 Task: Open Card Customer Retention Strategy in Board Customer Acquisition to Workspace Account Management and add a team member Softage.4@softage.net, a label Blue, a checklist Lean Six Sigma, an attachment from Trello, a color Blue and finally, add a card description 'Conduct team training session on leadership' and a comment 'Let us approach this task with a sense of enthusiasm and passion, embracing the challenge and the opportunity it presents.'. Add a start date 'Jan 04, 1900' with a due date 'Jan 11, 1900'
Action: Mouse moved to (663, 258)
Screenshot: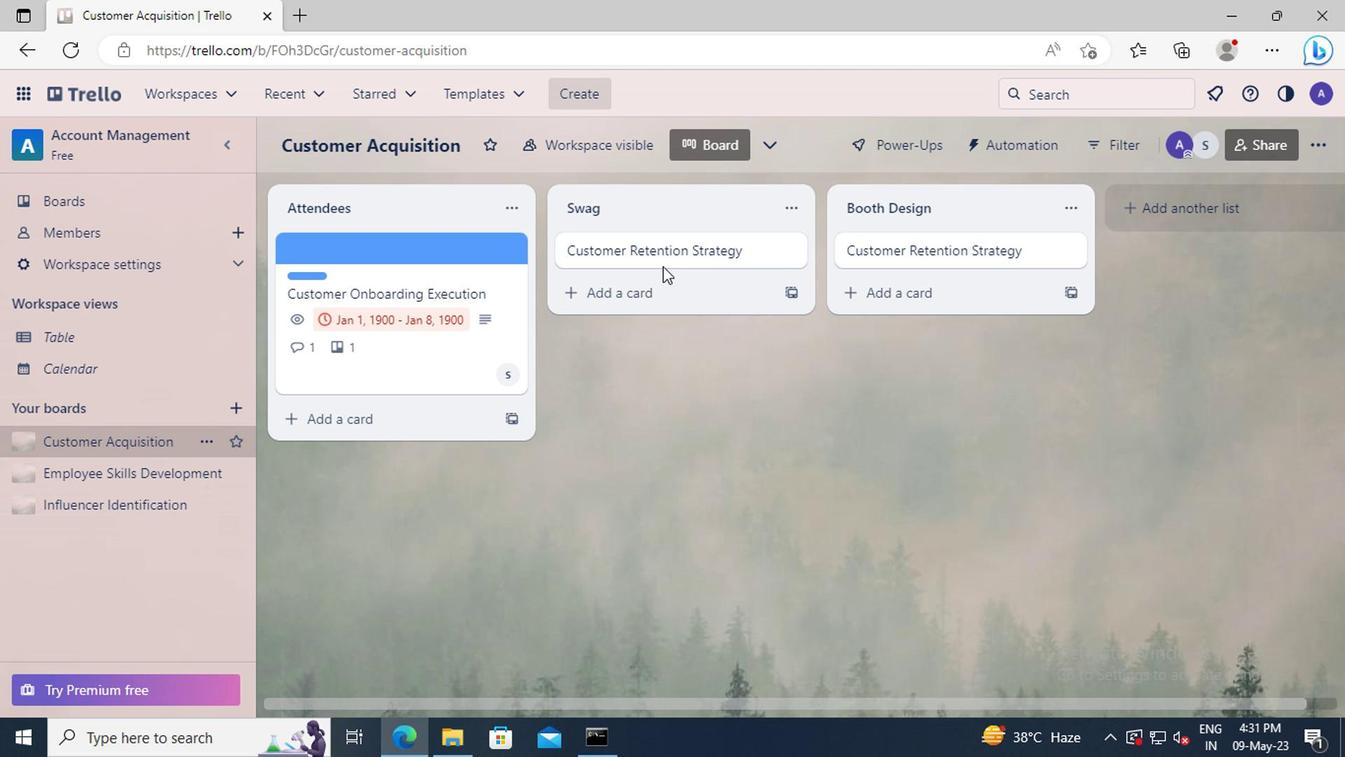 
Action: Mouse pressed left at (663, 258)
Screenshot: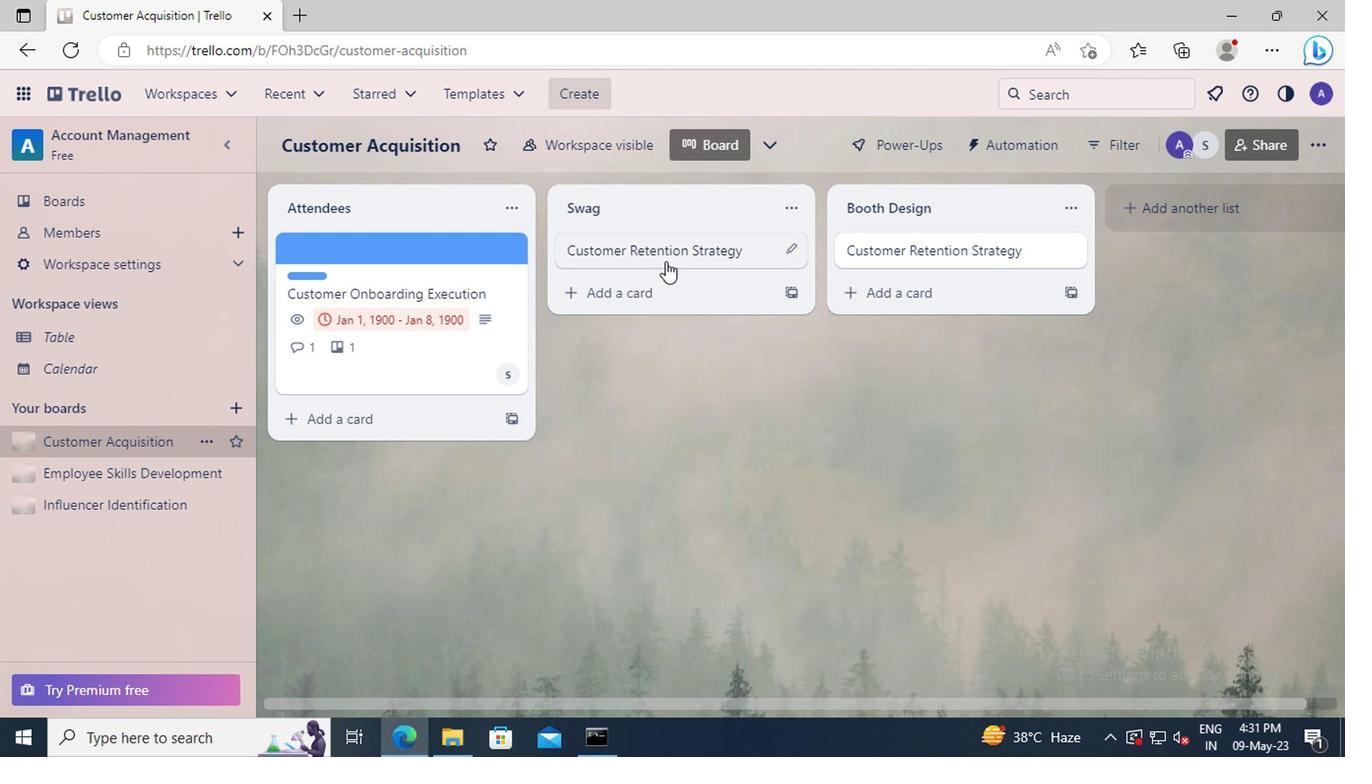 
Action: Mouse moved to (938, 325)
Screenshot: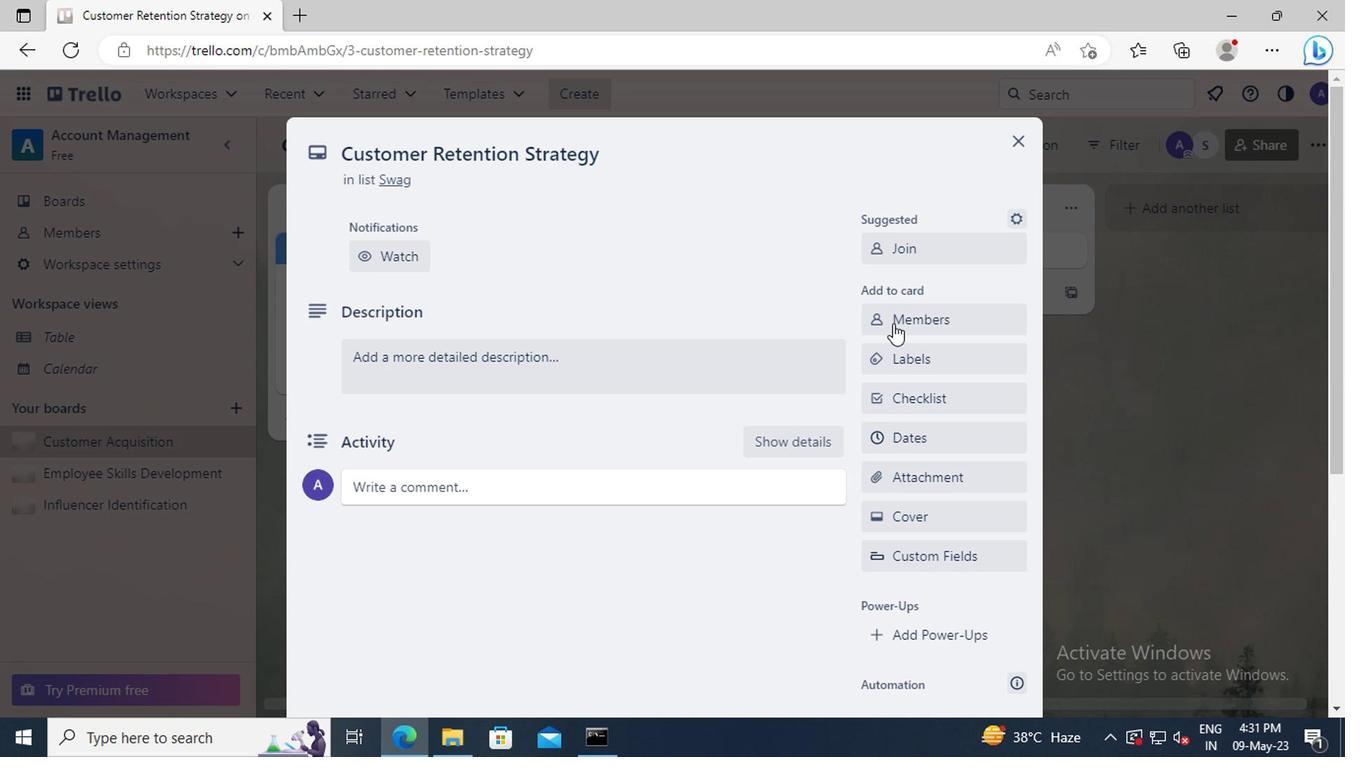 
Action: Mouse pressed left at (938, 325)
Screenshot: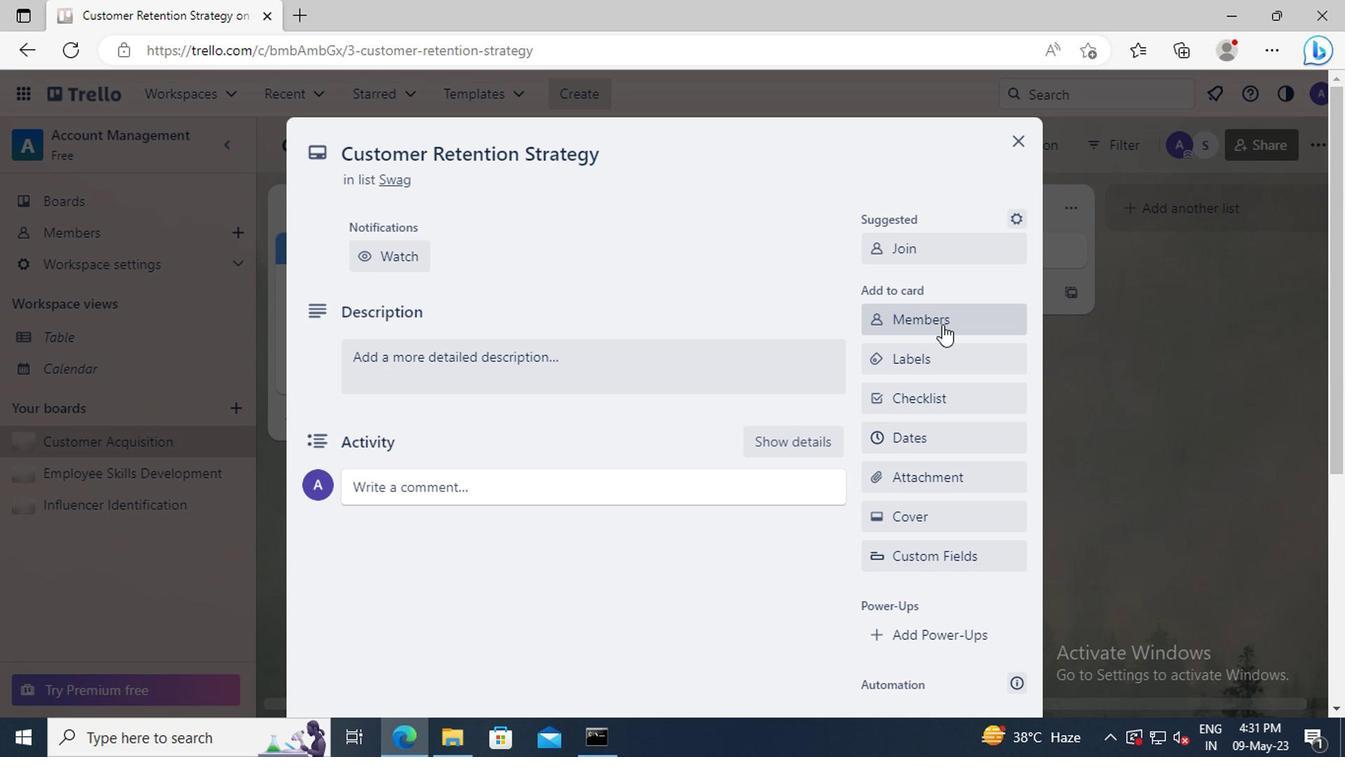 
Action: Mouse moved to (933, 417)
Screenshot: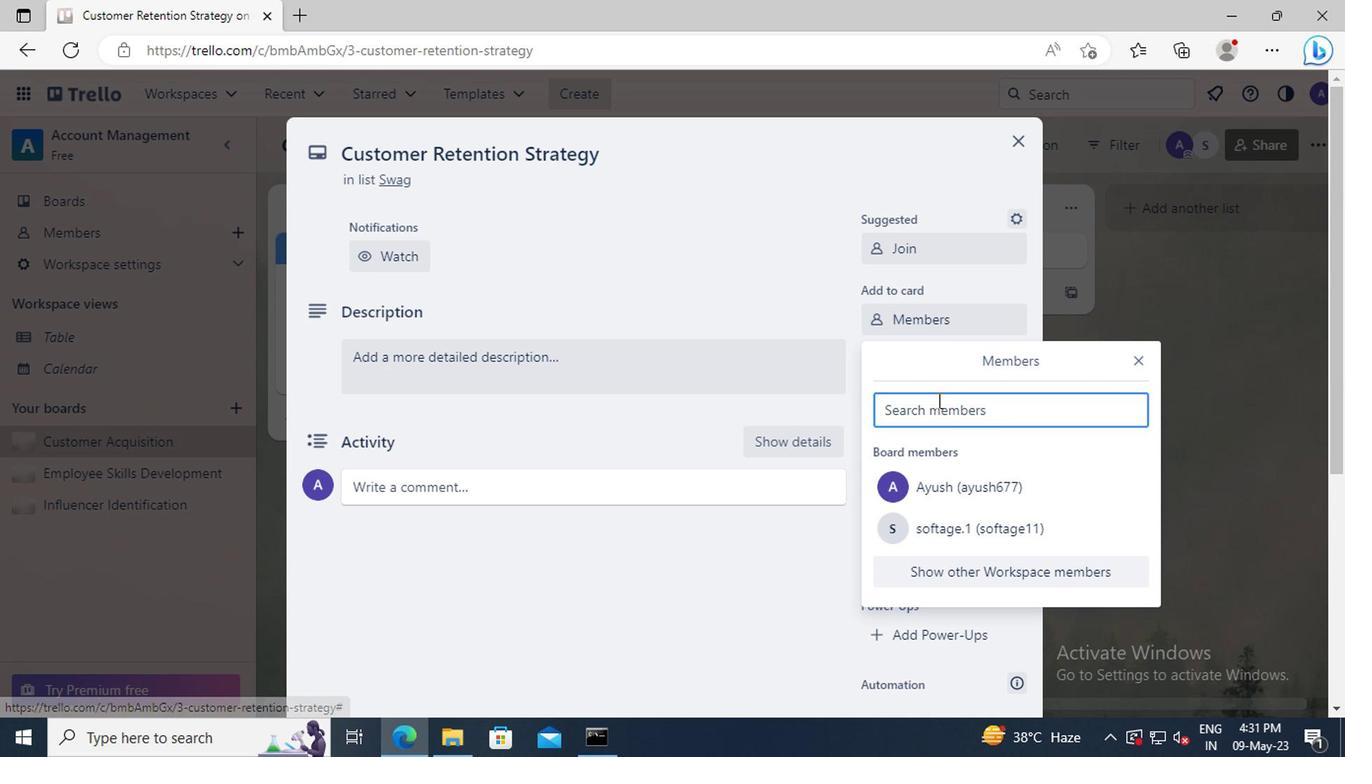
Action: Mouse pressed left at (933, 417)
Screenshot: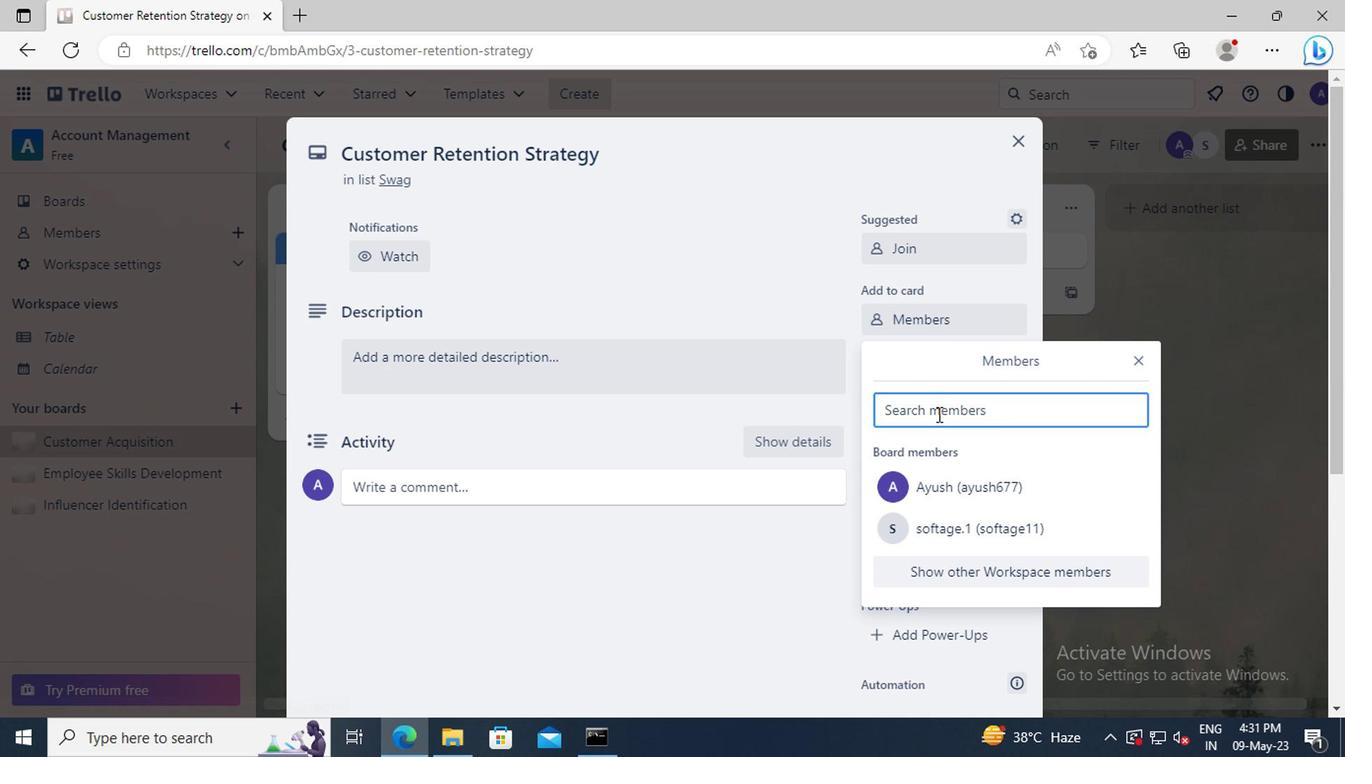 
Action: Key pressed <Key.shift_r>Softage.4
Screenshot: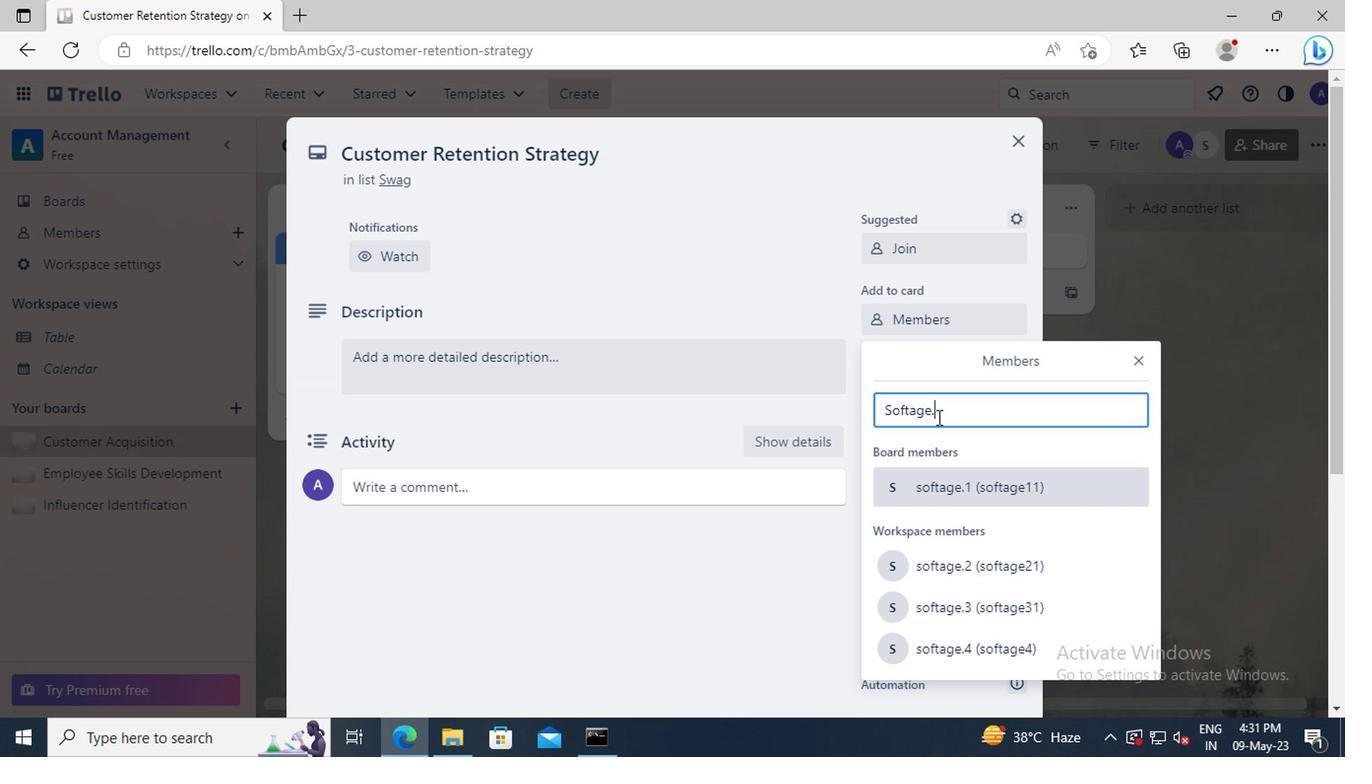 
Action: Mouse moved to (960, 588)
Screenshot: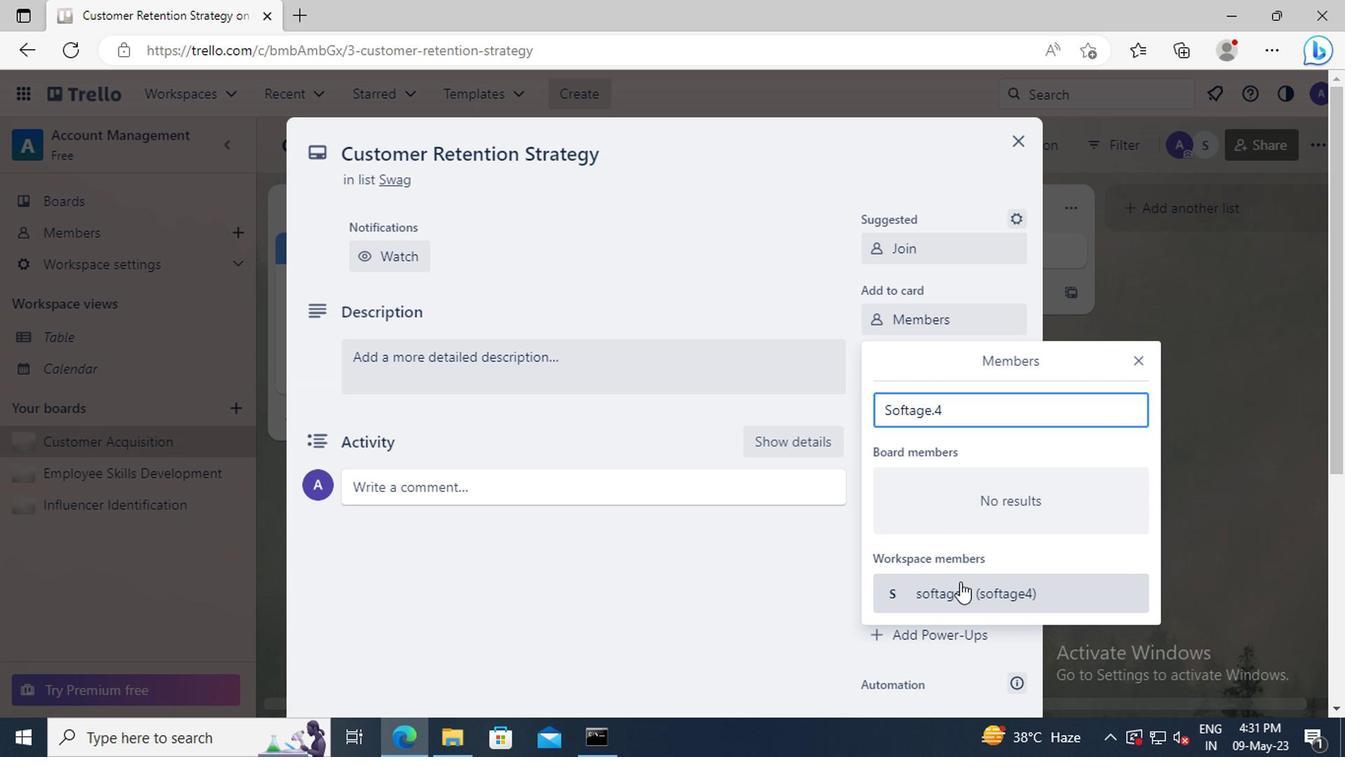 
Action: Mouse pressed left at (960, 588)
Screenshot: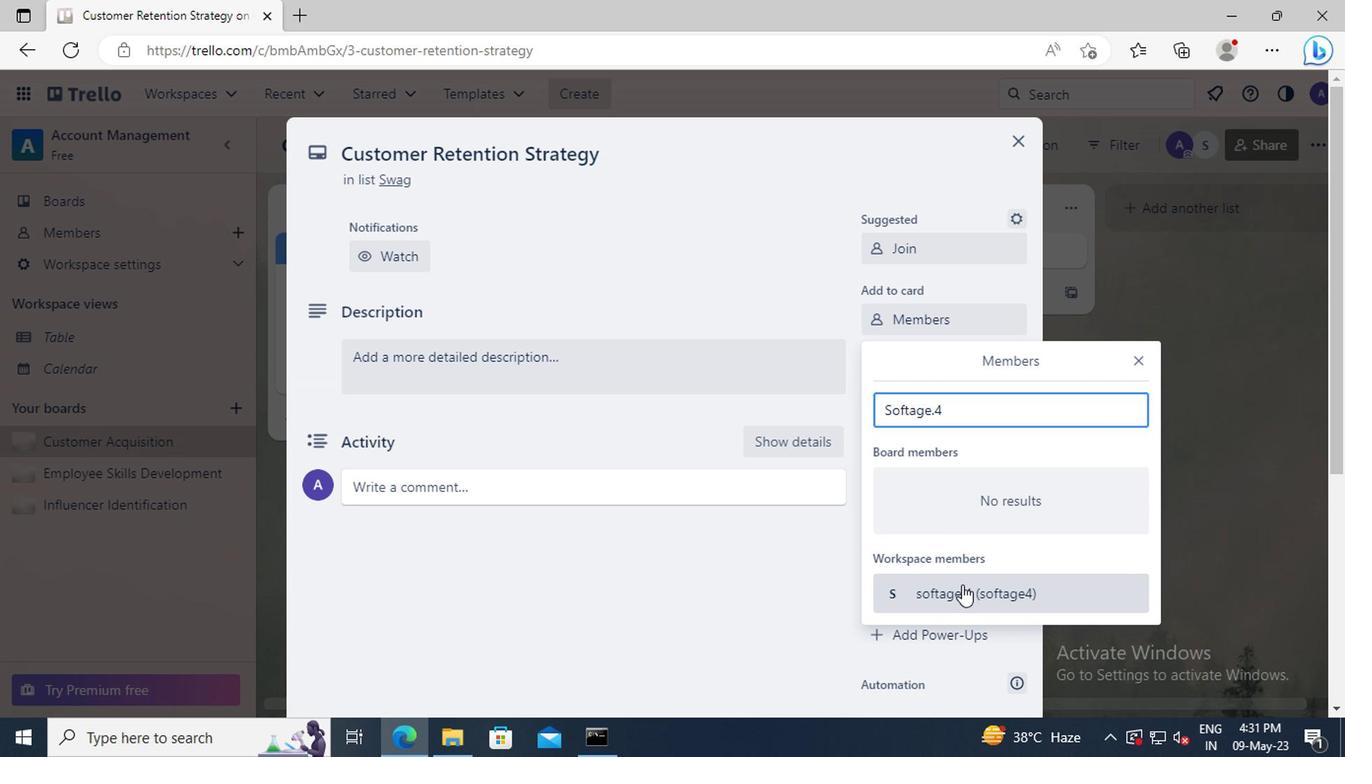 
Action: Mouse moved to (1135, 367)
Screenshot: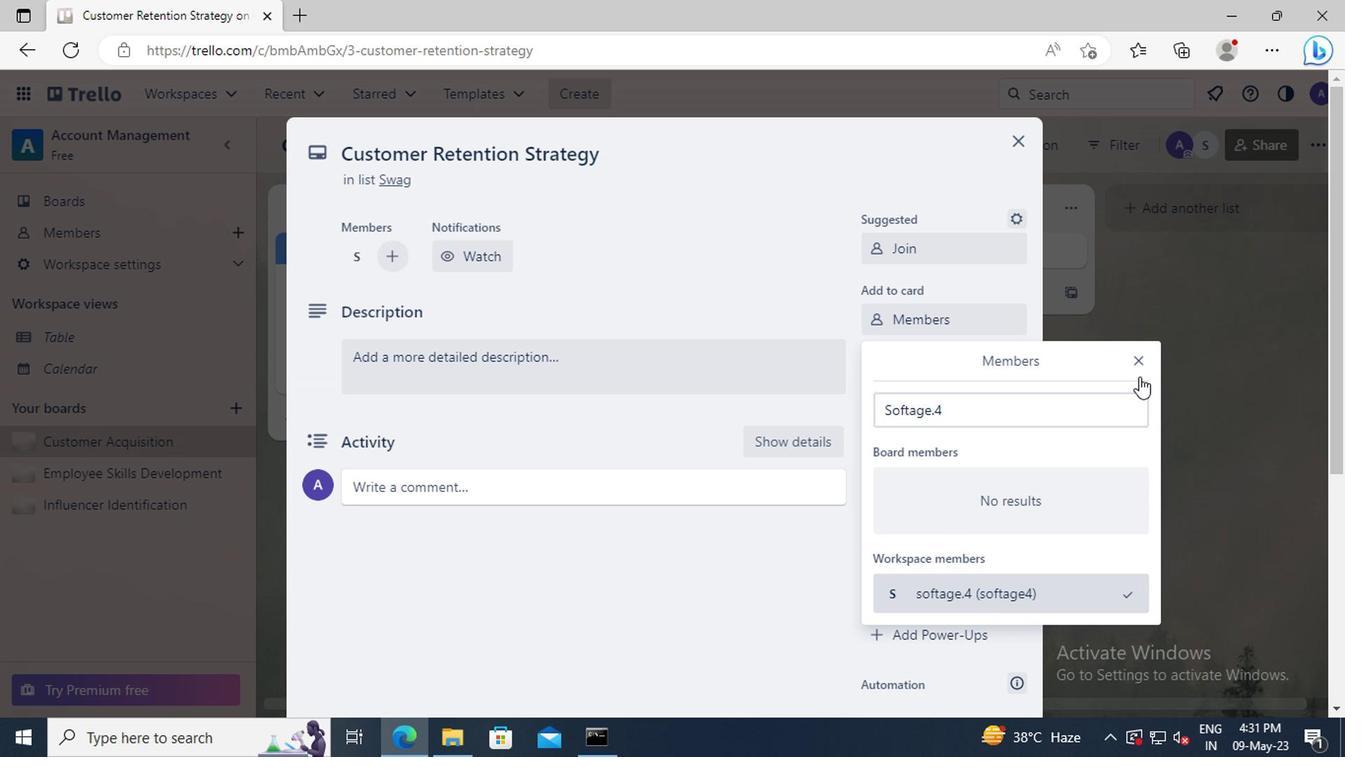 
Action: Mouse pressed left at (1135, 367)
Screenshot: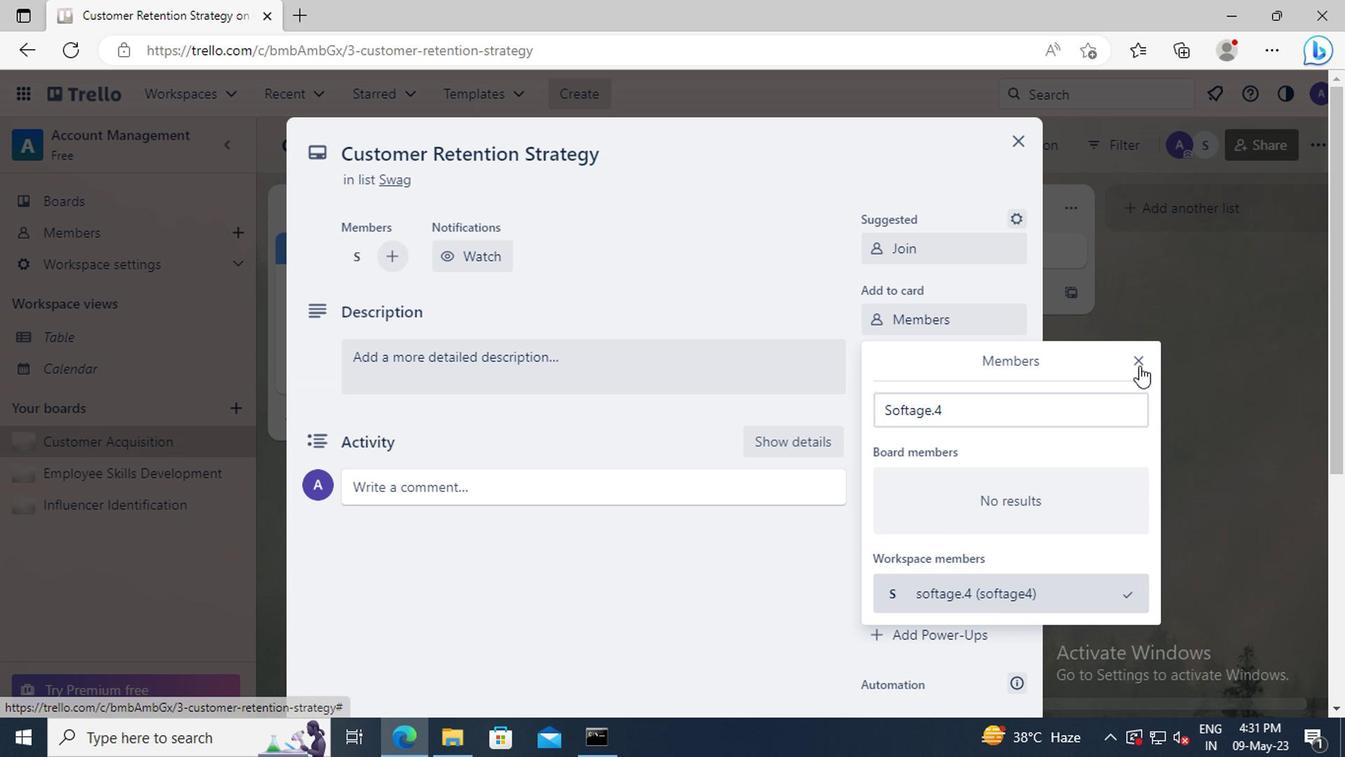 
Action: Mouse moved to (930, 365)
Screenshot: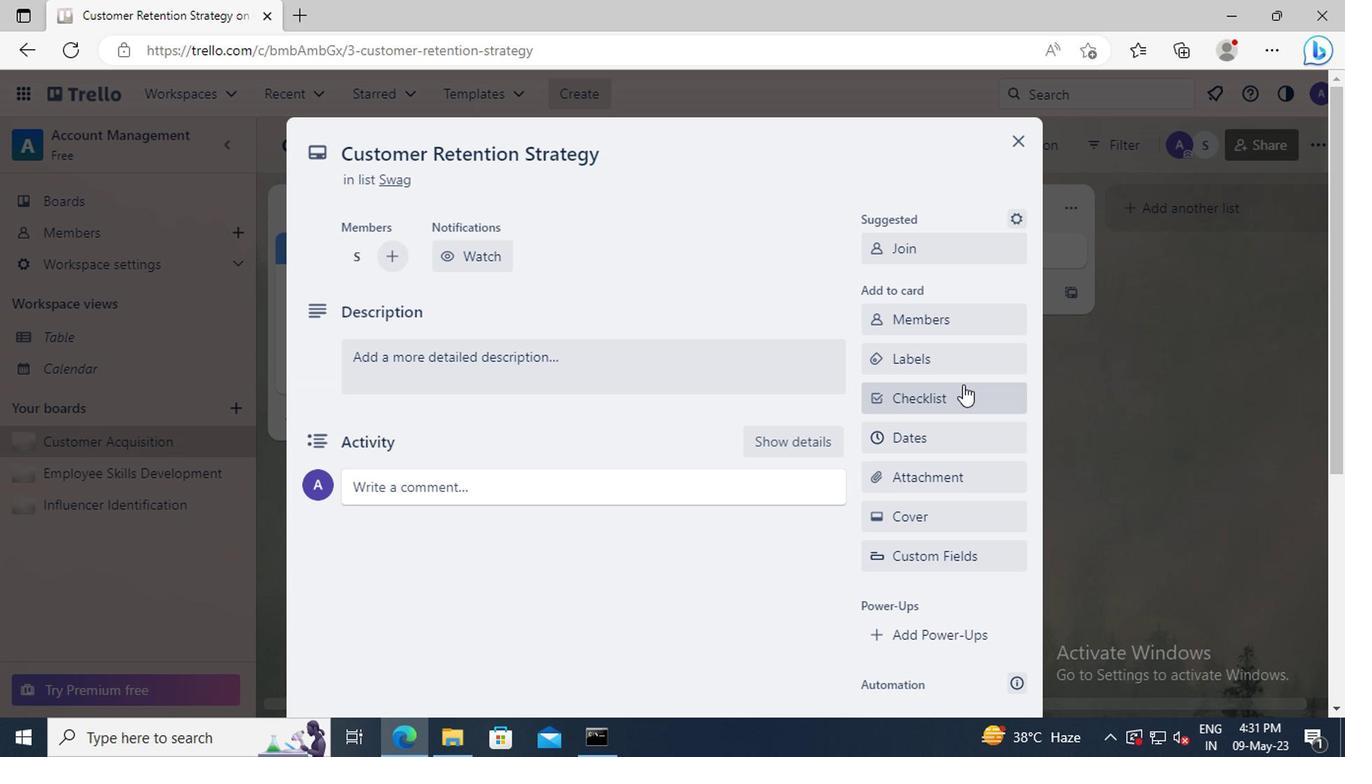 
Action: Mouse pressed left at (930, 365)
Screenshot: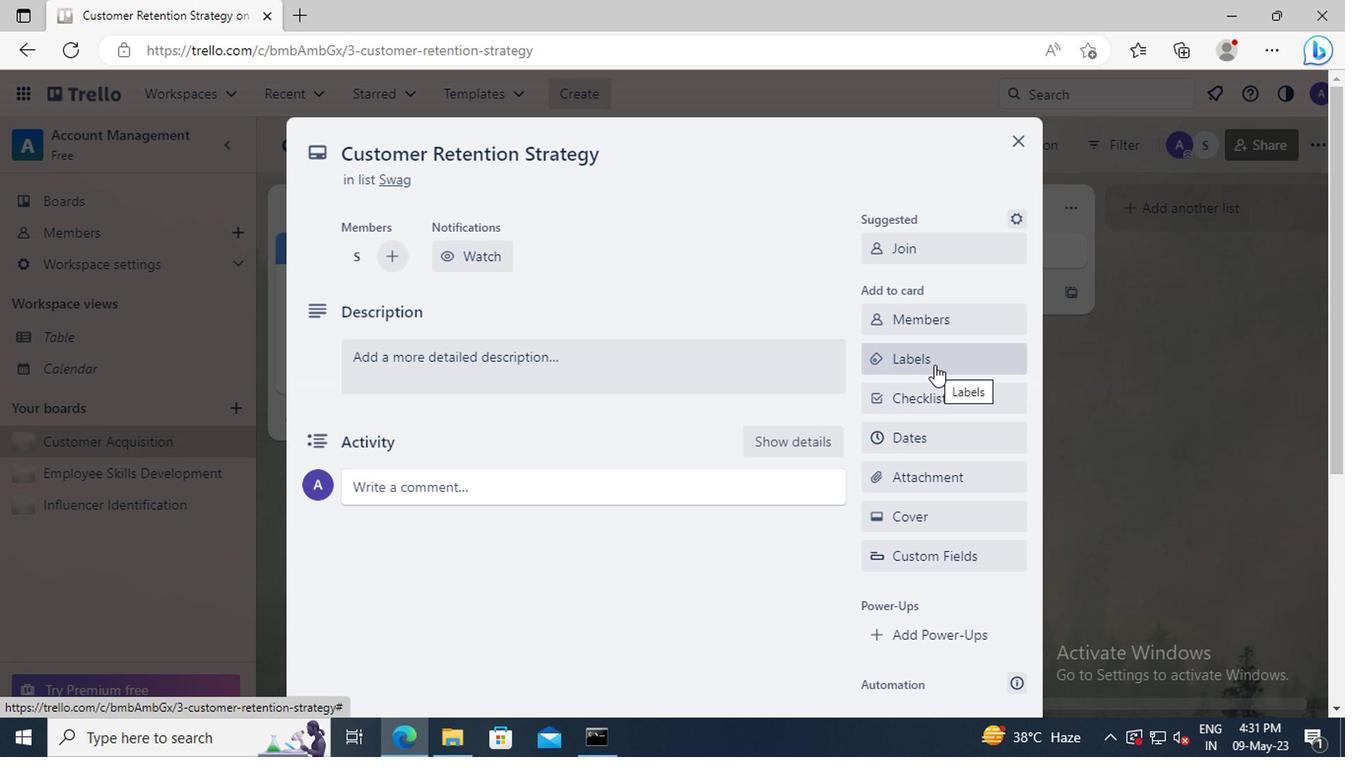 
Action: Mouse moved to (977, 486)
Screenshot: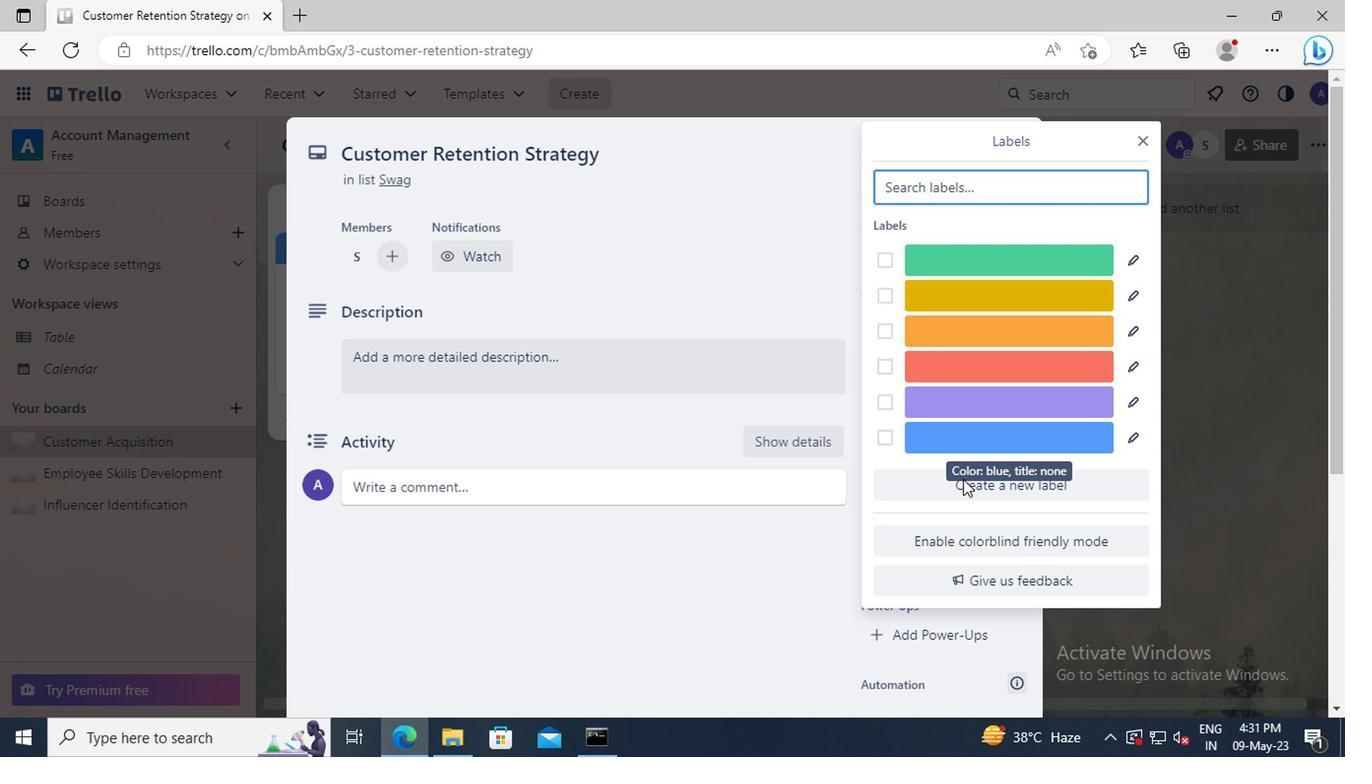 
Action: Mouse pressed left at (977, 486)
Screenshot: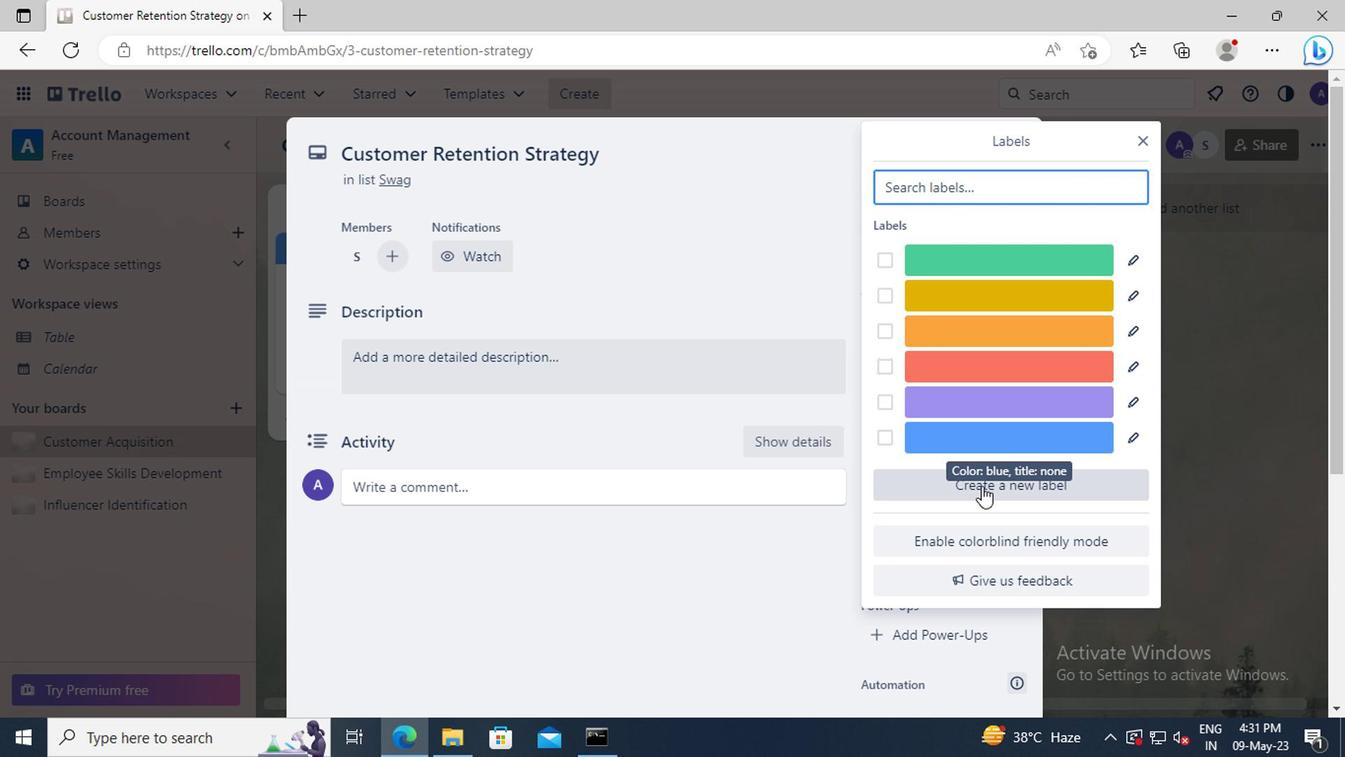 
Action: Mouse moved to (910, 529)
Screenshot: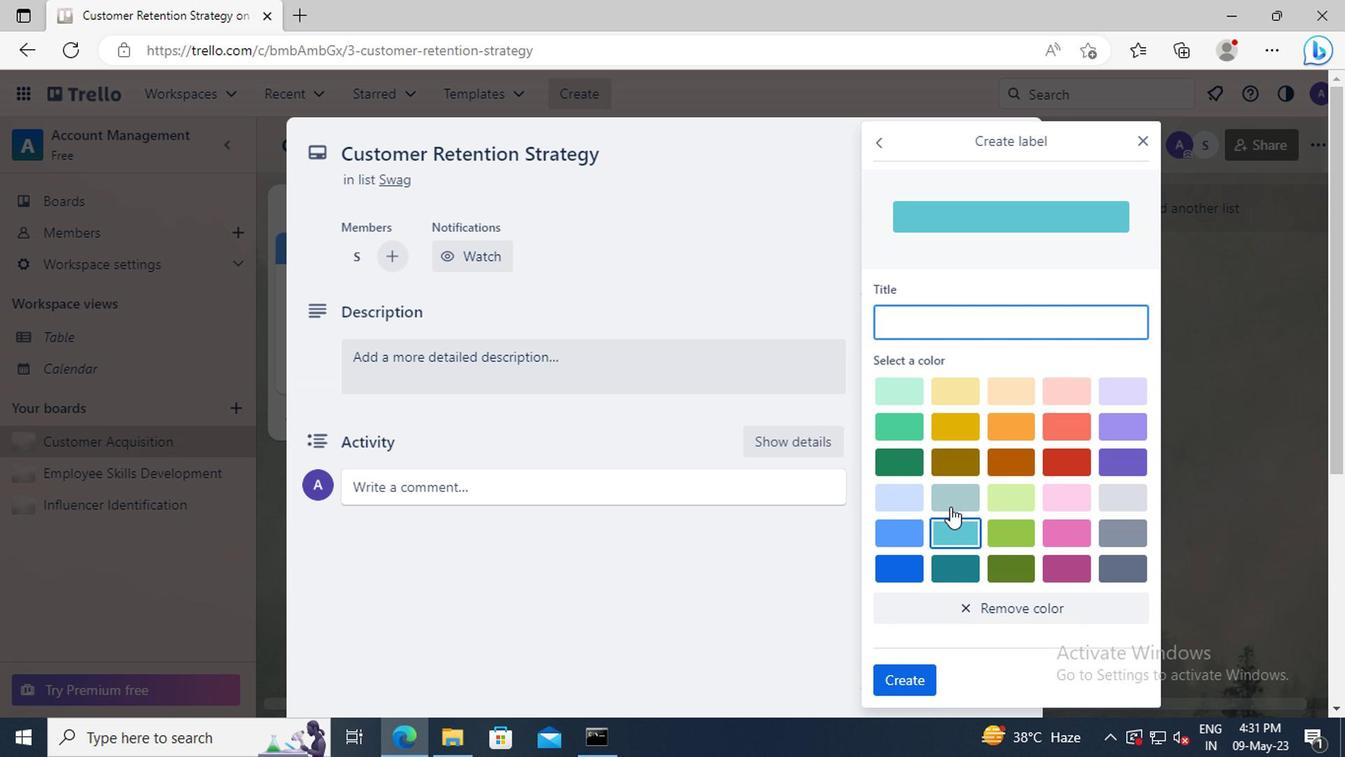
Action: Mouse pressed left at (910, 529)
Screenshot: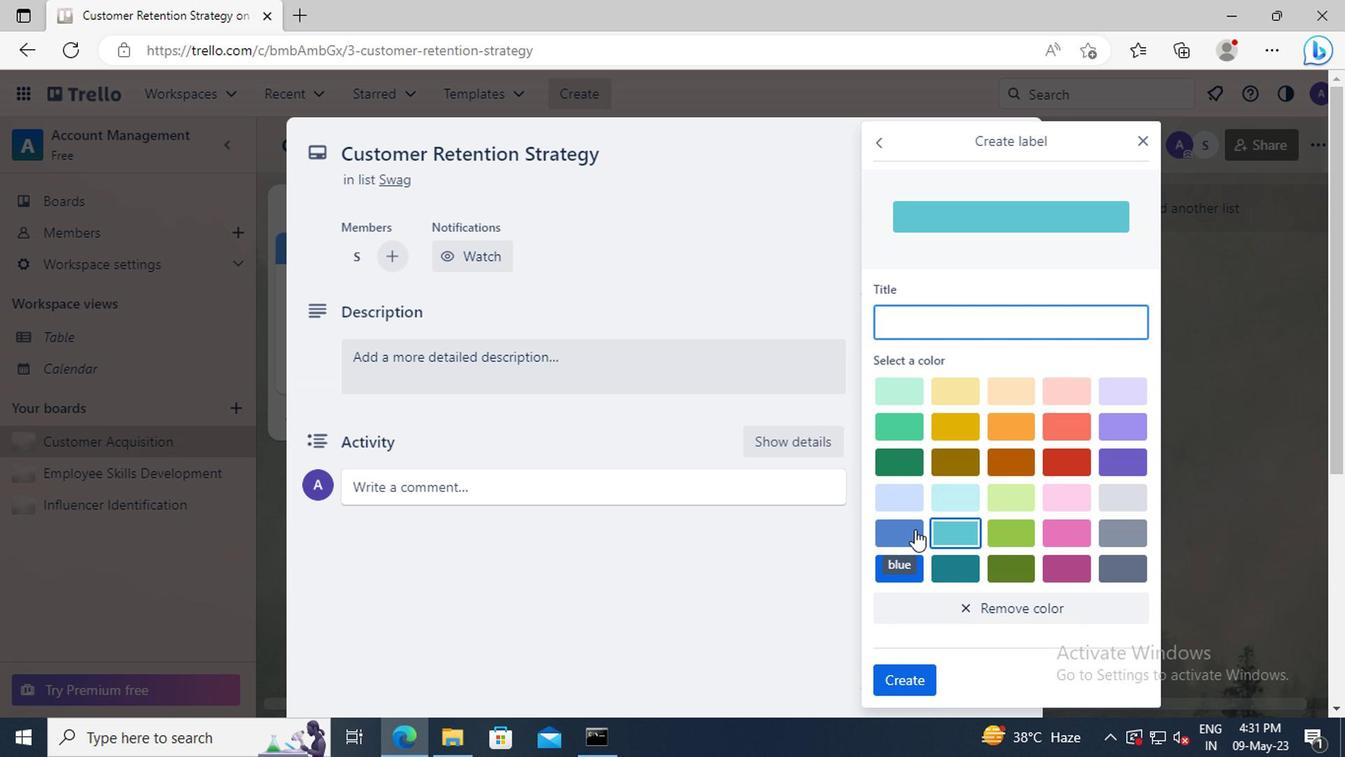 
Action: Mouse moved to (917, 676)
Screenshot: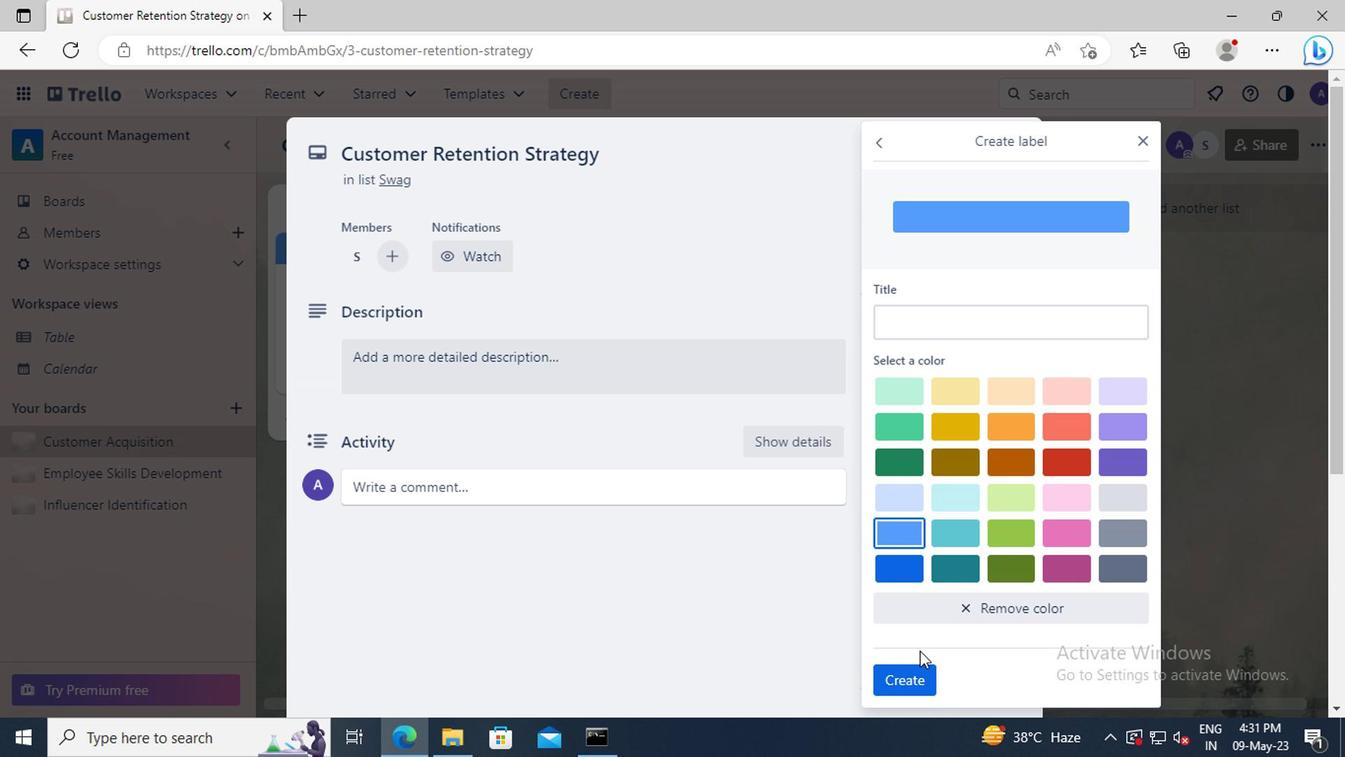 
Action: Mouse pressed left at (917, 676)
Screenshot: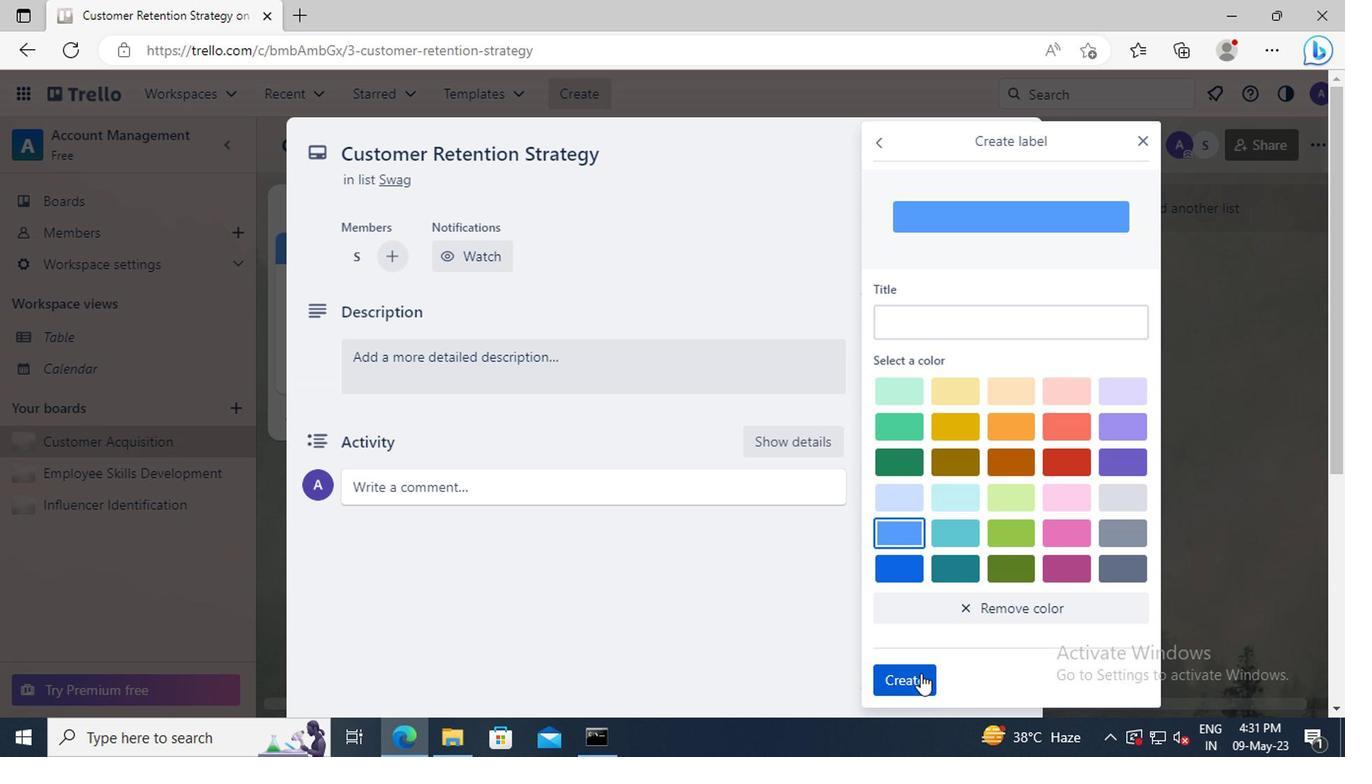 
Action: Mouse moved to (1137, 145)
Screenshot: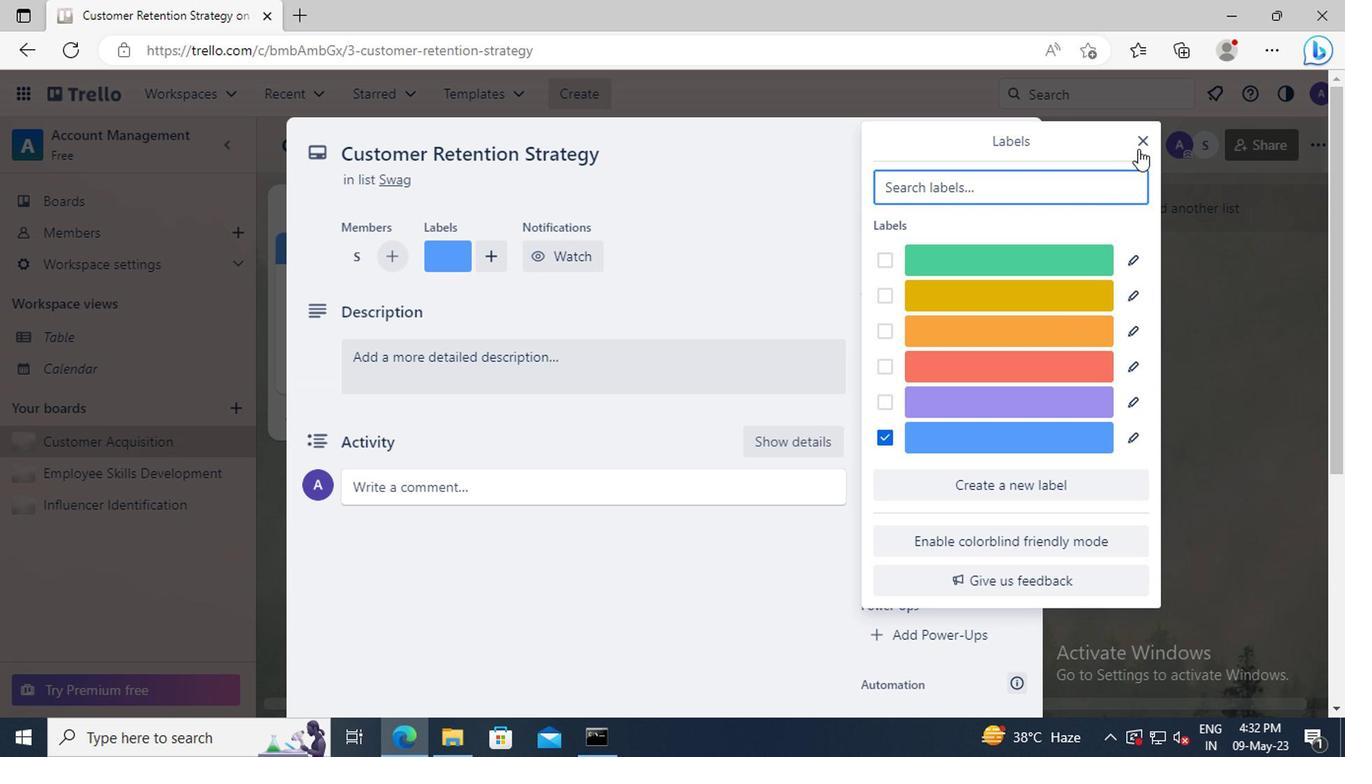 
Action: Mouse pressed left at (1137, 145)
Screenshot: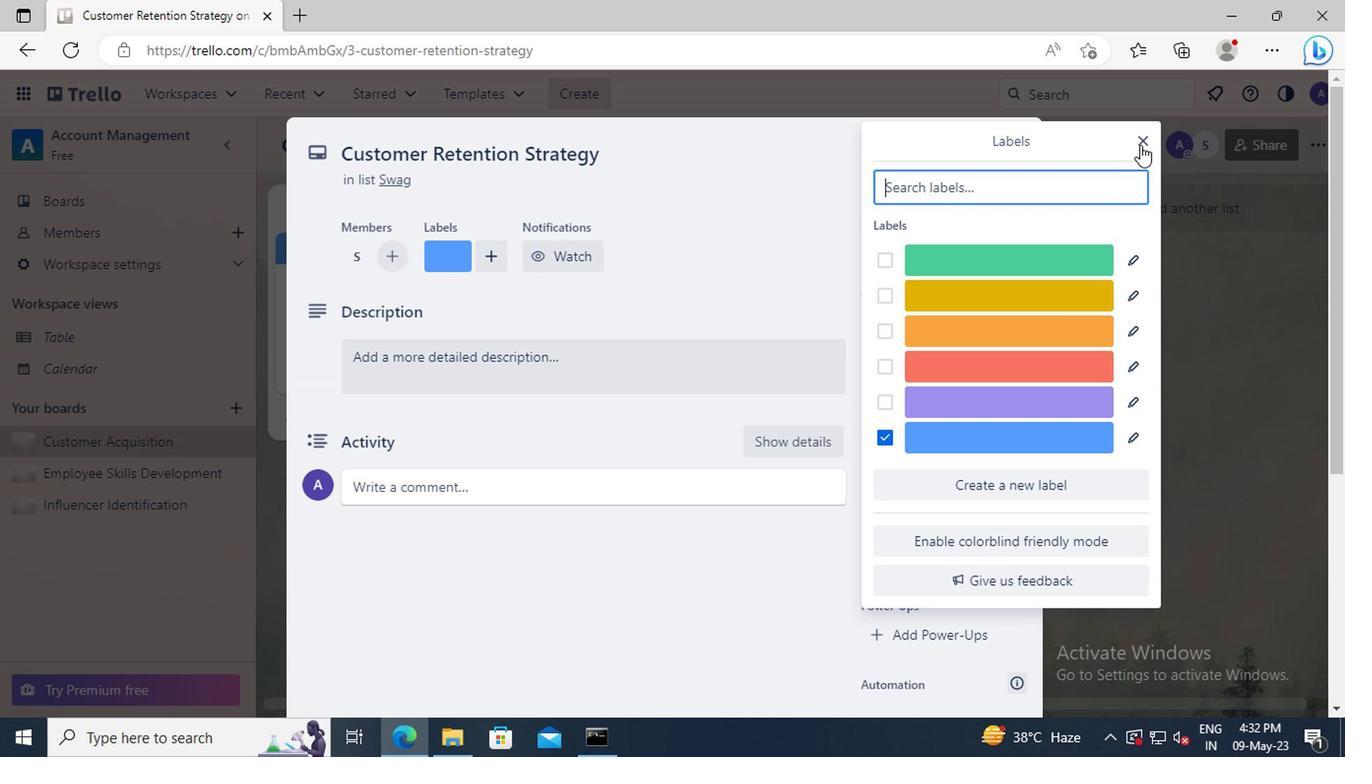 
Action: Mouse moved to (953, 397)
Screenshot: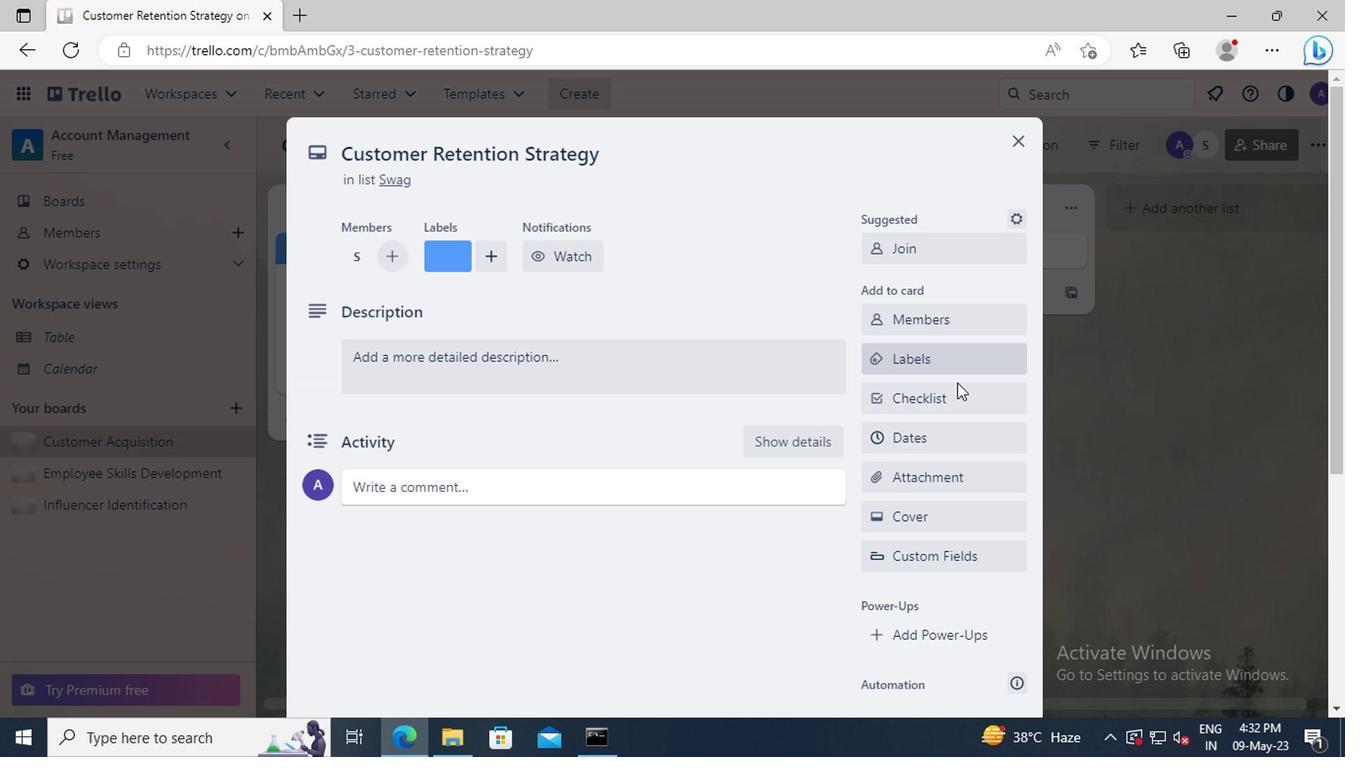
Action: Mouse pressed left at (953, 397)
Screenshot: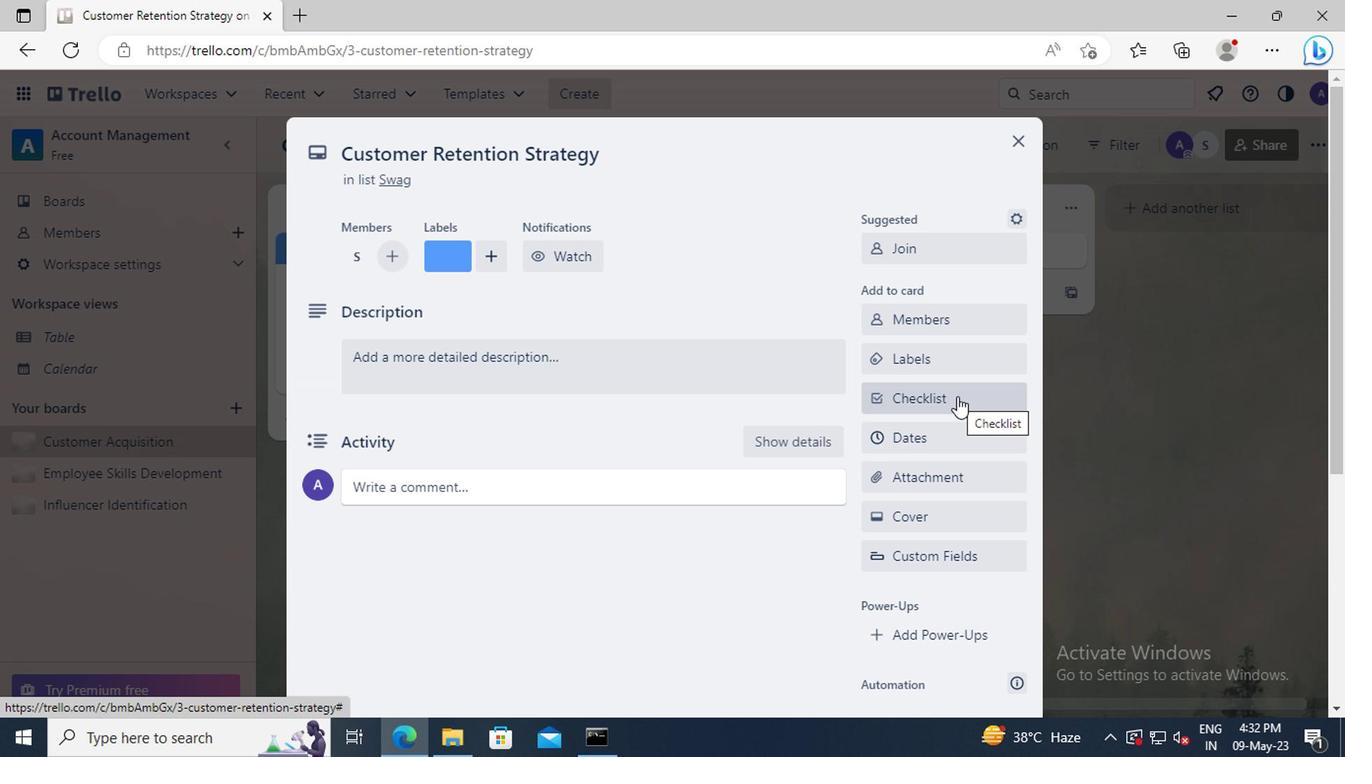 
Action: Key pressed <Key.shift>LEAN<Key.space><Key.shift>SIX<Key.space><Key.shift>SIGMA
Screenshot: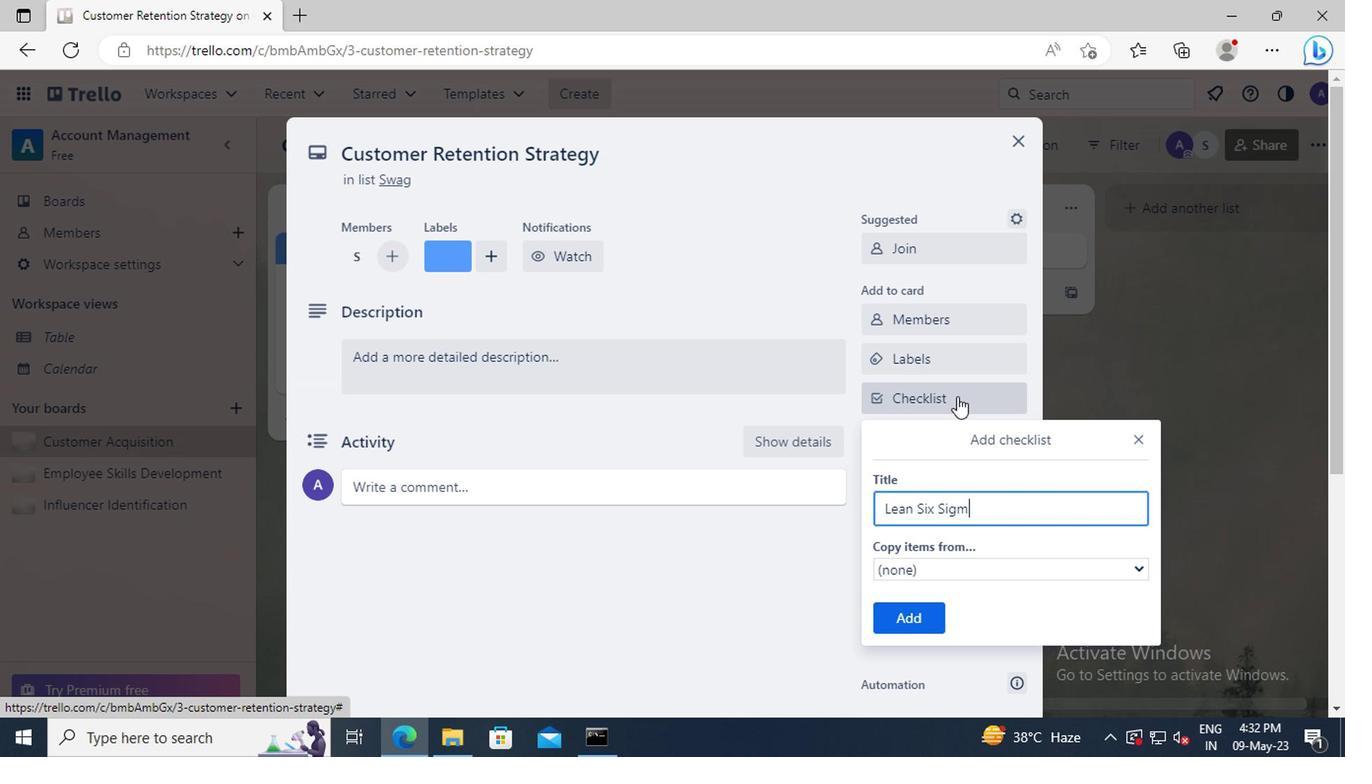 
Action: Mouse moved to (919, 607)
Screenshot: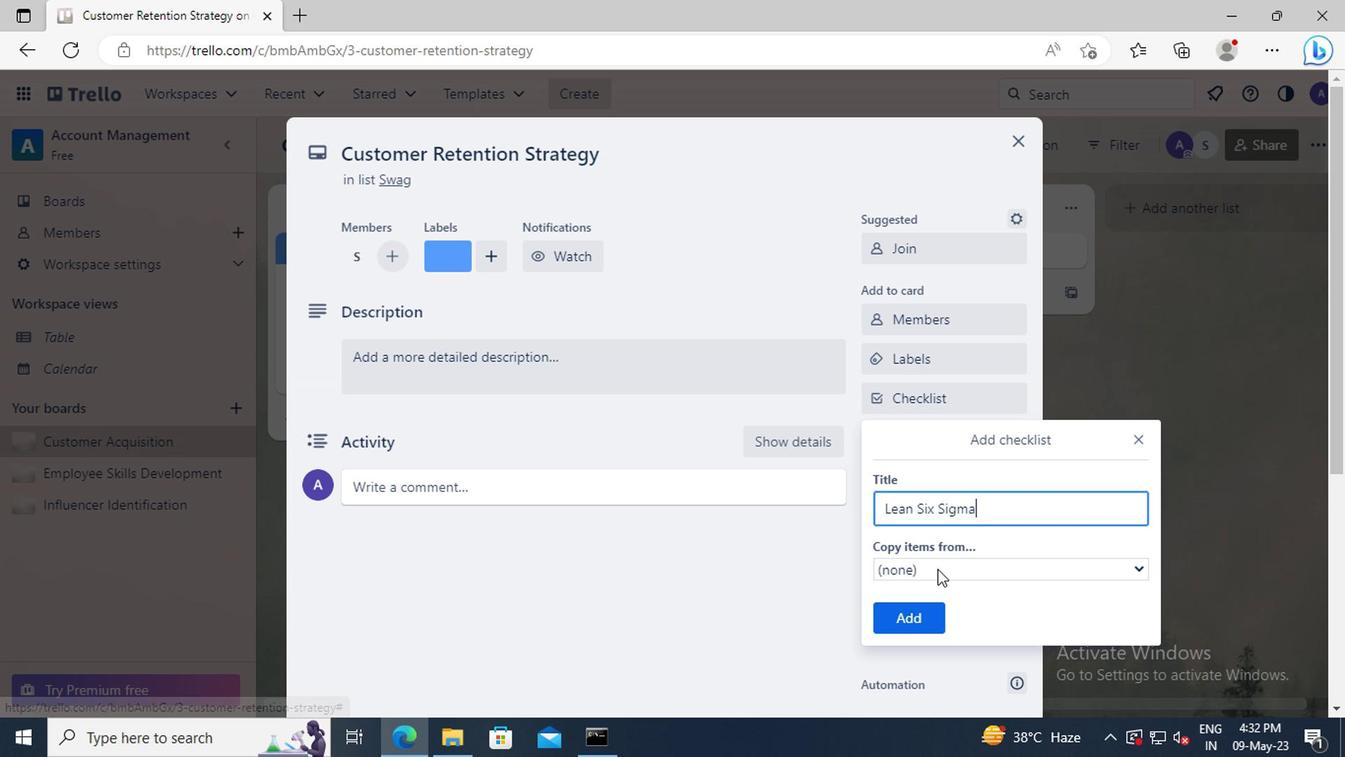 
Action: Mouse pressed left at (919, 607)
Screenshot: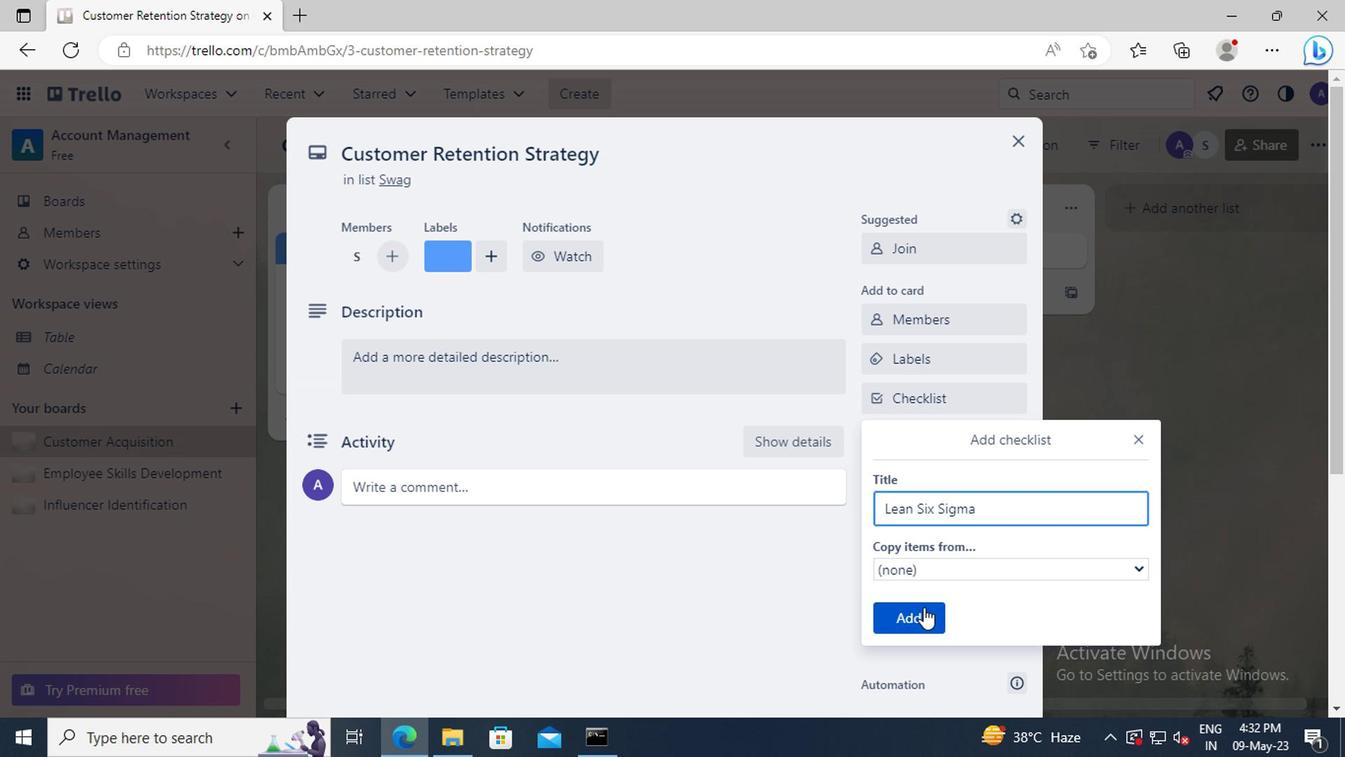 
Action: Mouse moved to (913, 481)
Screenshot: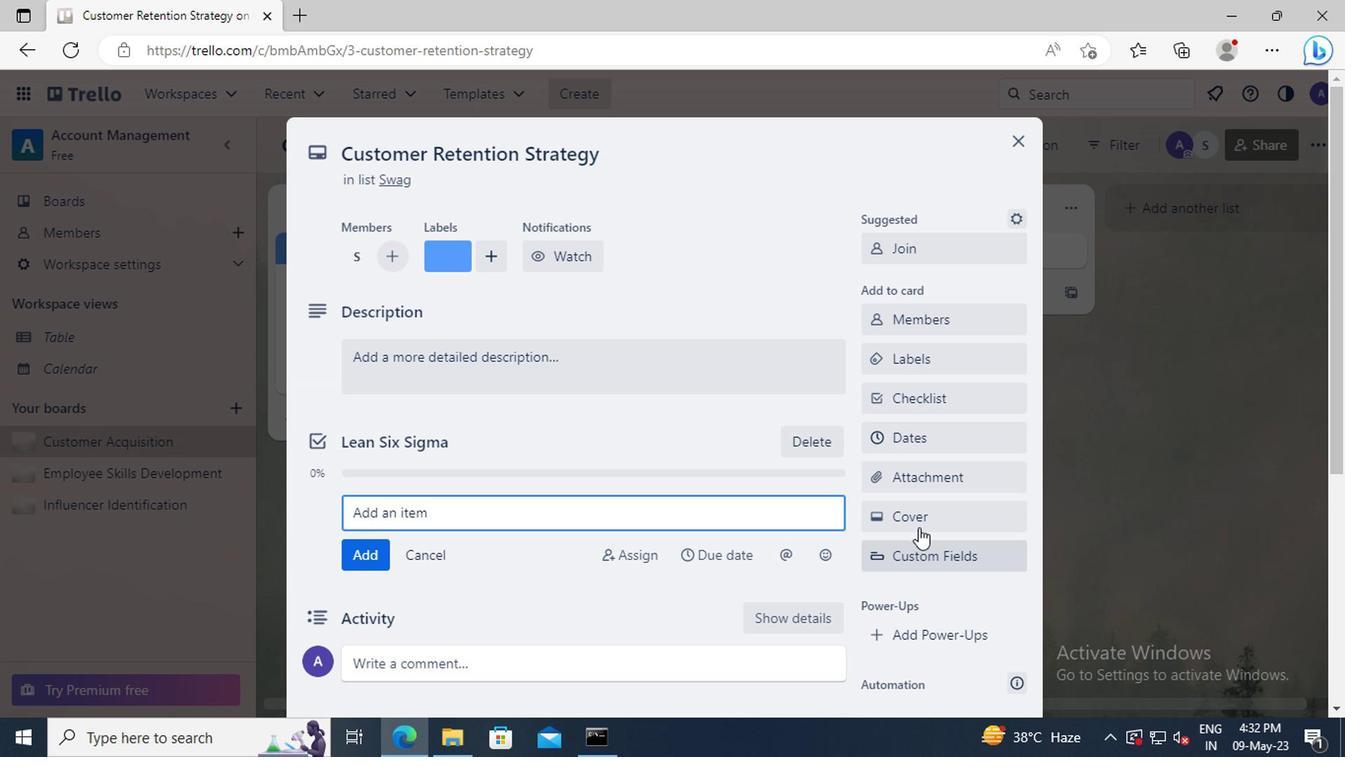
Action: Mouse pressed left at (913, 481)
Screenshot: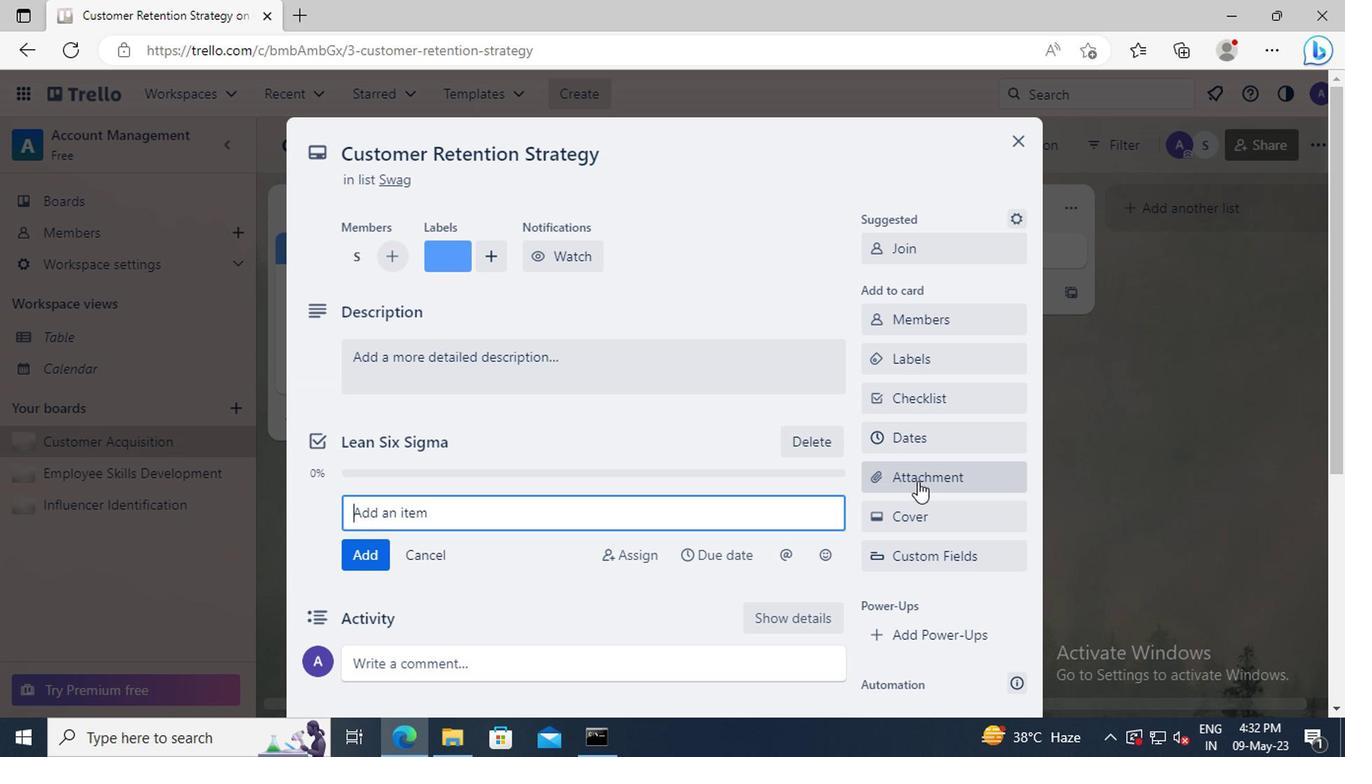 
Action: Mouse moved to (900, 221)
Screenshot: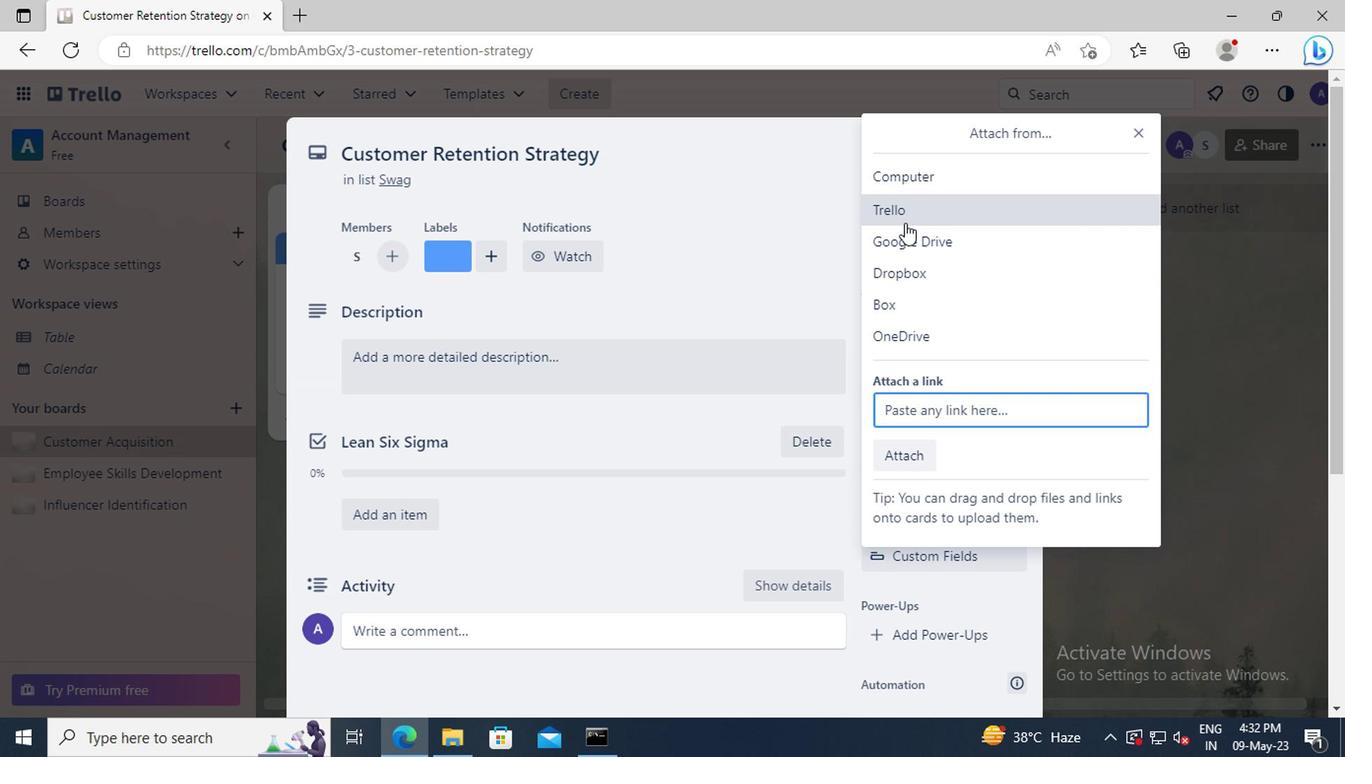 
Action: Mouse pressed left at (900, 221)
Screenshot: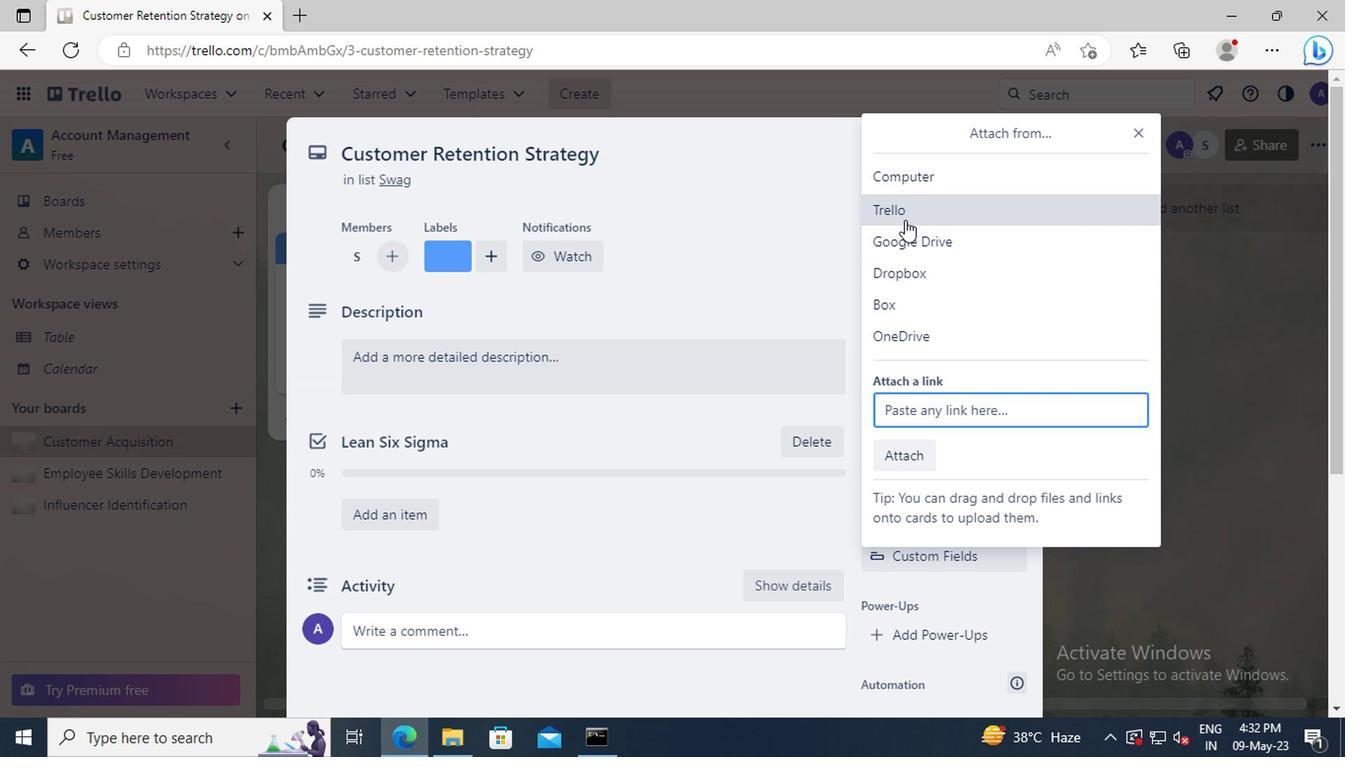 
Action: Mouse moved to (910, 281)
Screenshot: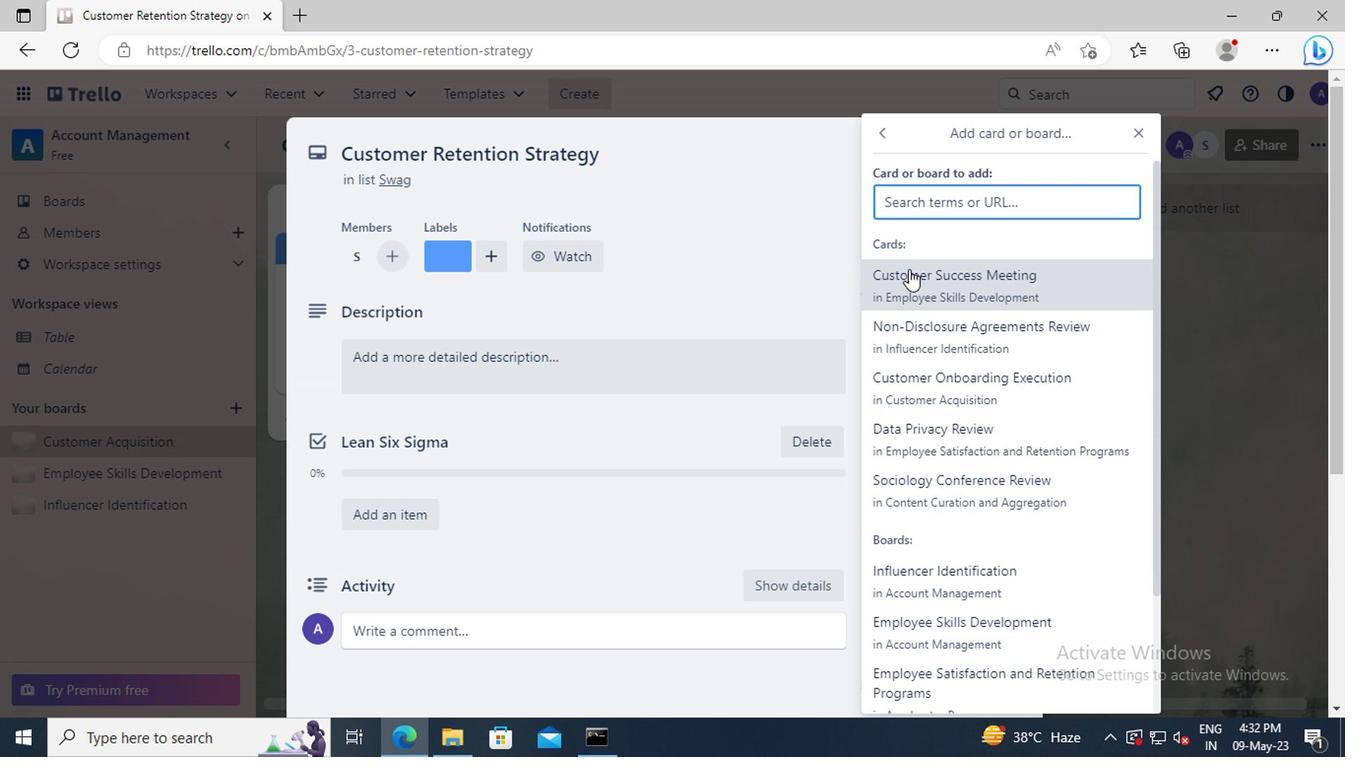 
Action: Mouse pressed left at (910, 281)
Screenshot: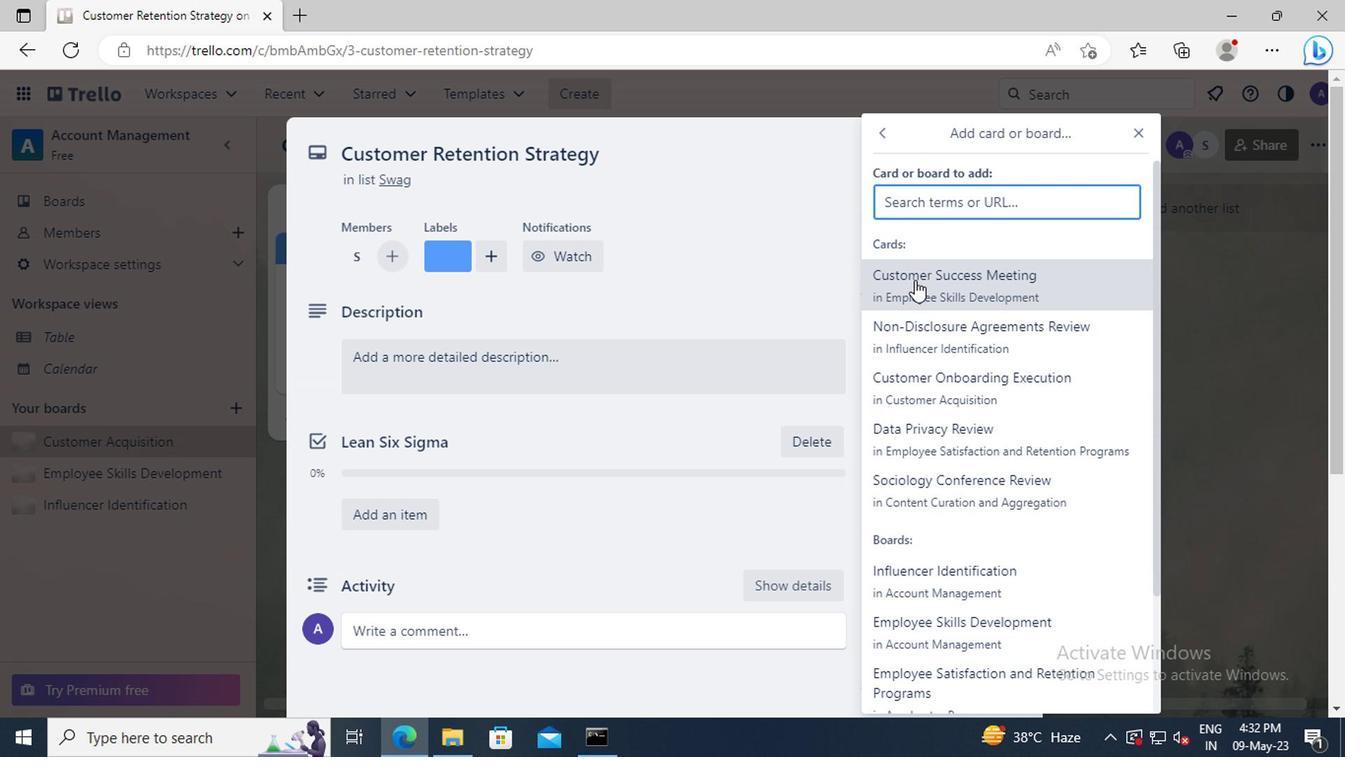 
Action: Mouse moved to (912, 508)
Screenshot: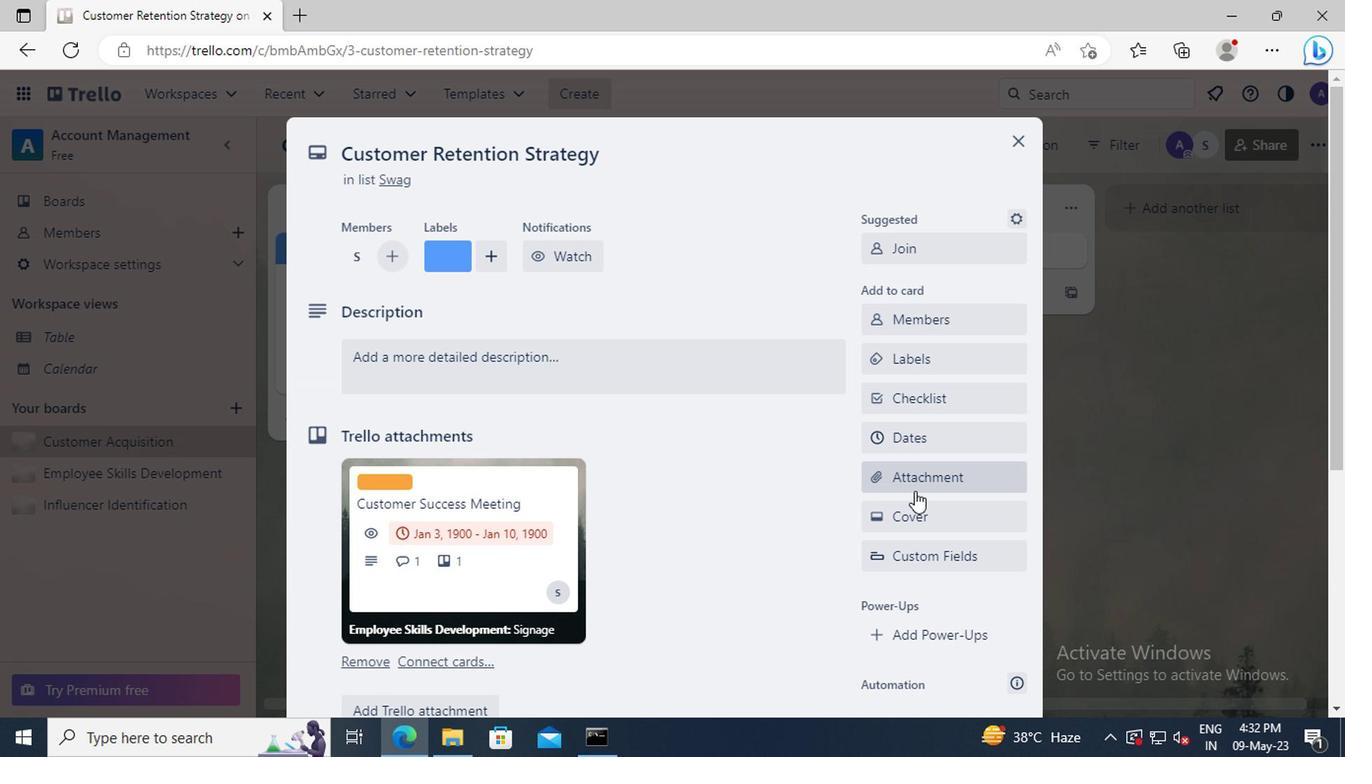 
Action: Mouse pressed left at (912, 508)
Screenshot: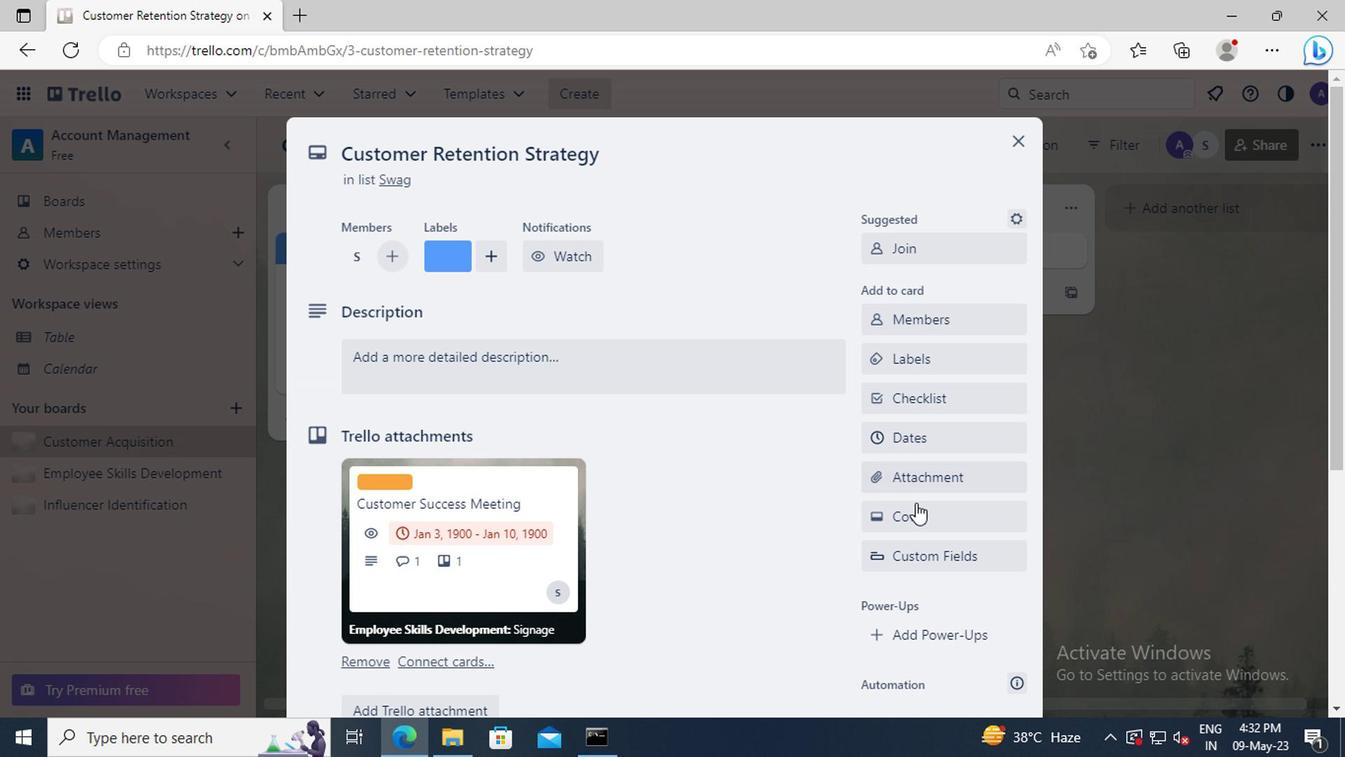 
Action: Mouse moved to (904, 369)
Screenshot: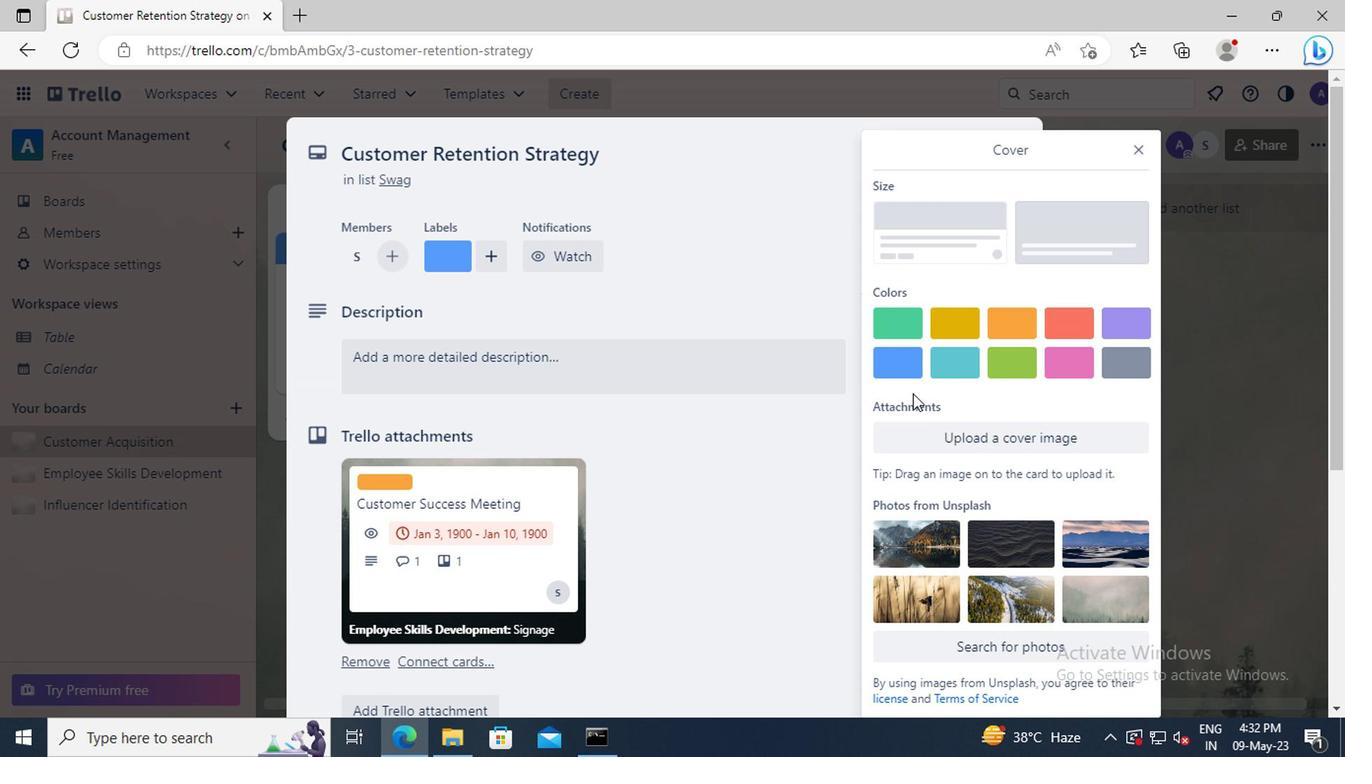 
Action: Mouse pressed left at (904, 369)
Screenshot: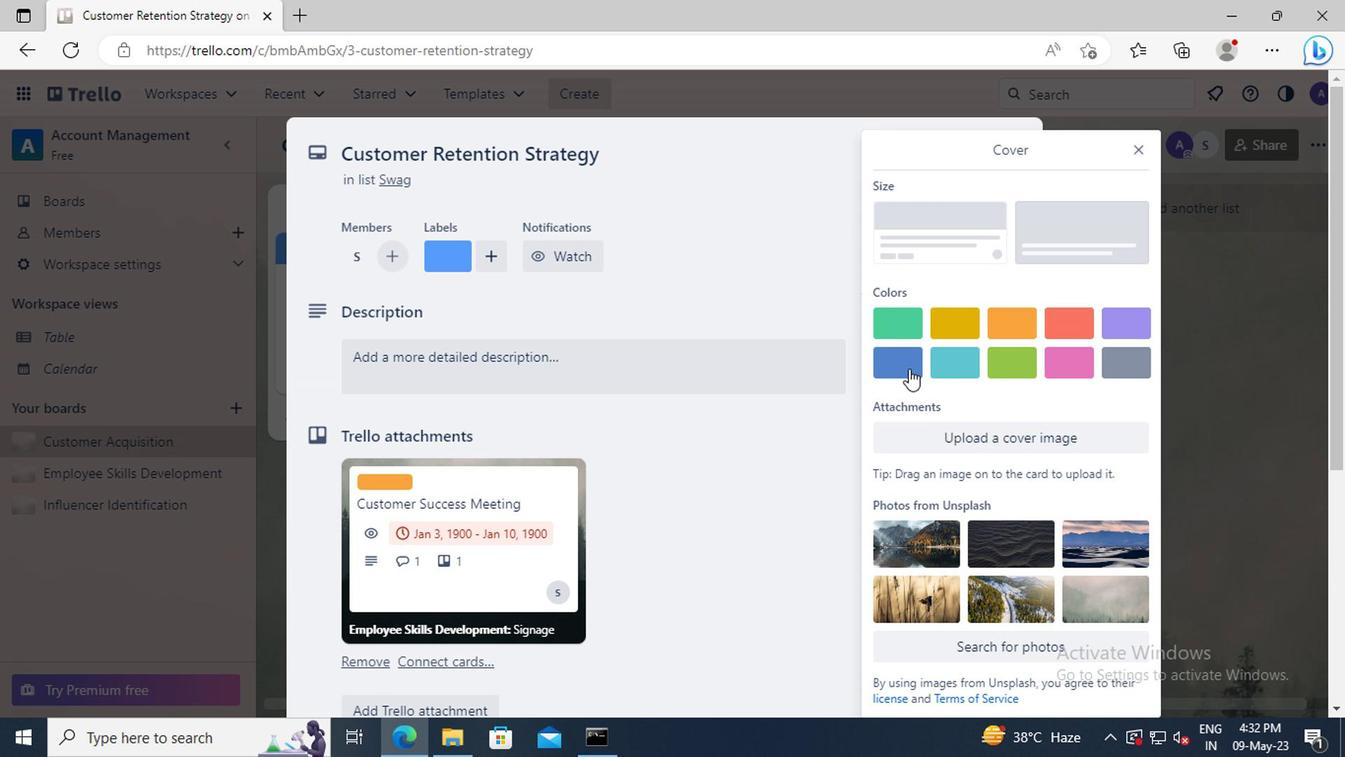 
Action: Mouse moved to (1130, 137)
Screenshot: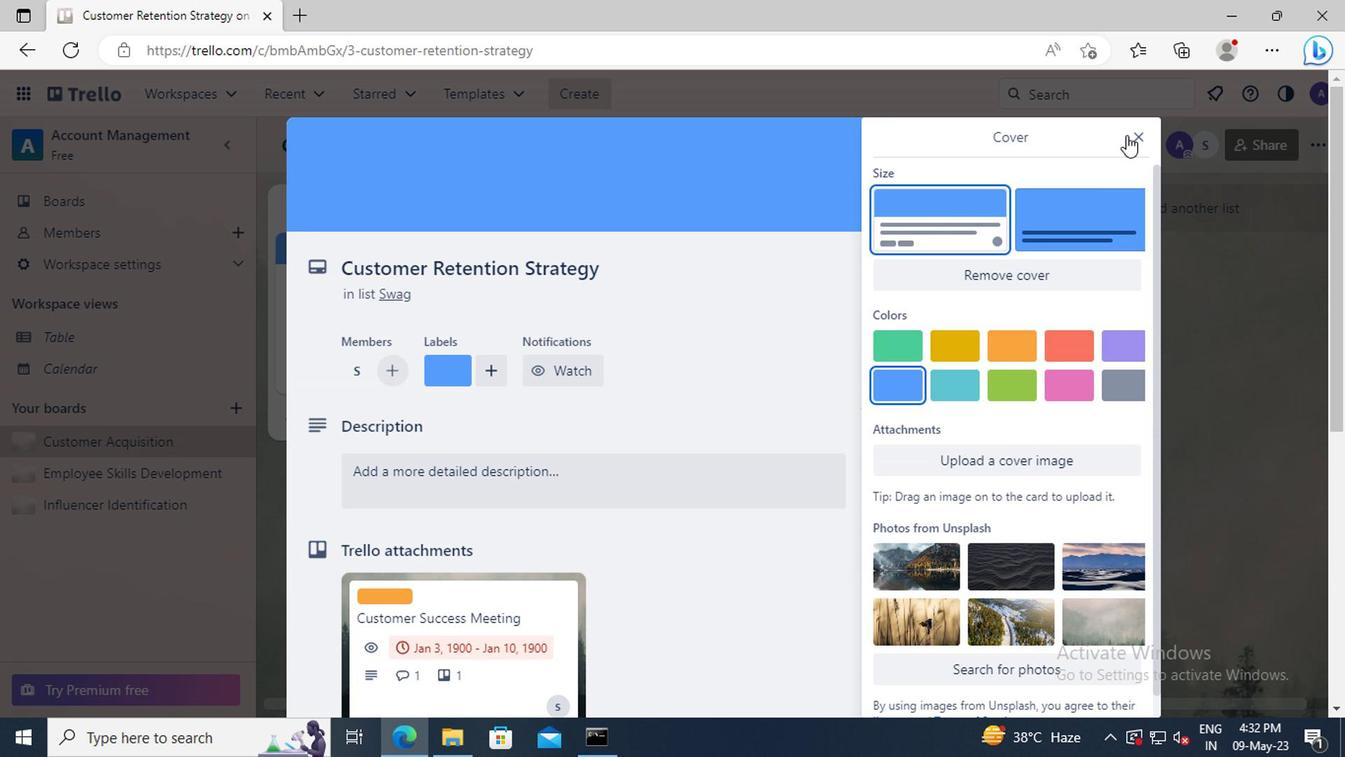
Action: Mouse pressed left at (1130, 137)
Screenshot: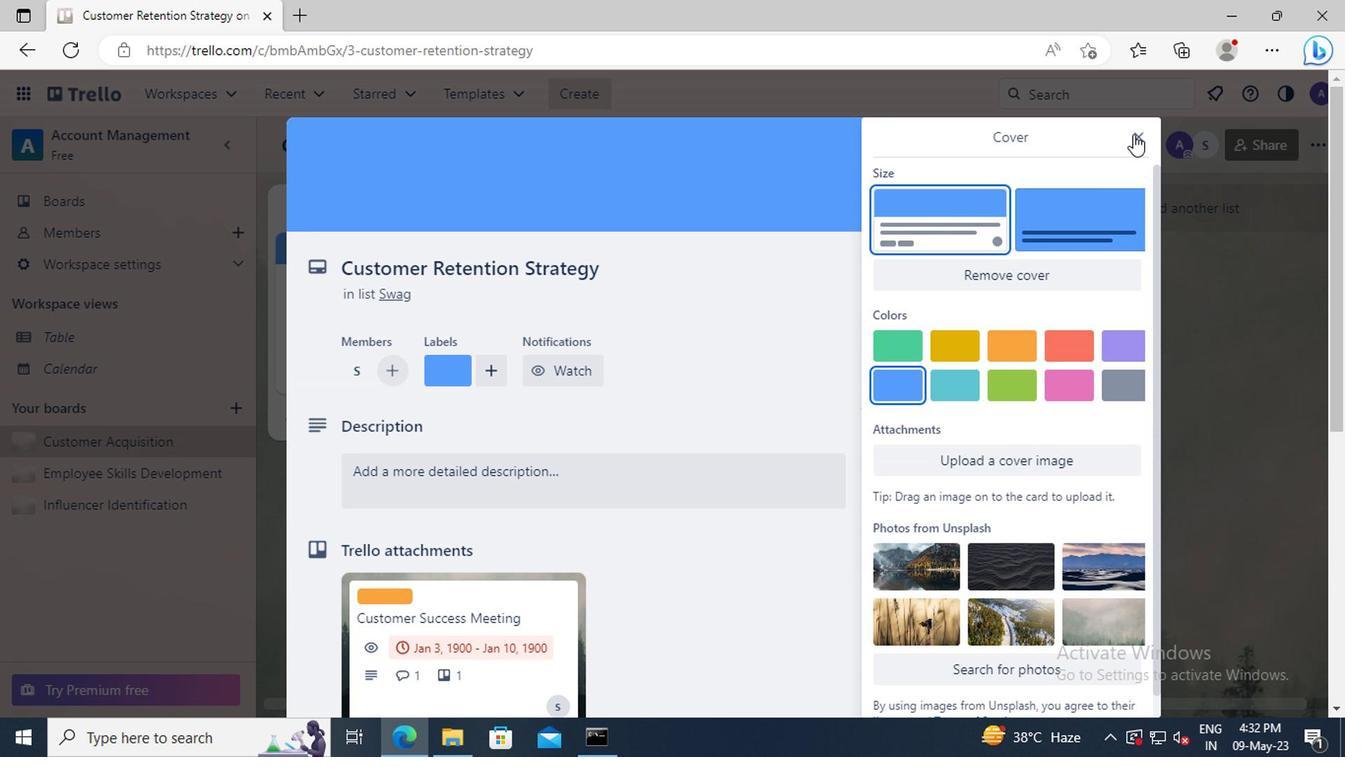 
Action: Mouse moved to (592, 480)
Screenshot: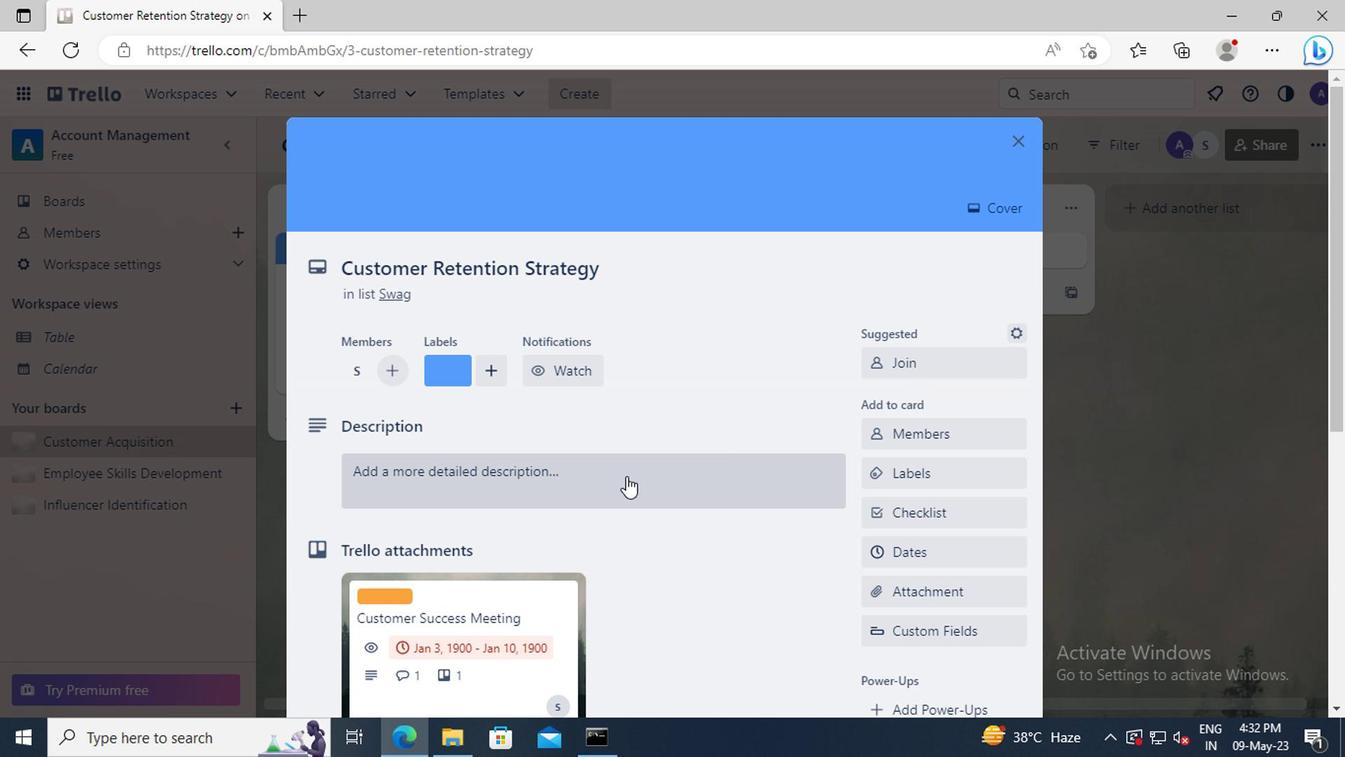 
Action: Mouse pressed left at (592, 480)
Screenshot: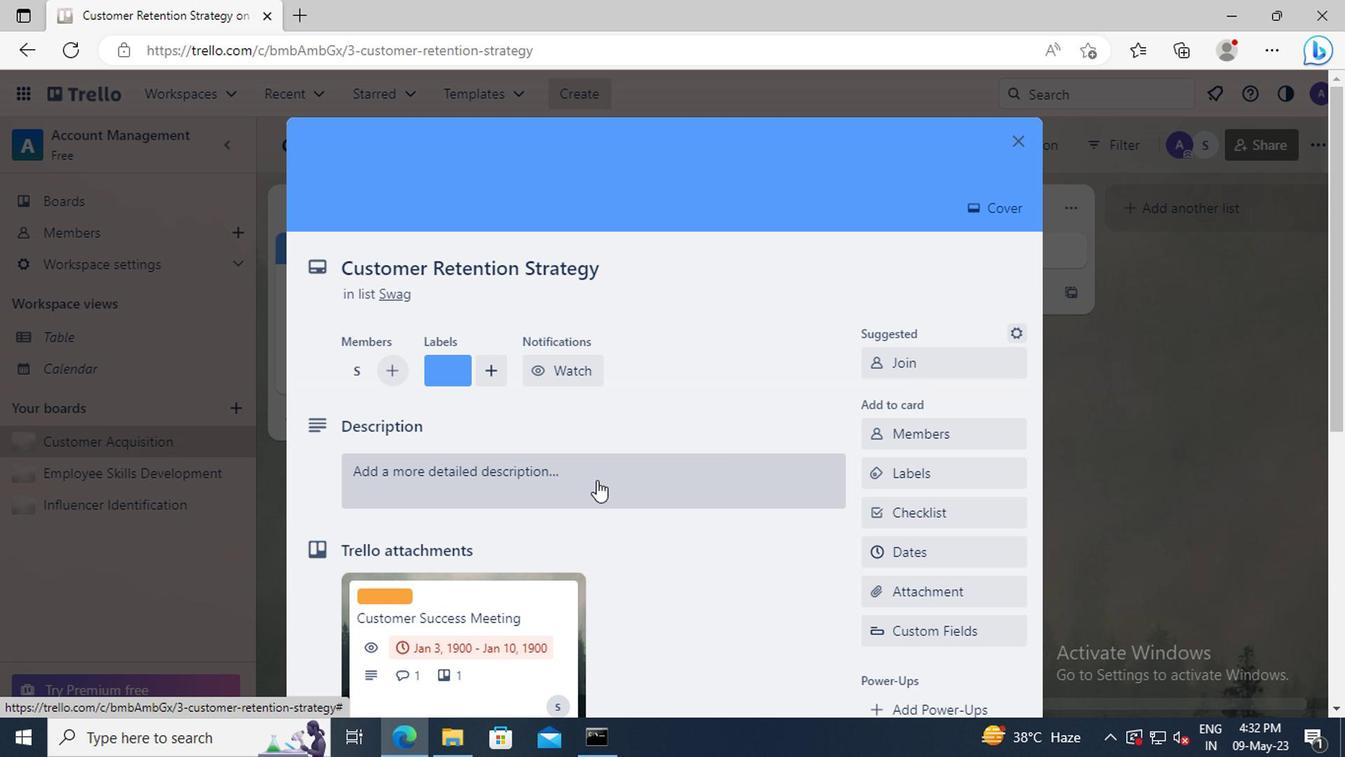 
Action: Key pressed <Key.shift>CONDUCT<Key.space>TEAM<Key.space>TRAINING<Key.space>SESSION<Key.space>ON<Key.space>LEADERSHIP[<Key.backspace>
Screenshot: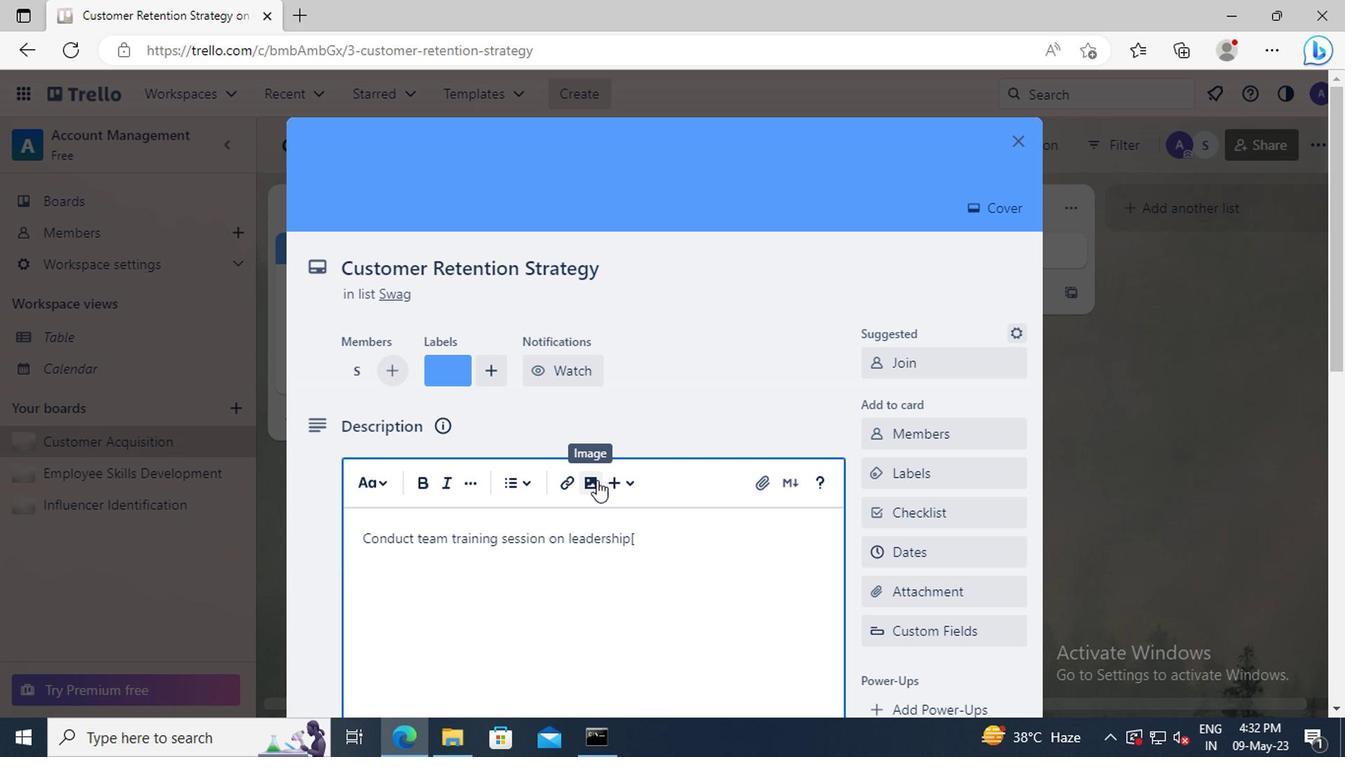 
Action: Mouse scrolled (592, 479) with delta (0, -1)
Screenshot: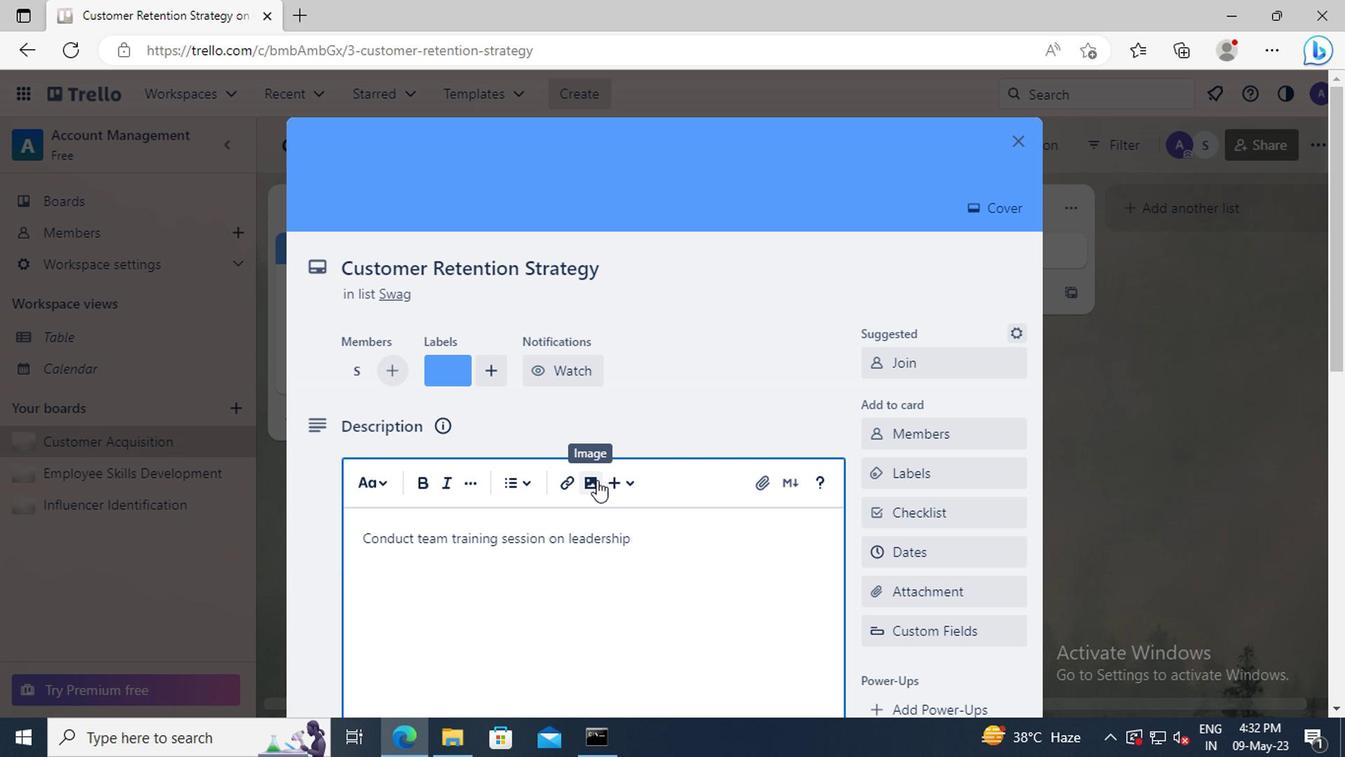
Action: Mouse scrolled (592, 479) with delta (0, -1)
Screenshot: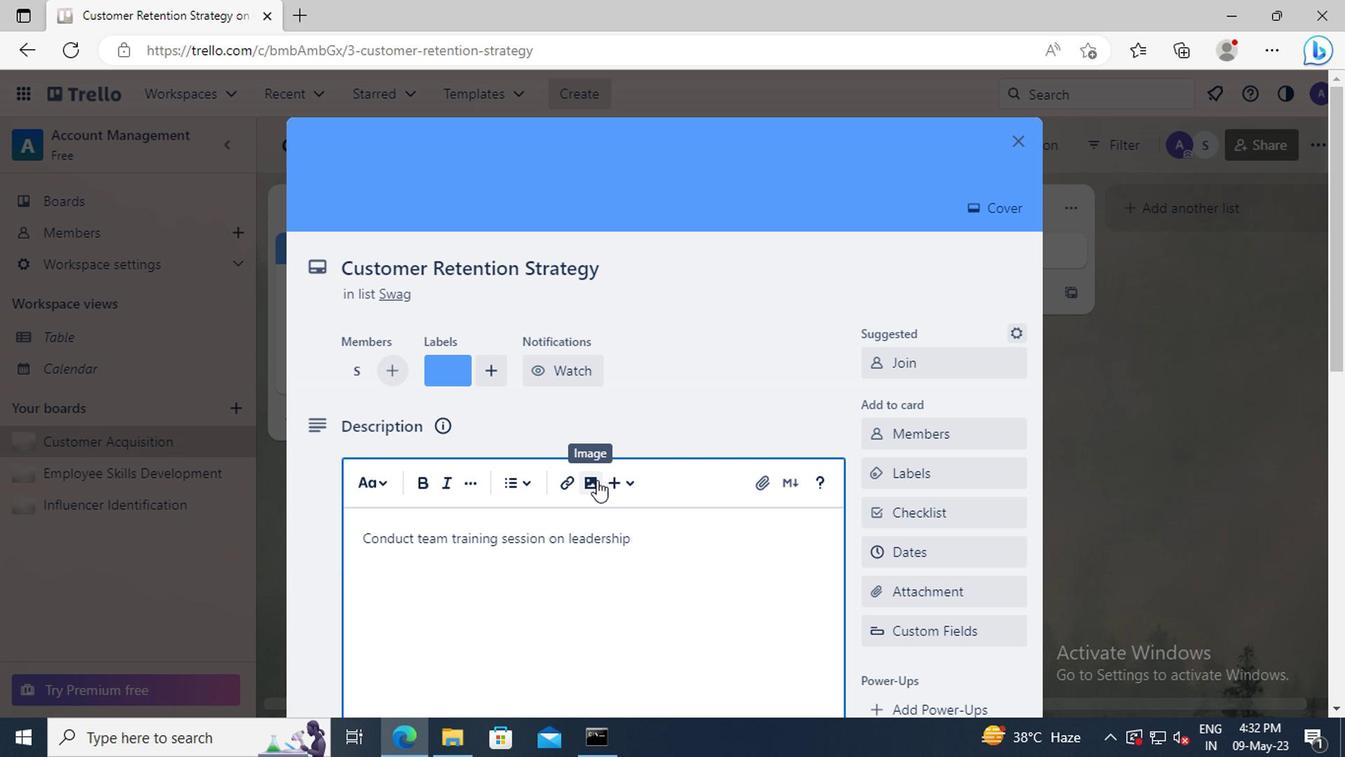 
Action: Mouse moved to (362, 552)
Screenshot: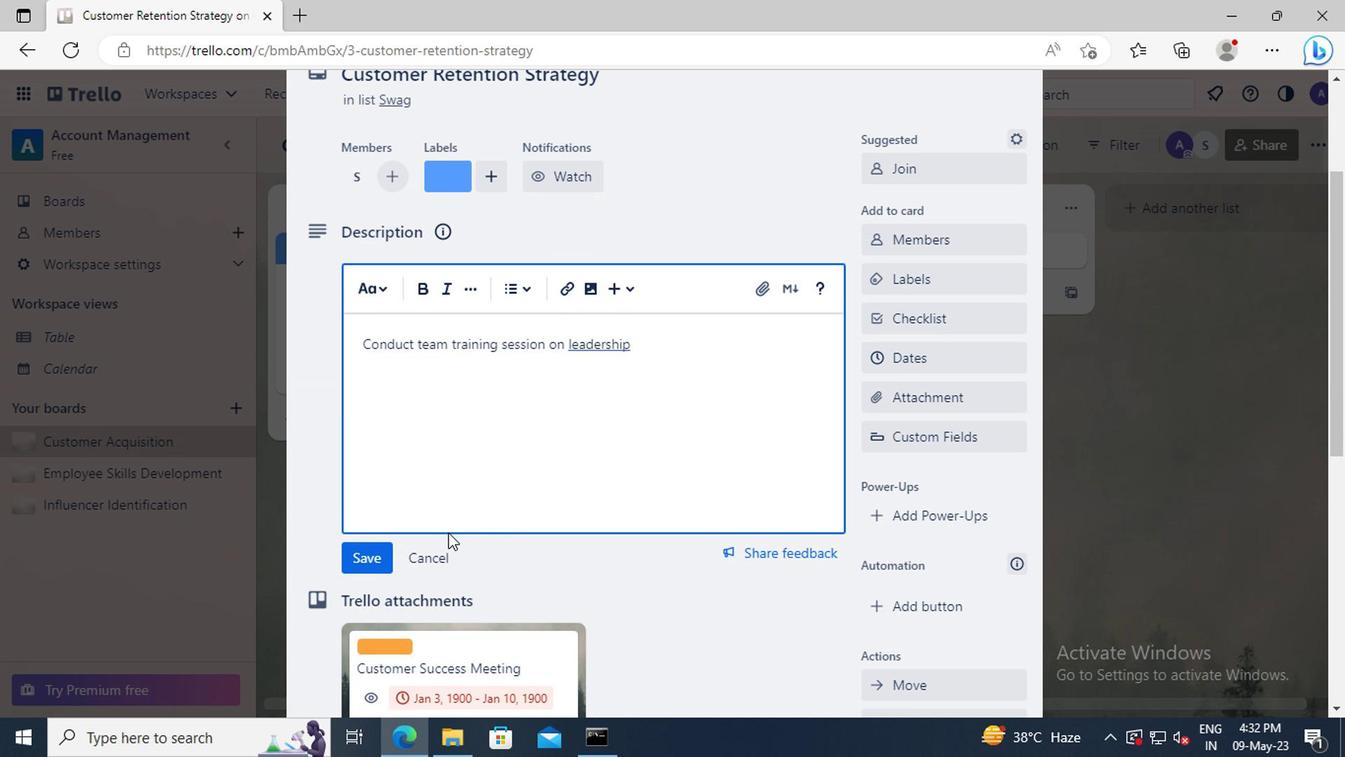 
Action: Mouse pressed left at (362, 552)
Screenshot: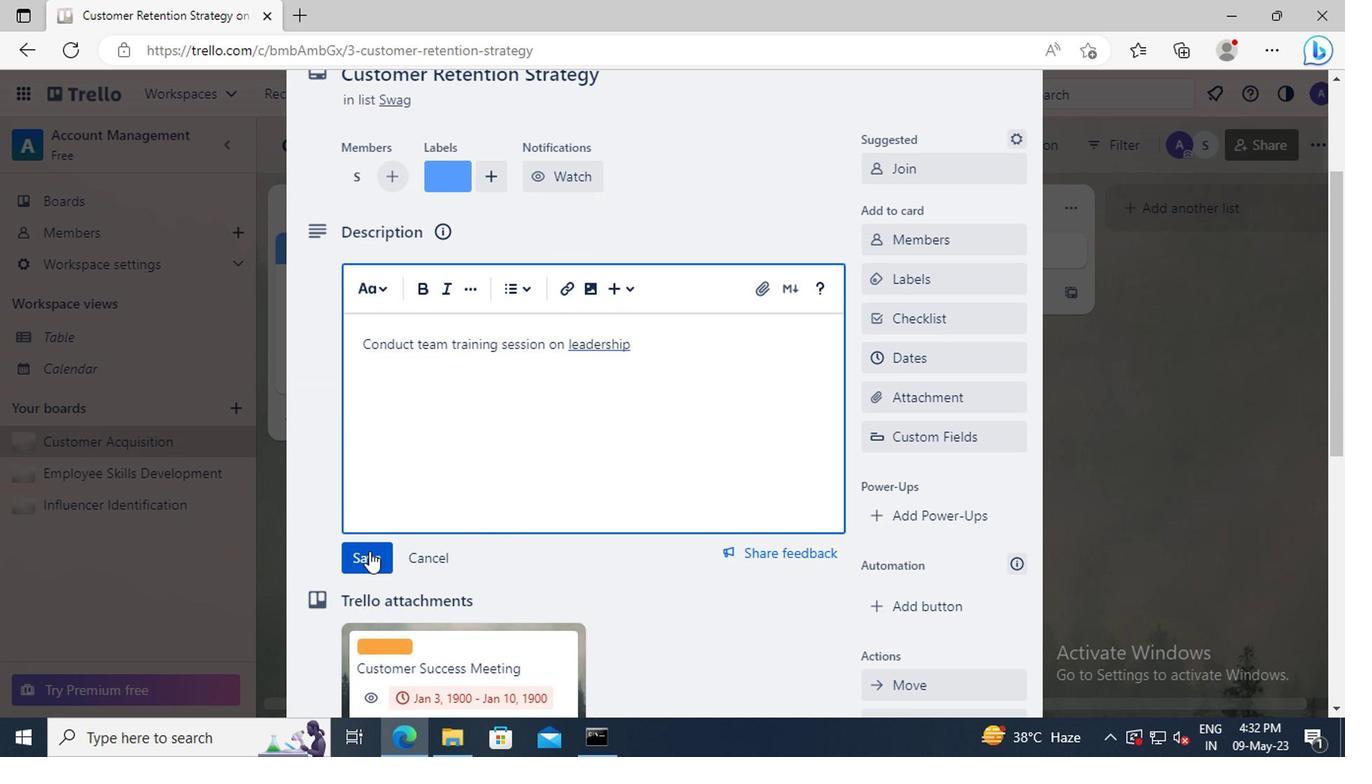 
Action: Mouse moved to (368, 537)
Screenshot: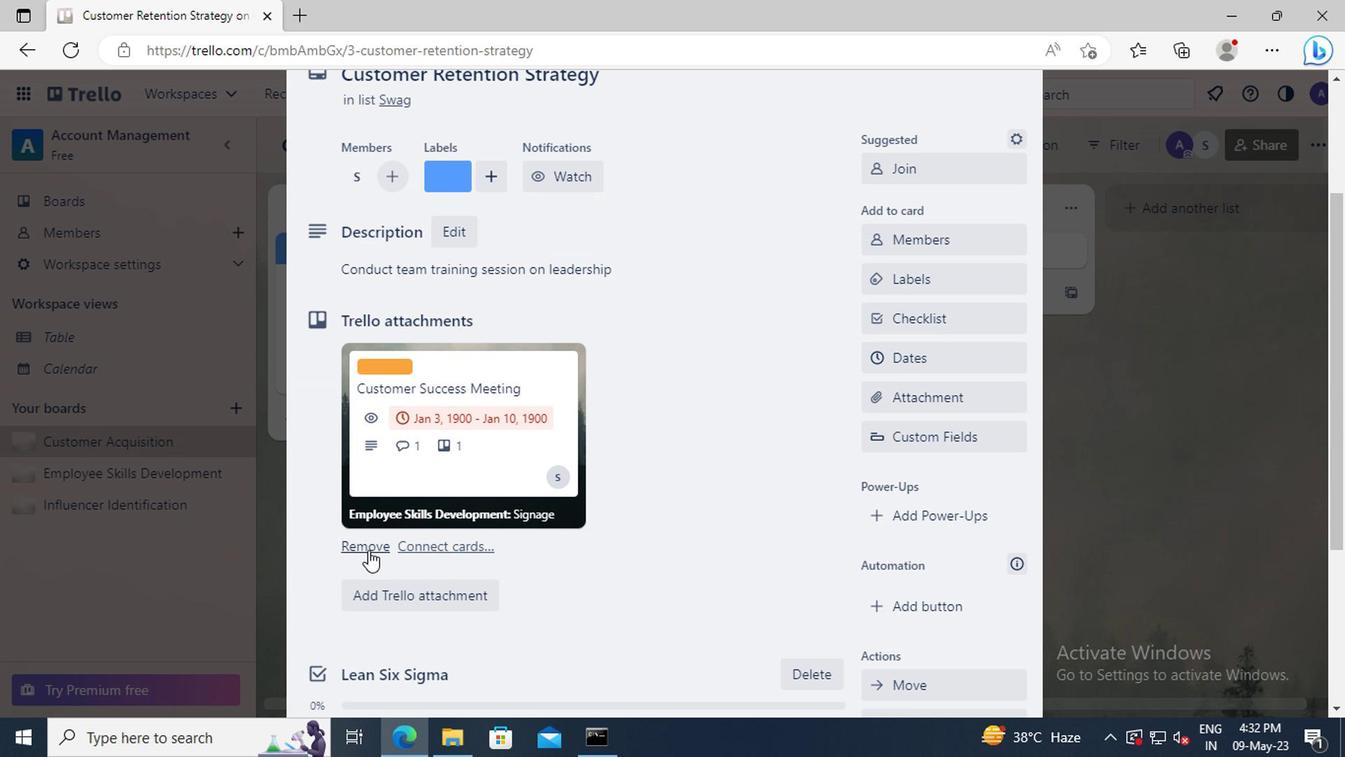 
Action: Mouse scrolled (368, 536) with delta (0, -1)
Screenshot: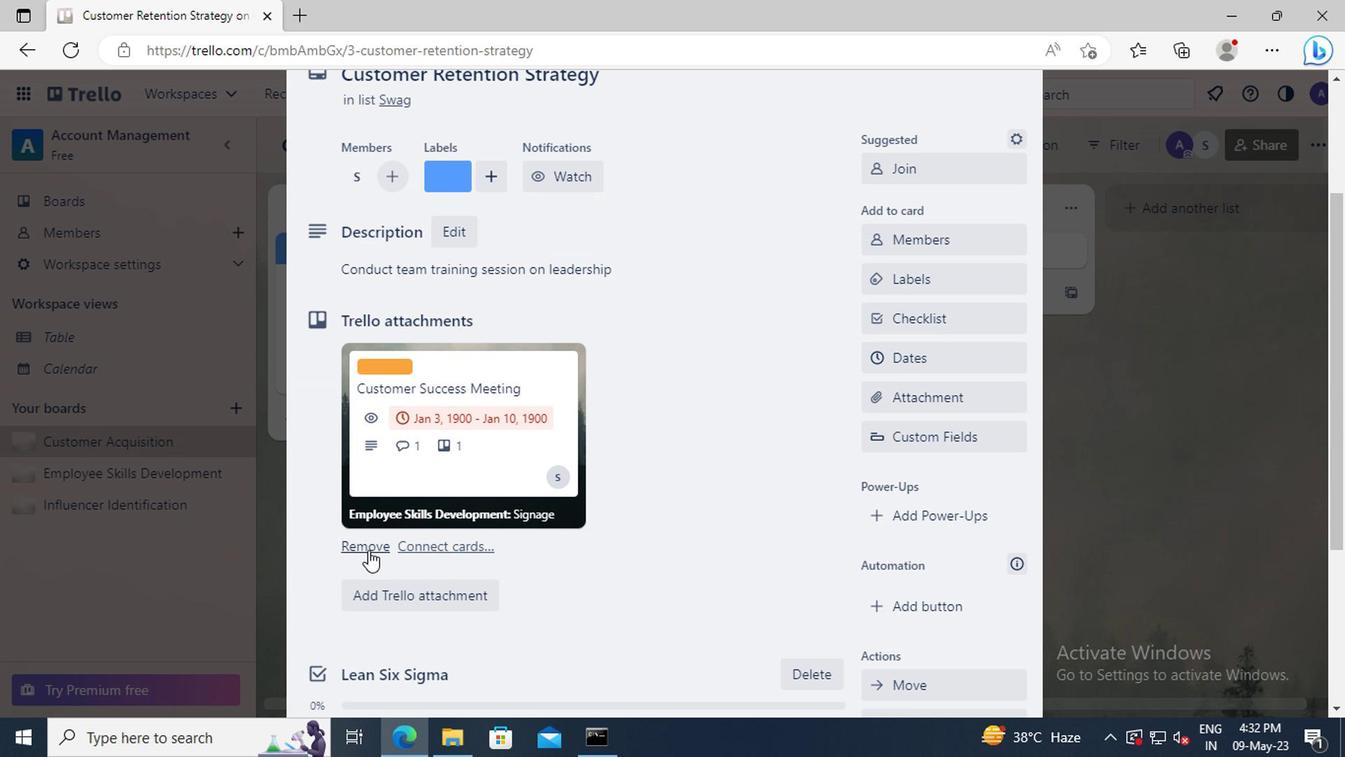 
Action: Mouse moved to (374, 525)
Screenshot: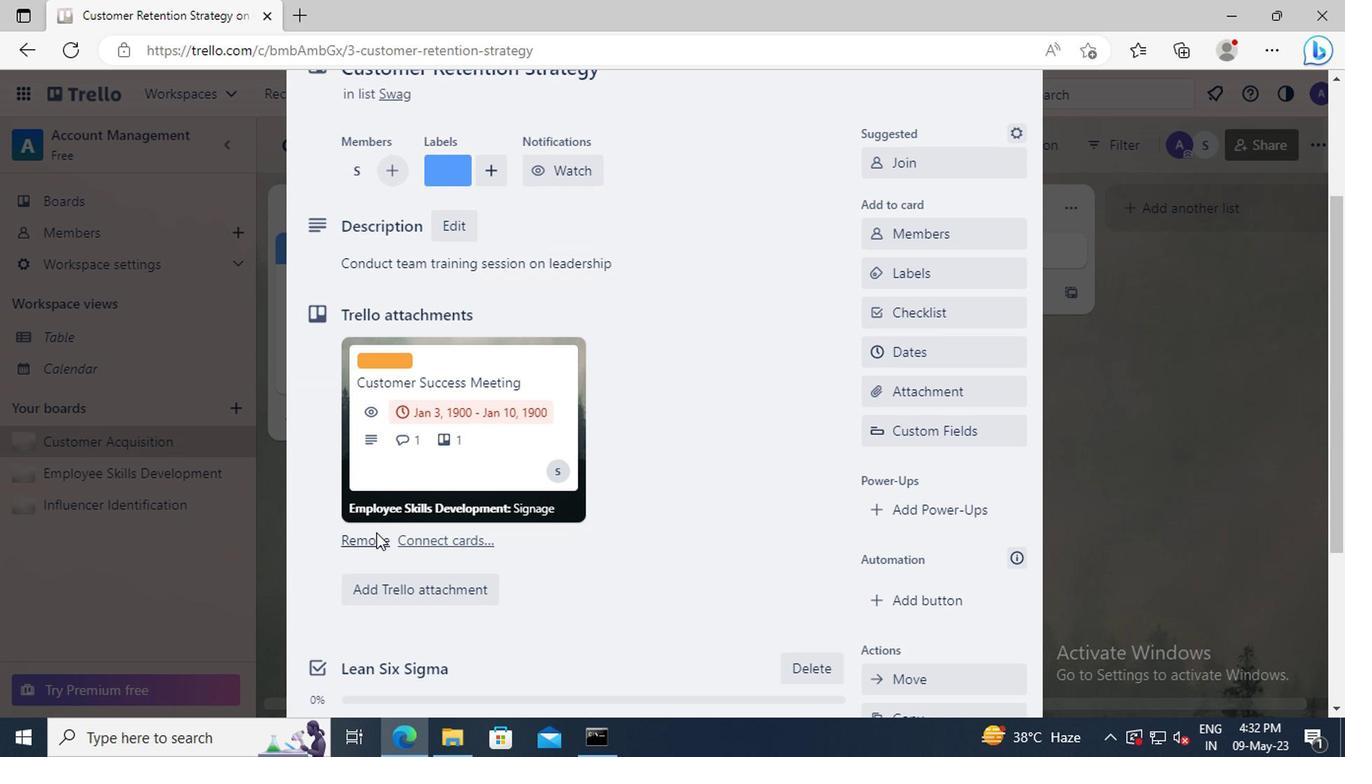 
Action: Mouse scrolled (374, 525) with delta (0, 0)
Screenshot: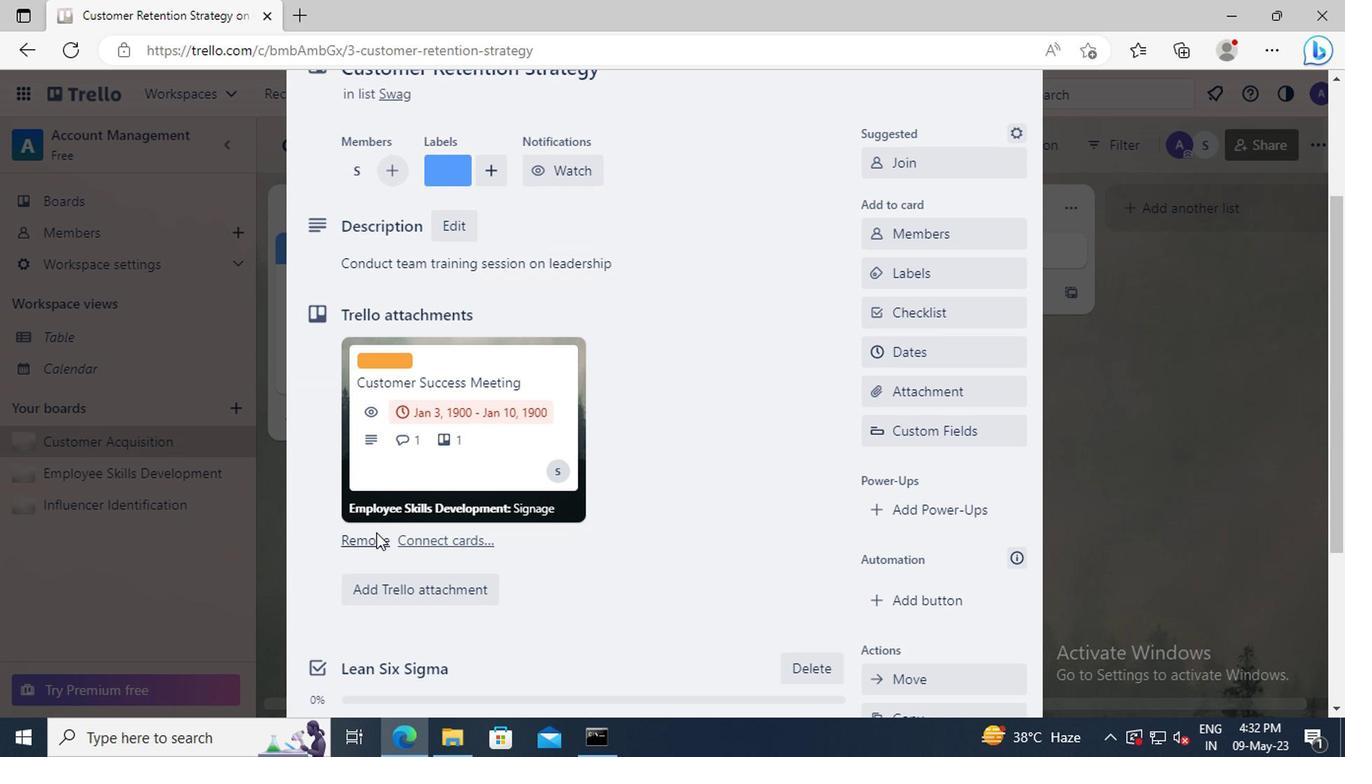 
Action: Mouse moved to (379, 515)
Screenshot: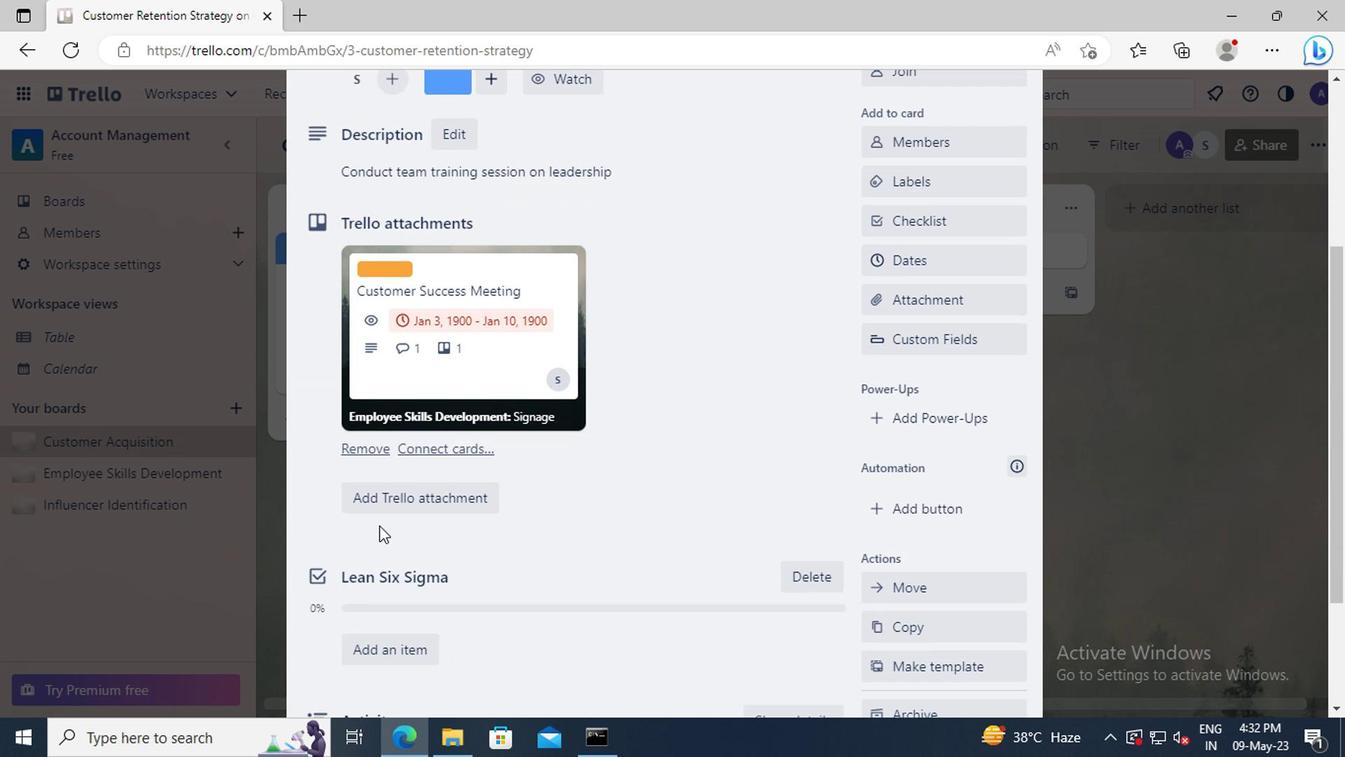 
Action: Mouse scrolled (379, 515) with delta (0, 0)
Screenshot: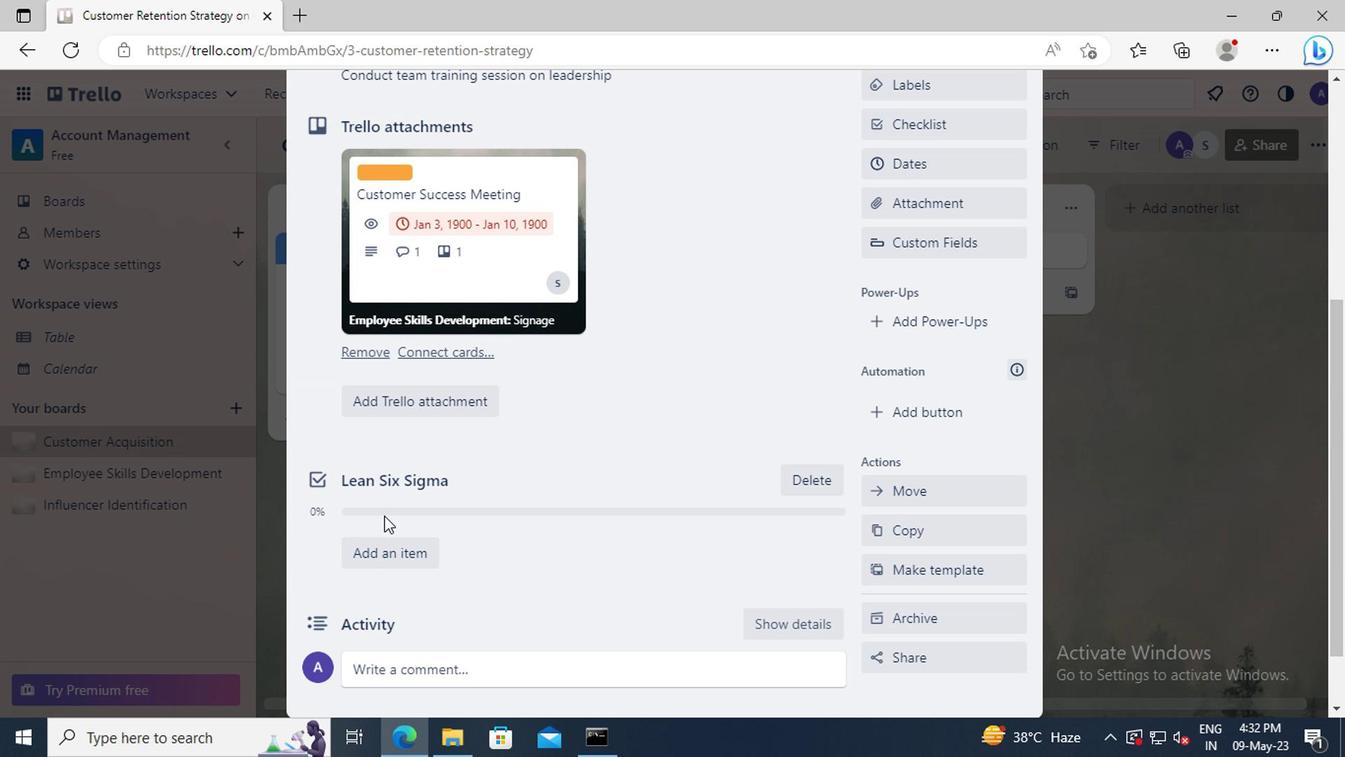 
Action: Mouse moved to (386, 596)
Screenshot: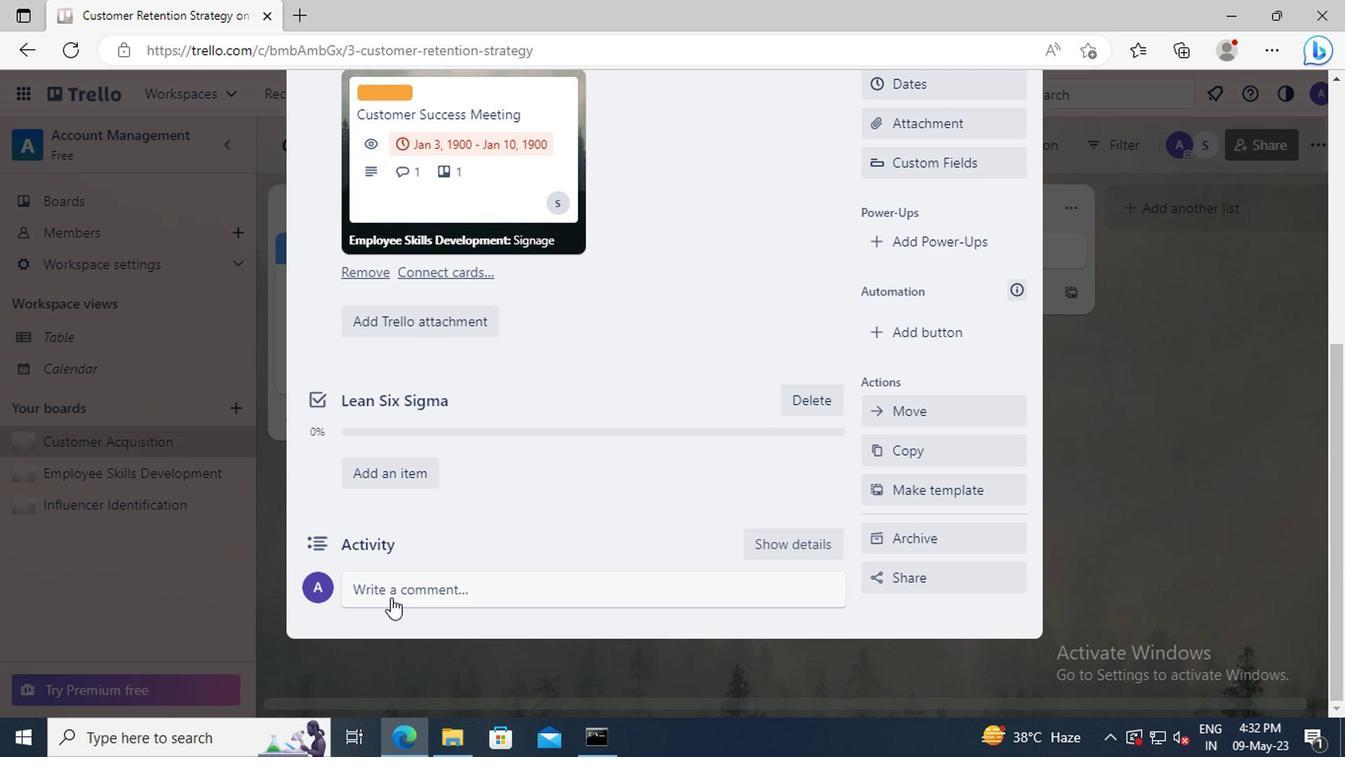 
Action: Mouse pressed left at (386, 596)
Screenshot: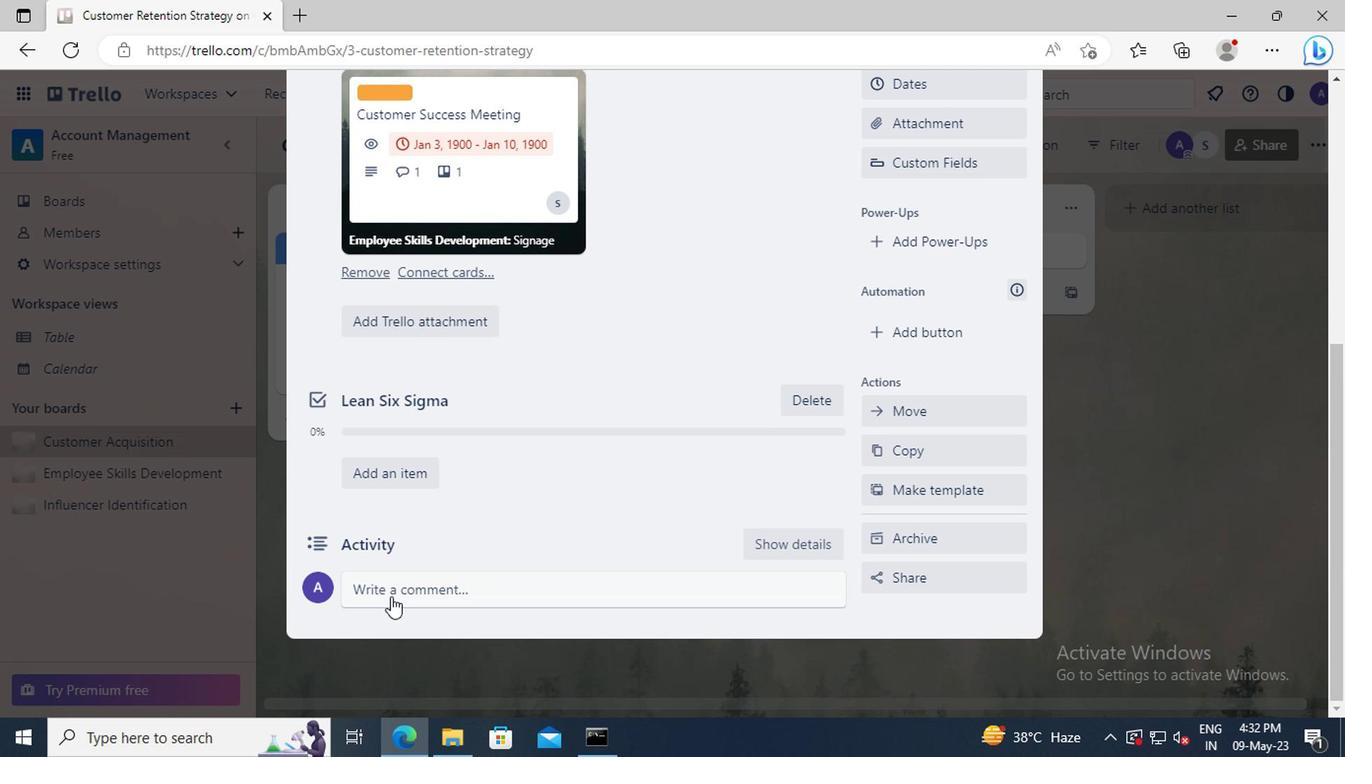 
Action: Key pressed <Key.shift>LET<Key.space>US<Key.space>APPROACH<Key.space>THIS<Key.space>TASK<Key.space>WITH<Key.space>A<Key.space>SENSE<Key.space>OF<Key.space>ENTHUSIASM<Key.space>AND<Key.space>PASSION,<Key.space>EMBRACING<Key.space>THE<Key.space>CHALLENGE<Key.space>AND<Key.space>THE<Key.space>OPPORTUNITY<Key.space>IT<Key.space>PRESENTS
Screenshot: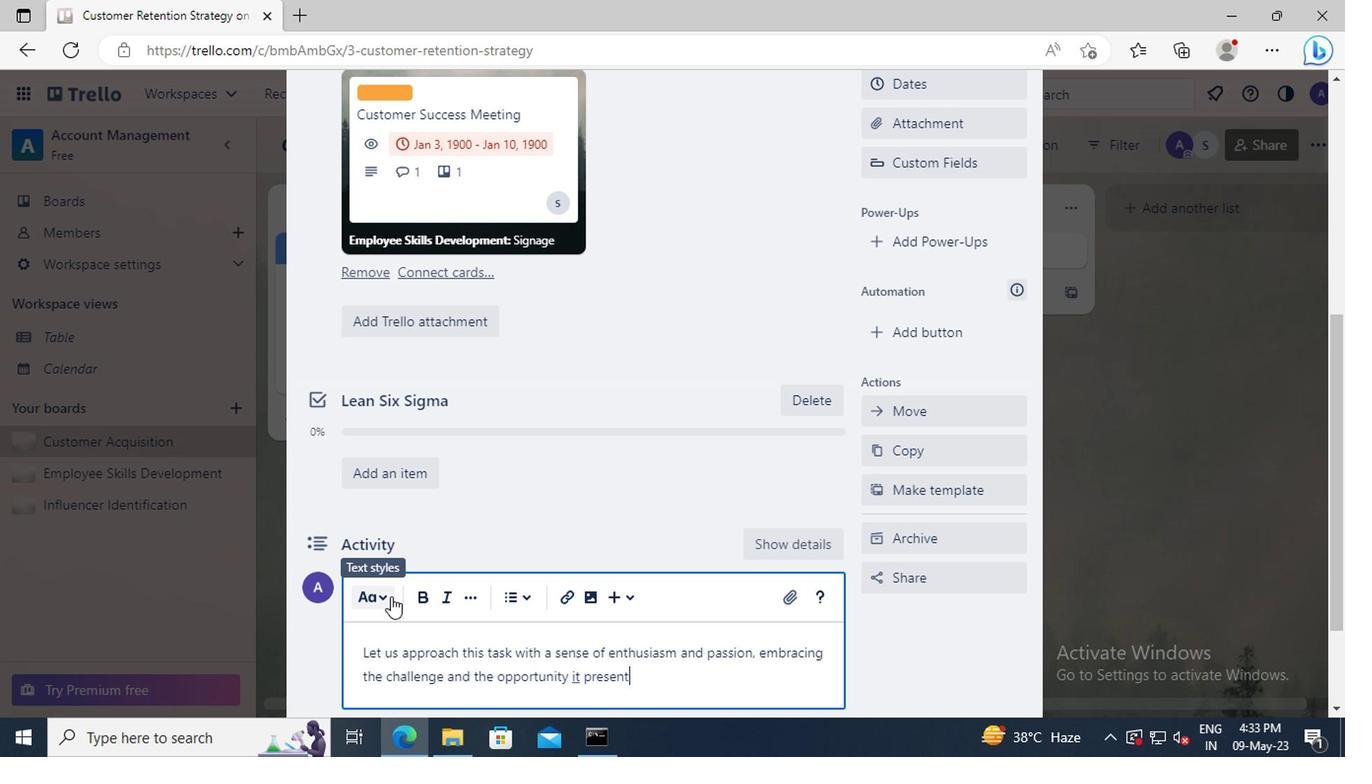 
Action: Mouse moved to (386, 585)
Screenshot: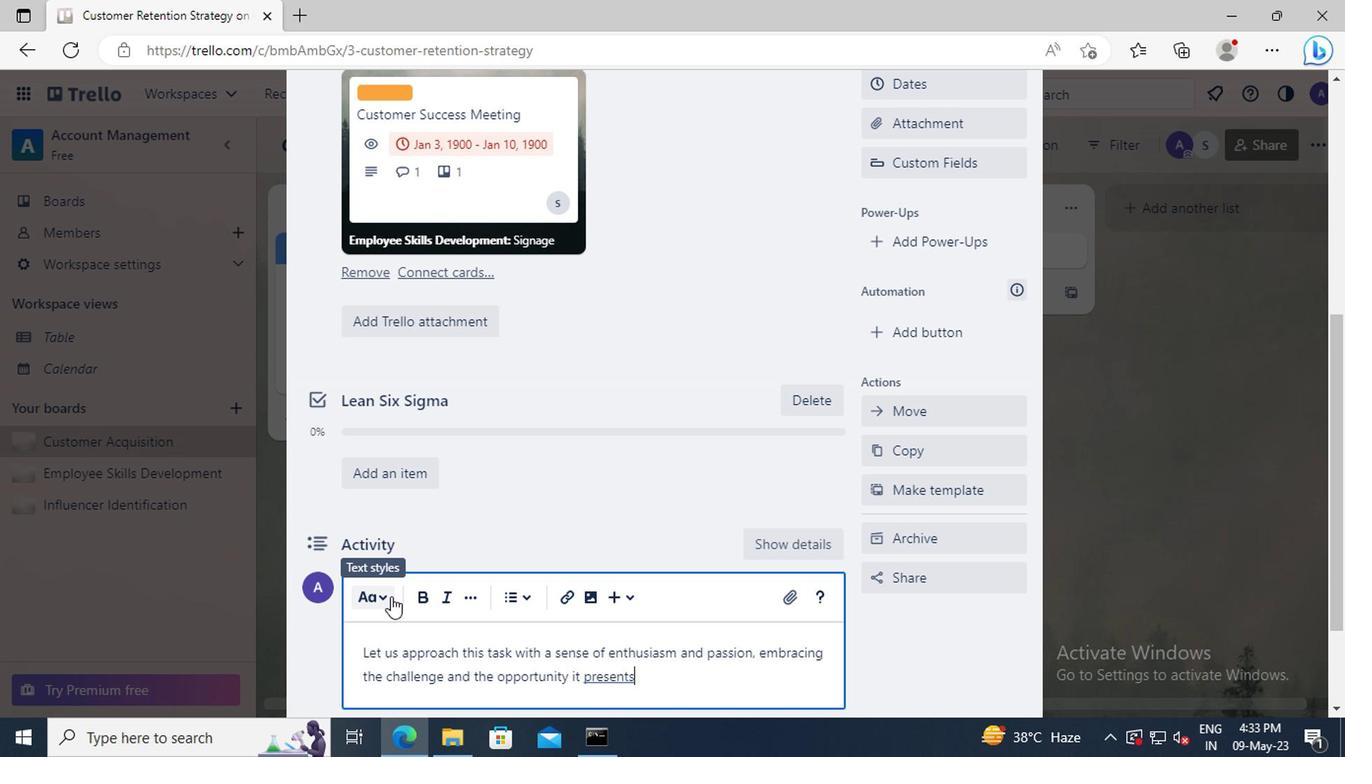 
Action: Mouse scrolled (386, 584) with delta (0, 0)
Screenshot: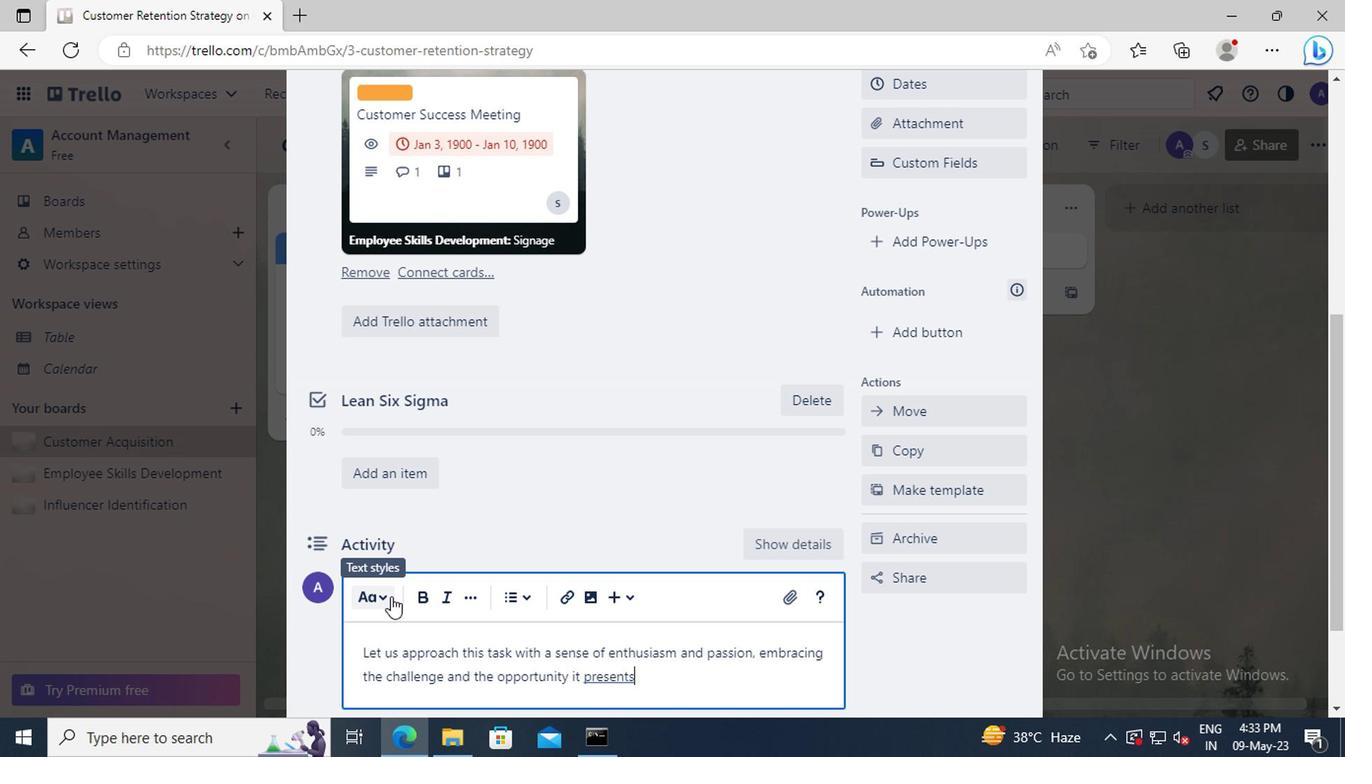 
Action: Mouse moved to (605, 523)
Screenshot: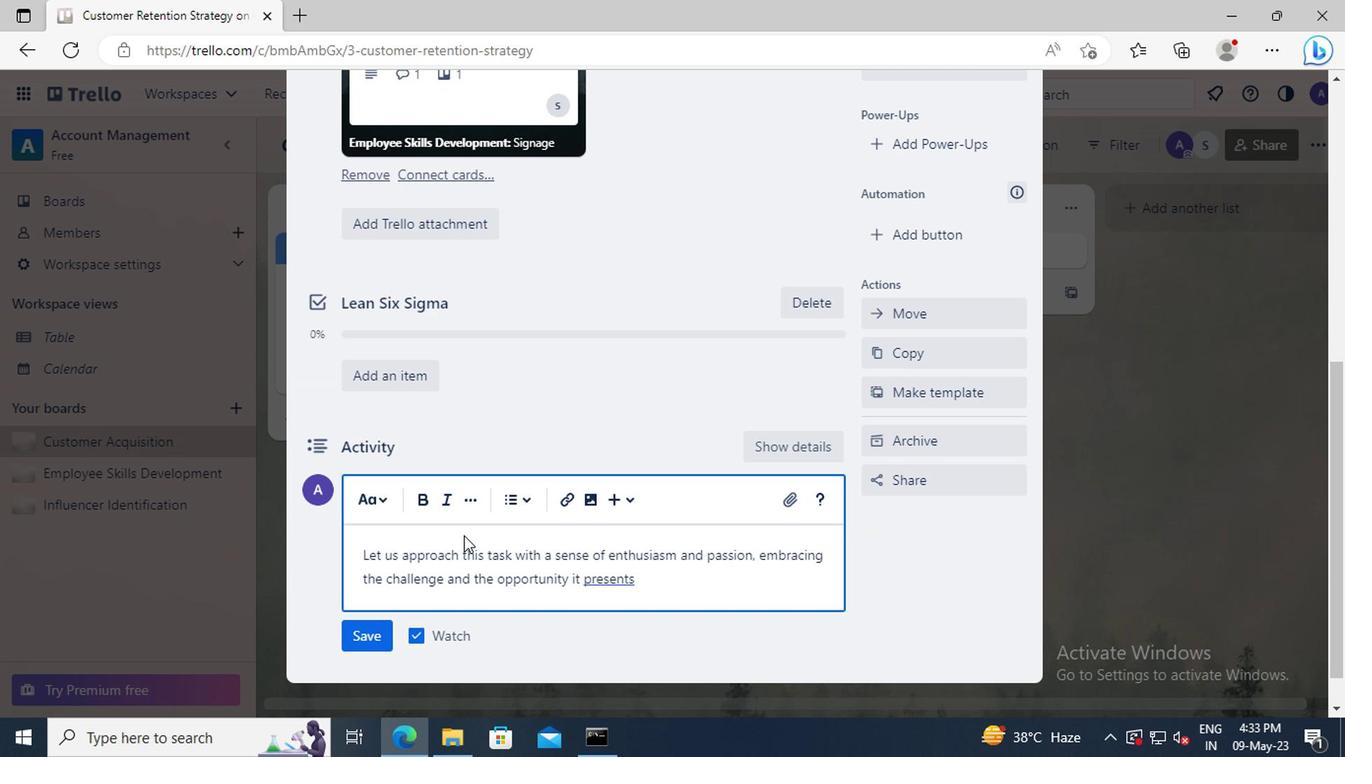 
Action: Mouse scrolled (605, 525) with delta (0, 1)
Screenshot: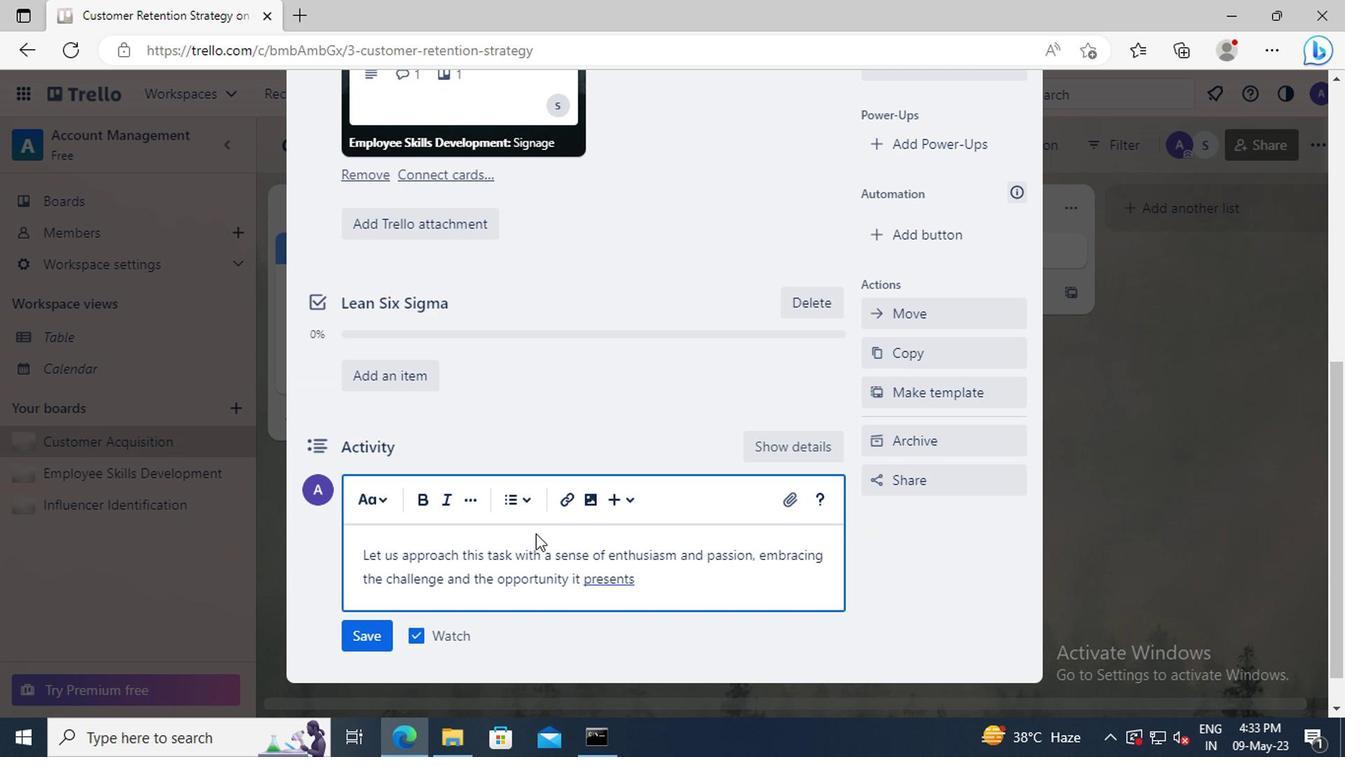 
Action: Mouse moved to (752, 498)
Screenshot: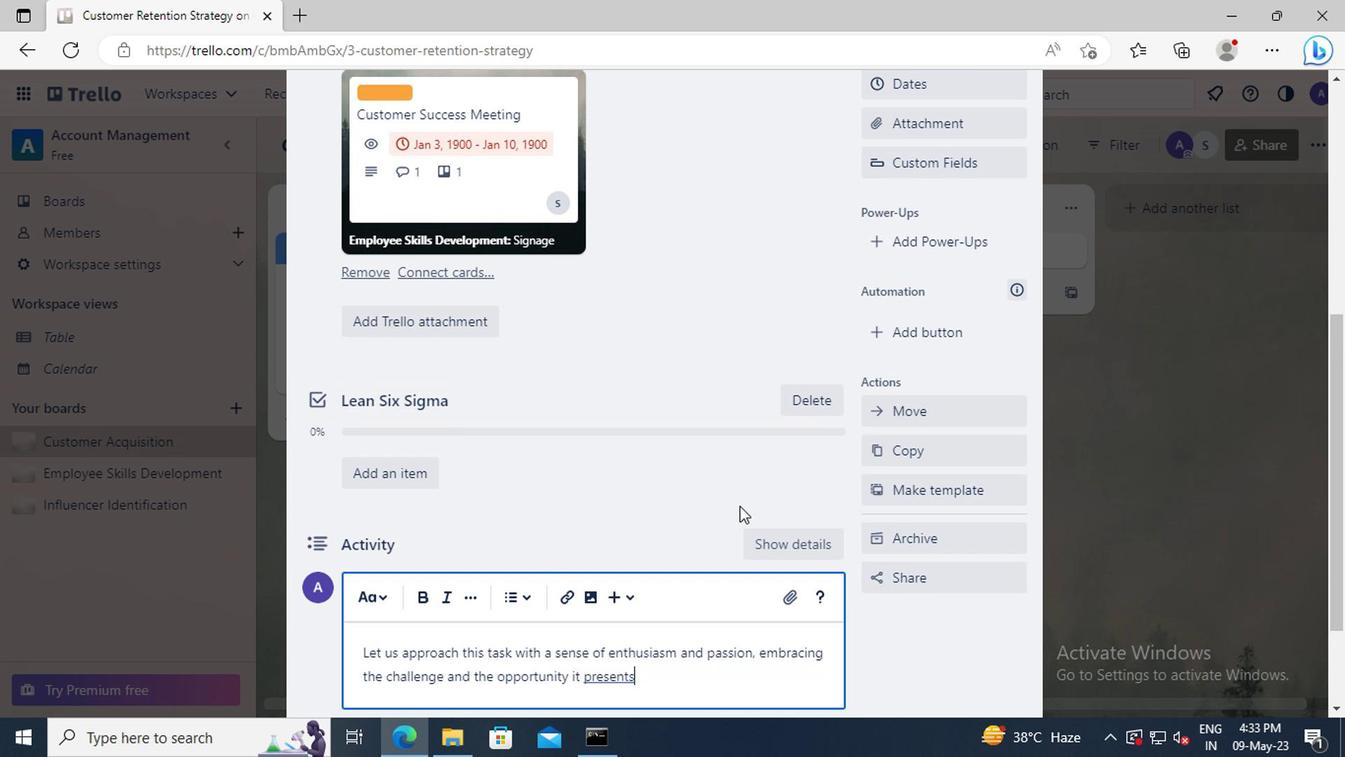 
Action: Mouse scrolled (752, 499) with delta (0, 0)
Screenshot: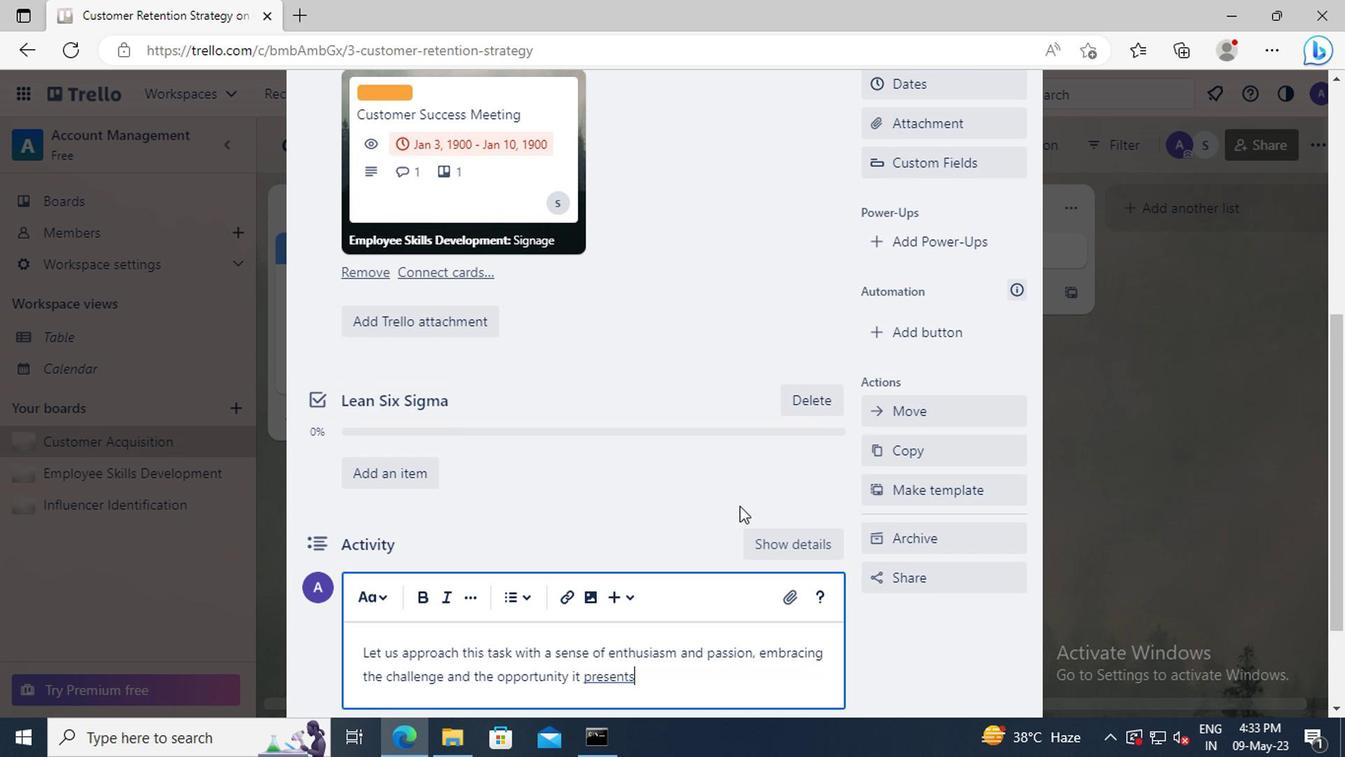 
Action: Mouse moved to (869, 471)
Screenshot: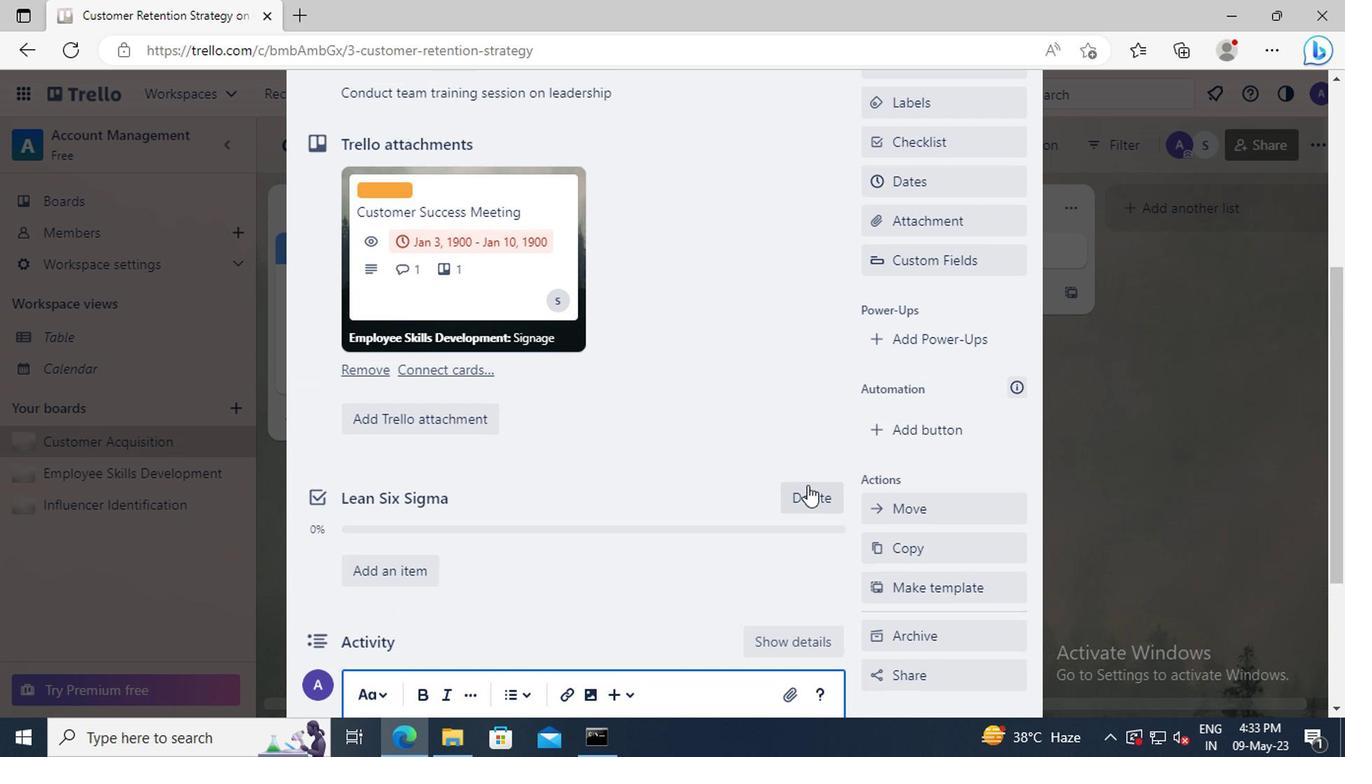 
Action: Mouse scrolled (869, 471) with delta (0, 0)
Screenshot: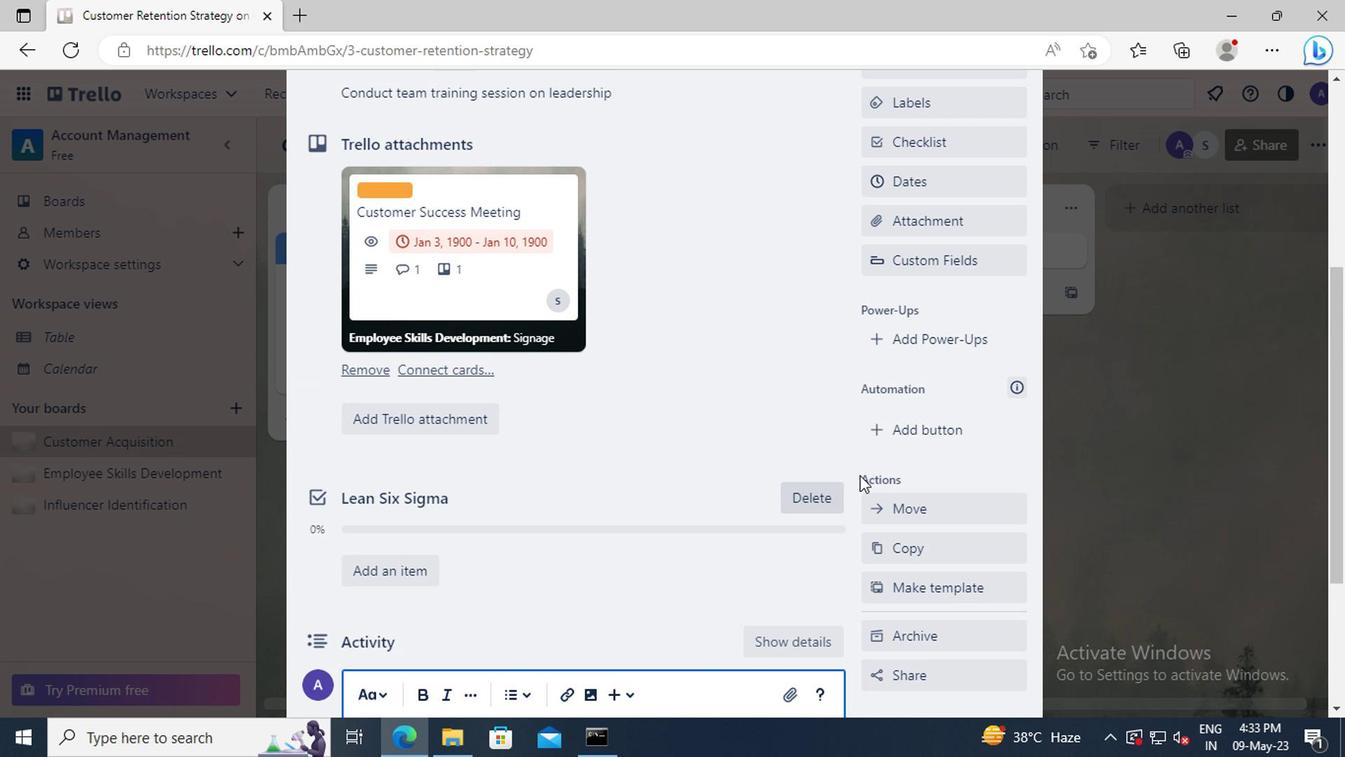 
Action: Mouse scrolled (869, 471) with delta (0, 0)
Screenshot: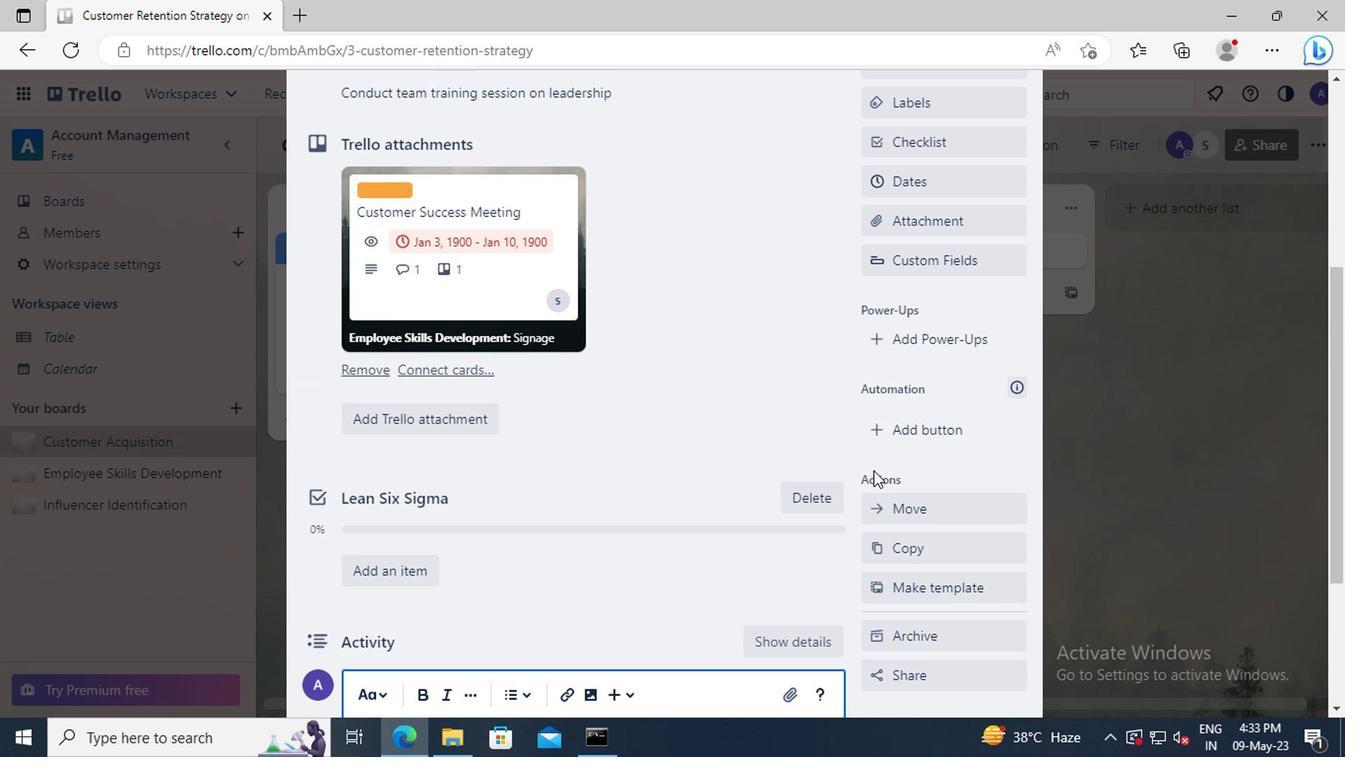 
Action: Mouse moved to (900, 379)
Screenshot: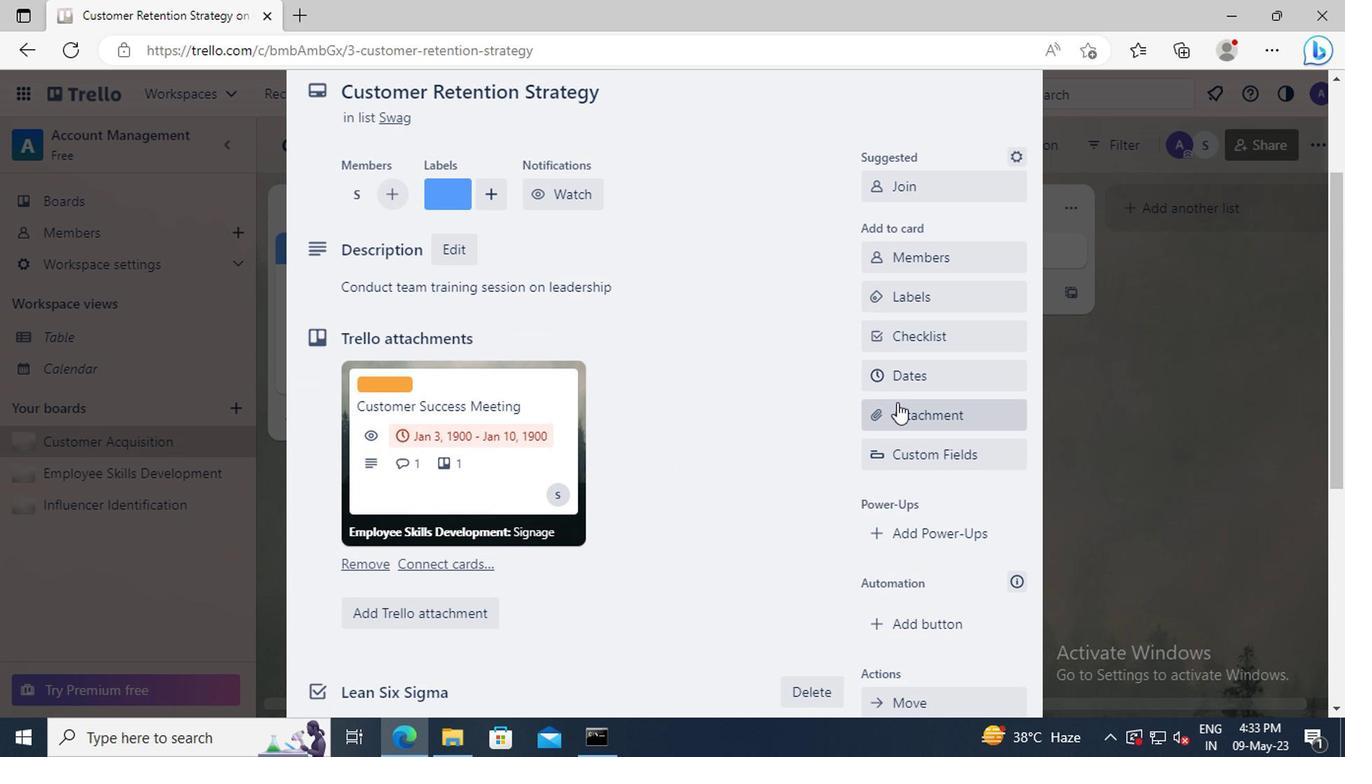 
Action: Mouse pressed left at (900, 379)
Screenshot: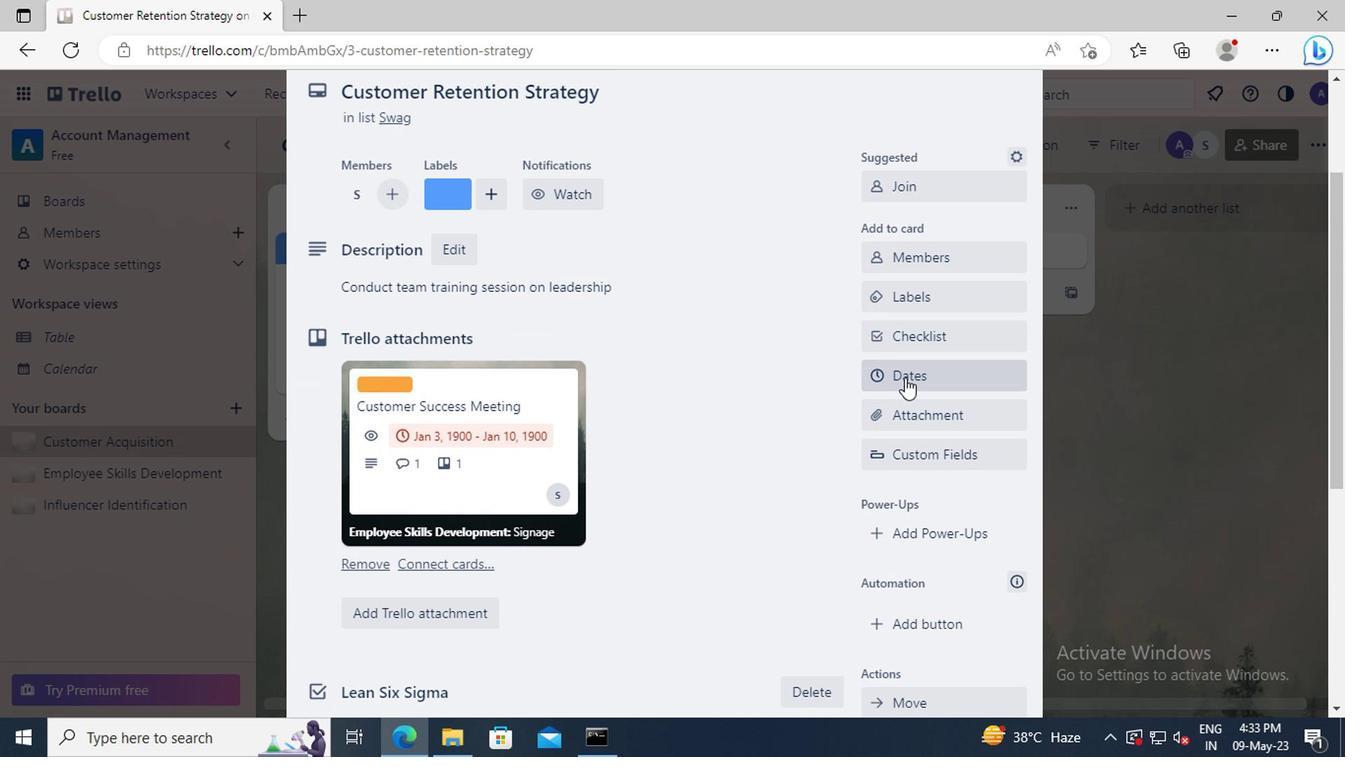 
Action: Mouse moved to (879, 499)
Screenshot: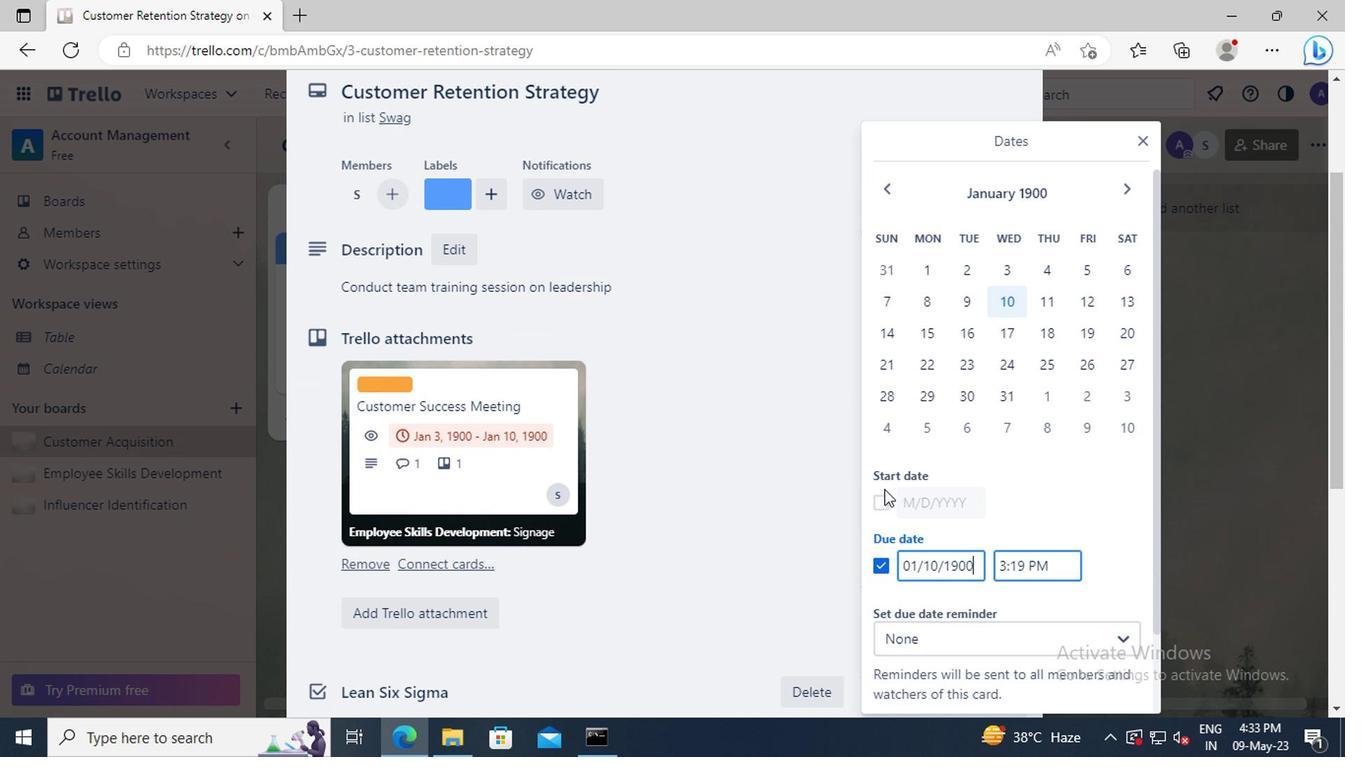 
Action: Mouse pressed left at (879, 499)
Screenshot: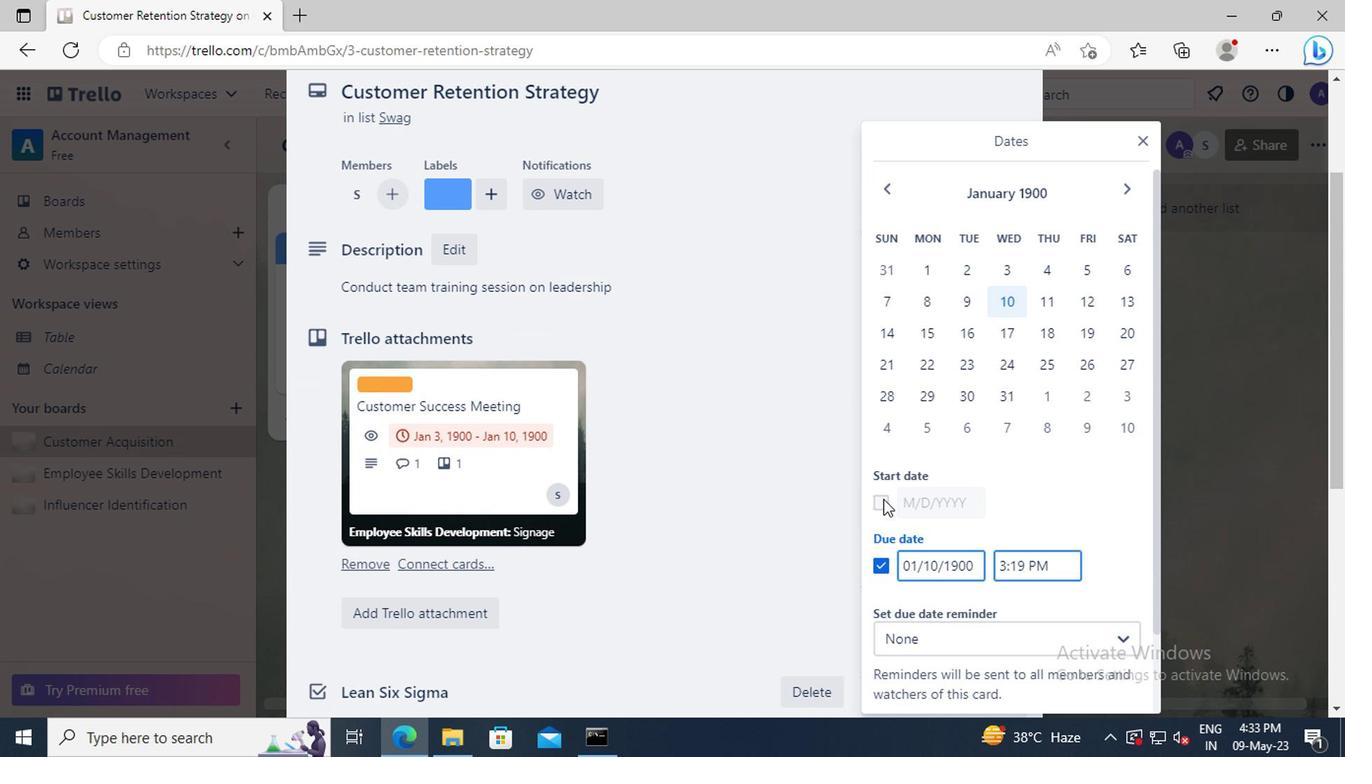 
Action: Mouse moved to (968, 499)
Screenshot: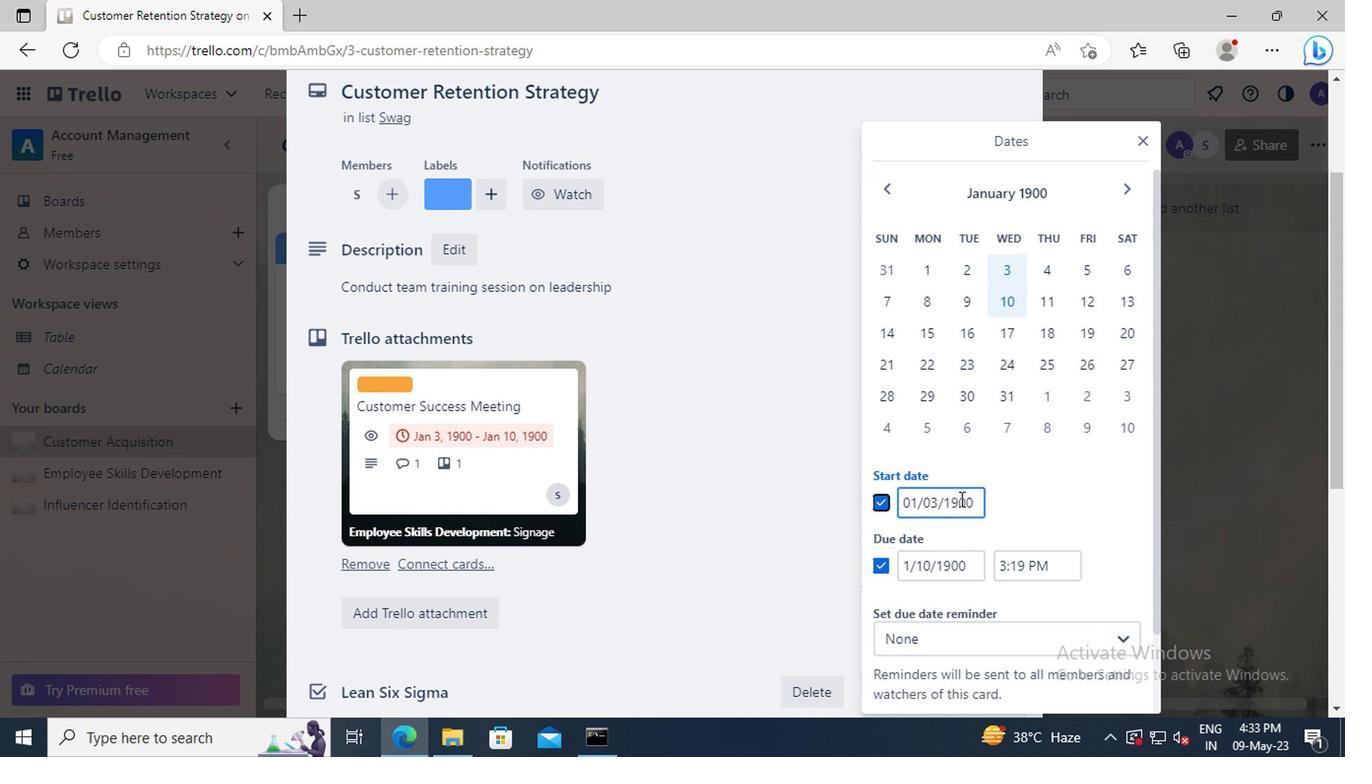 
Action: Mouse pressed left at (968, 499)
Screenshot: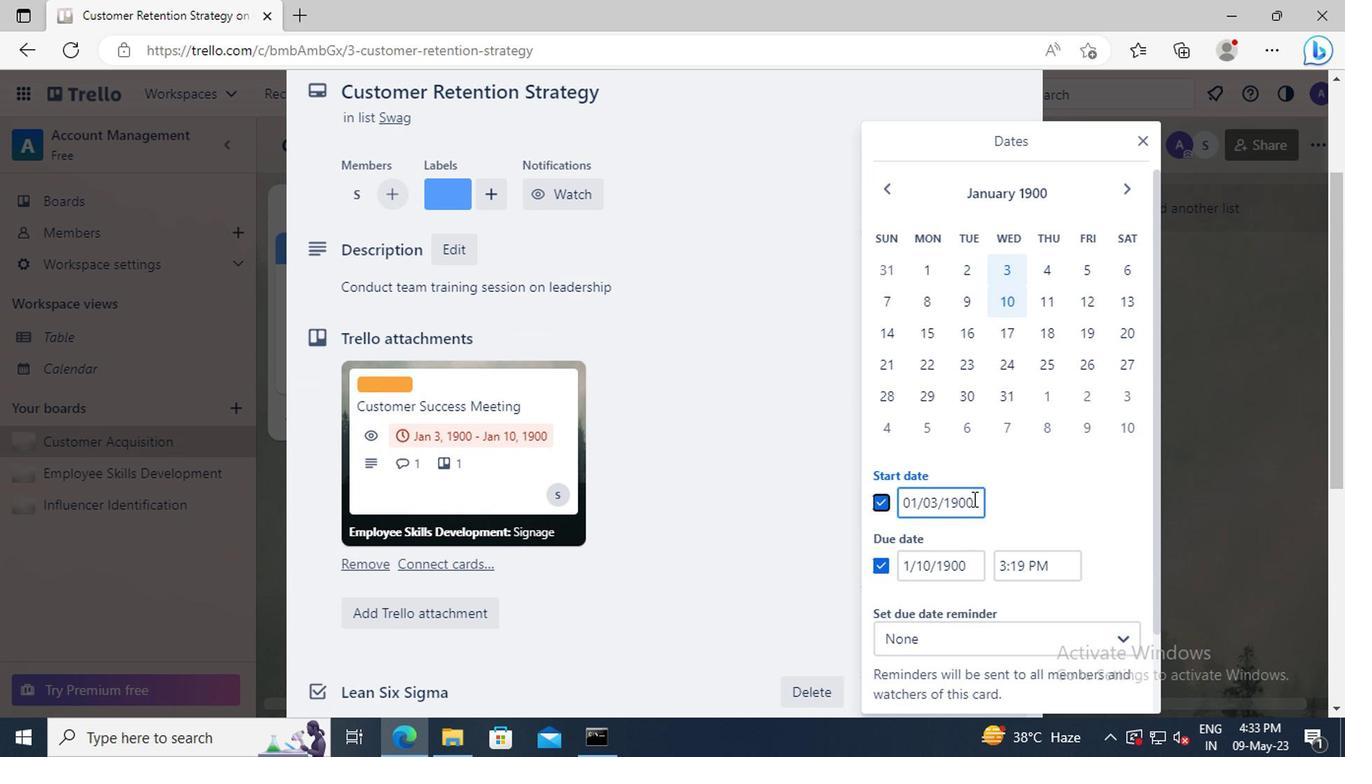 
Action: Key pressed <Key.left><Key.left><Key.left><Key.left><Key.left><Key.backspace>4
Screenshot: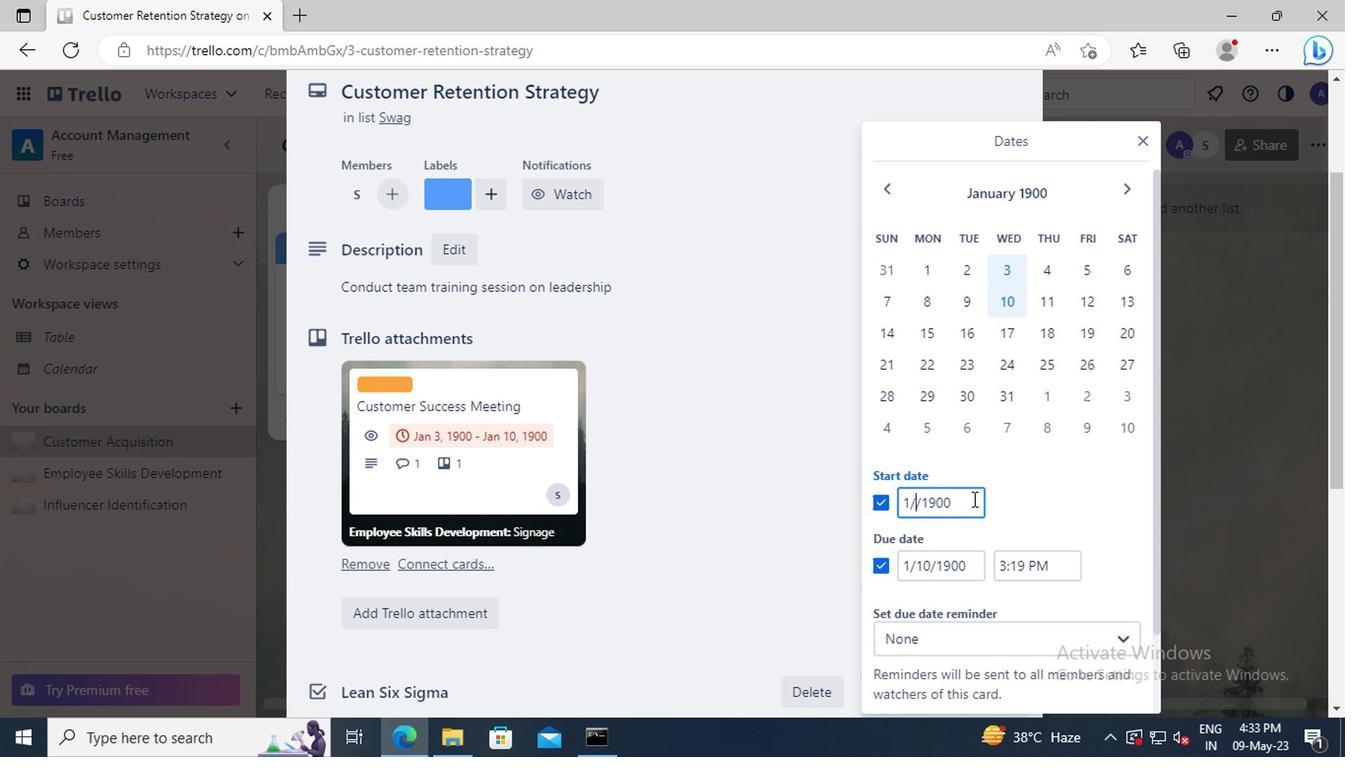 
Action: Mouse moved to (973, 562)
Screenshot: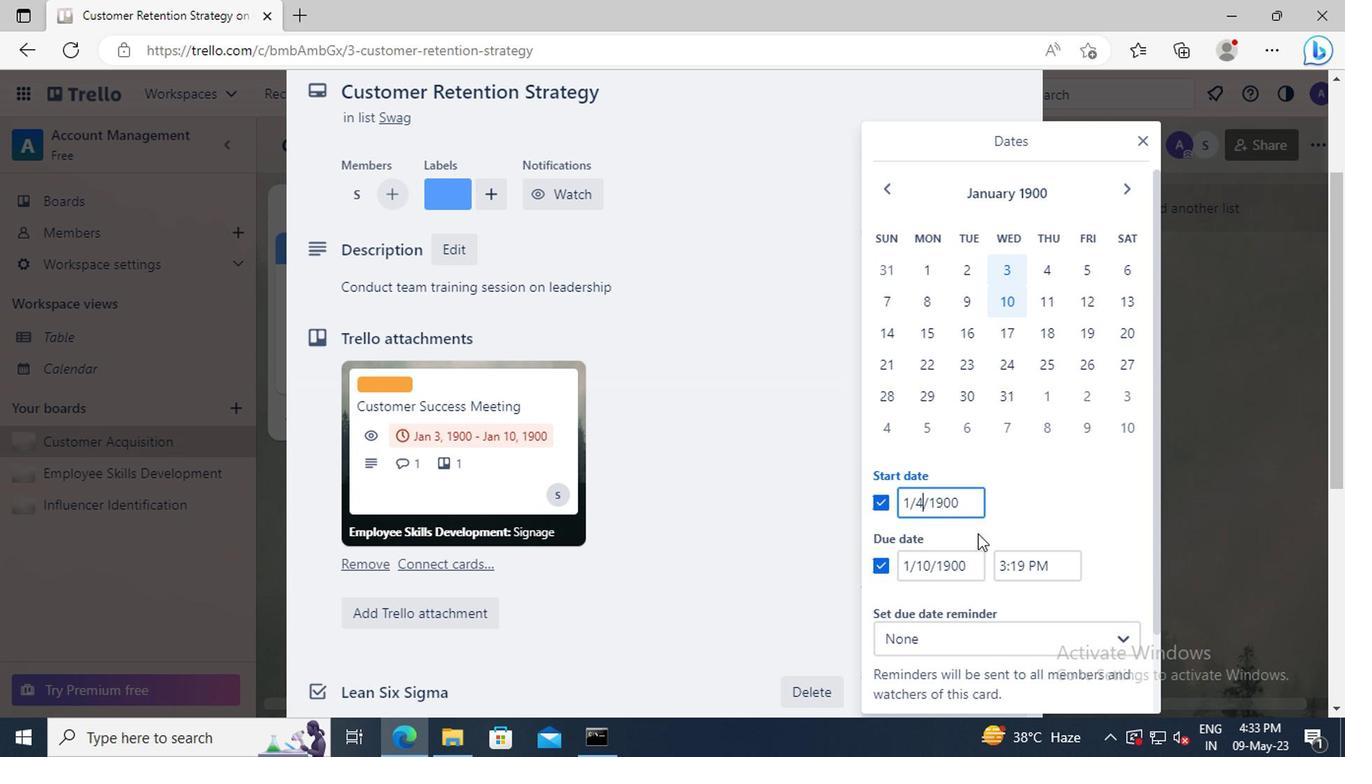 
Action: Mouse pressed left at (973, 562)
Screenshot: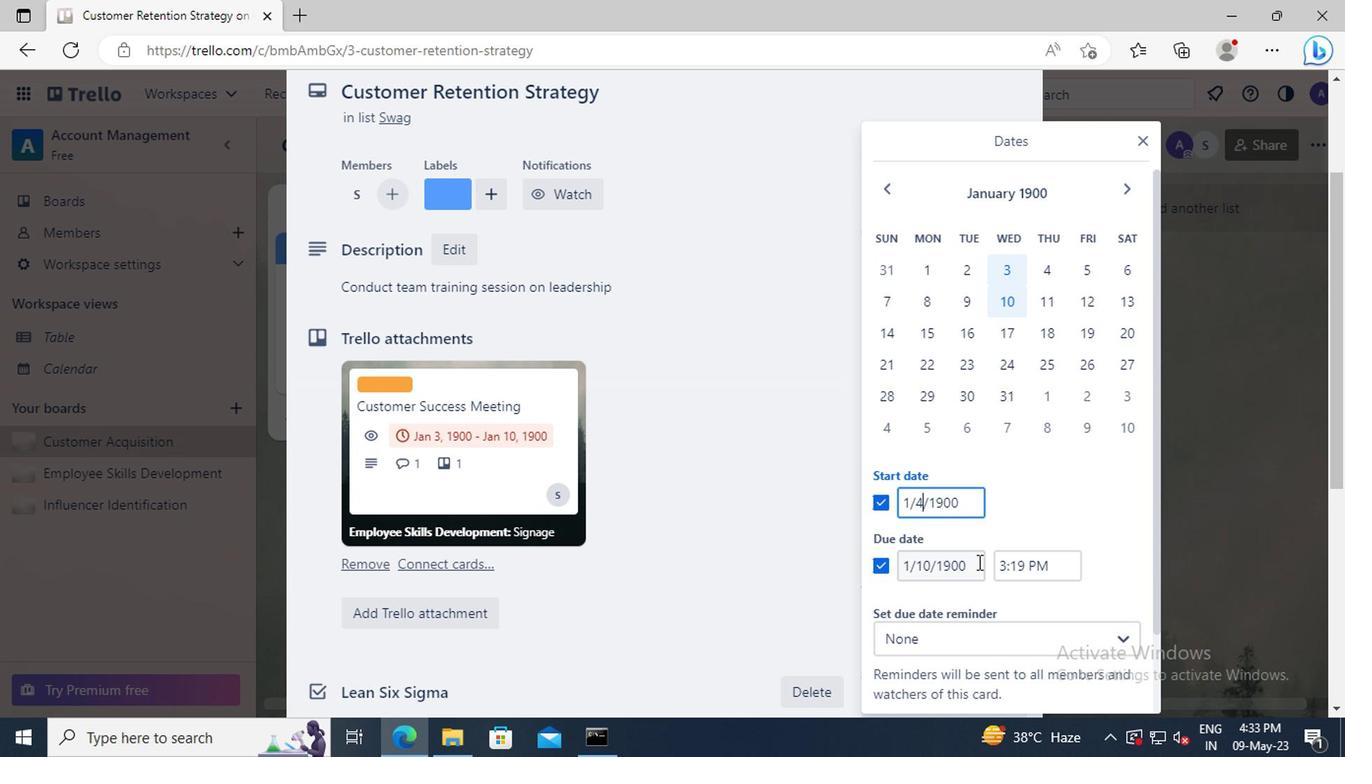 
Action: Key pressed <Key.left><Key.left><Key.left><Key.left><Key.left><Key.backspace><Key.backspace>11
Screenshot: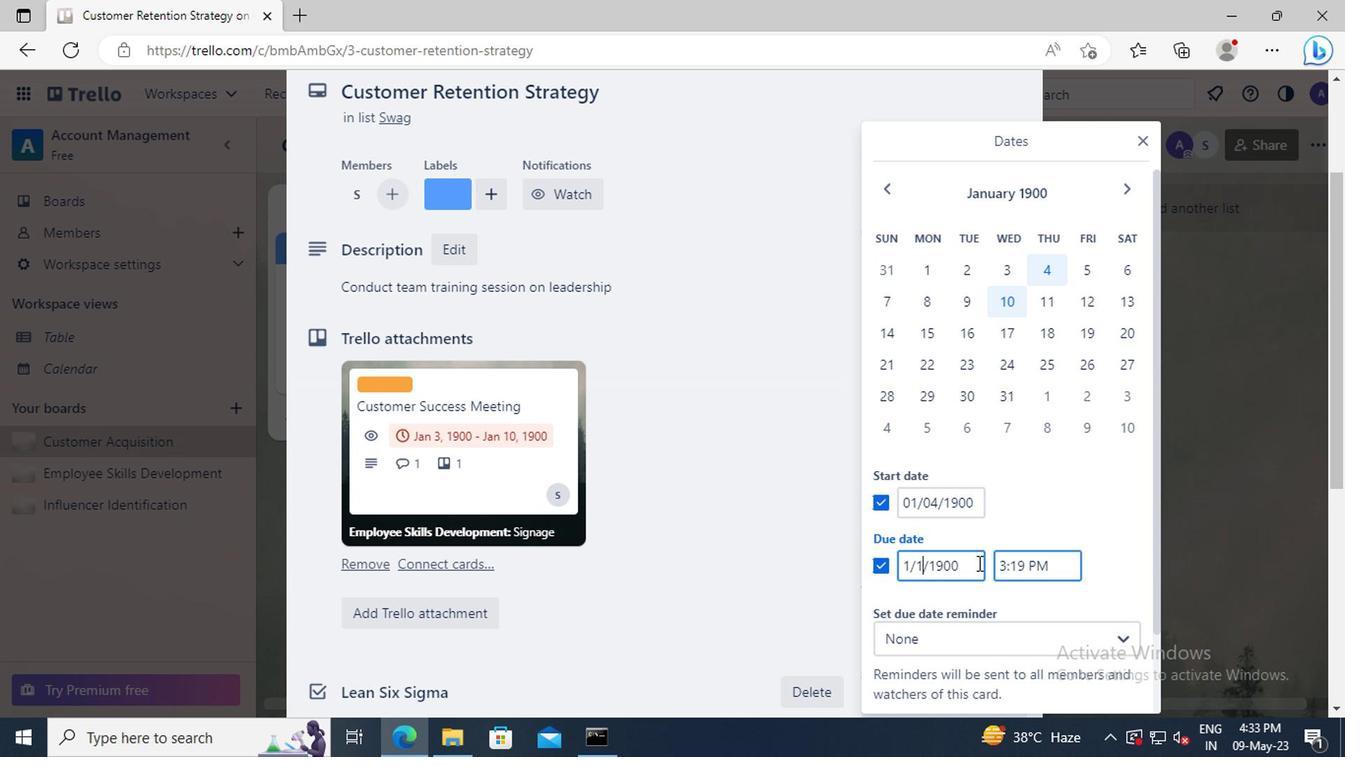 
Action: Mouse moved to (972, 562)
Screenshot: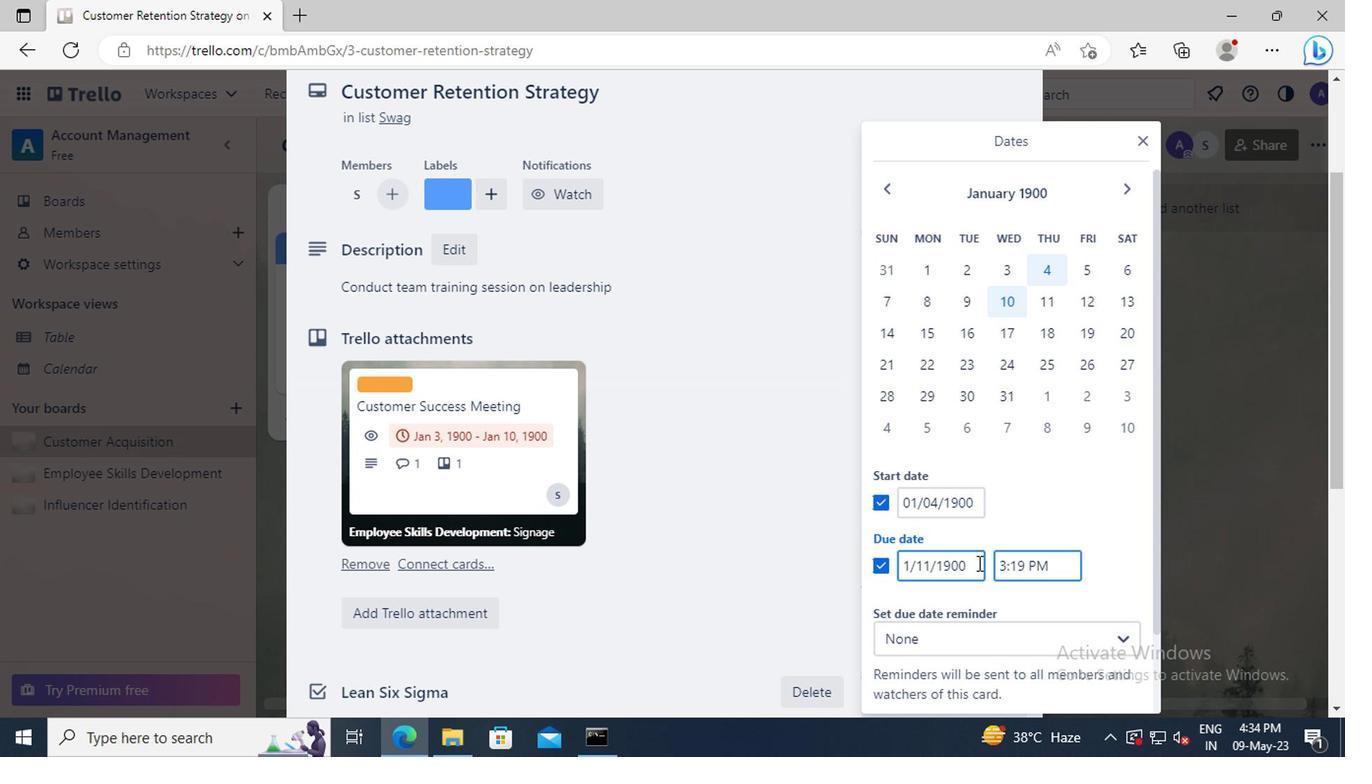 
Action: Mouse scrolled (972, 562) with delta (0, 0)
Screenshot: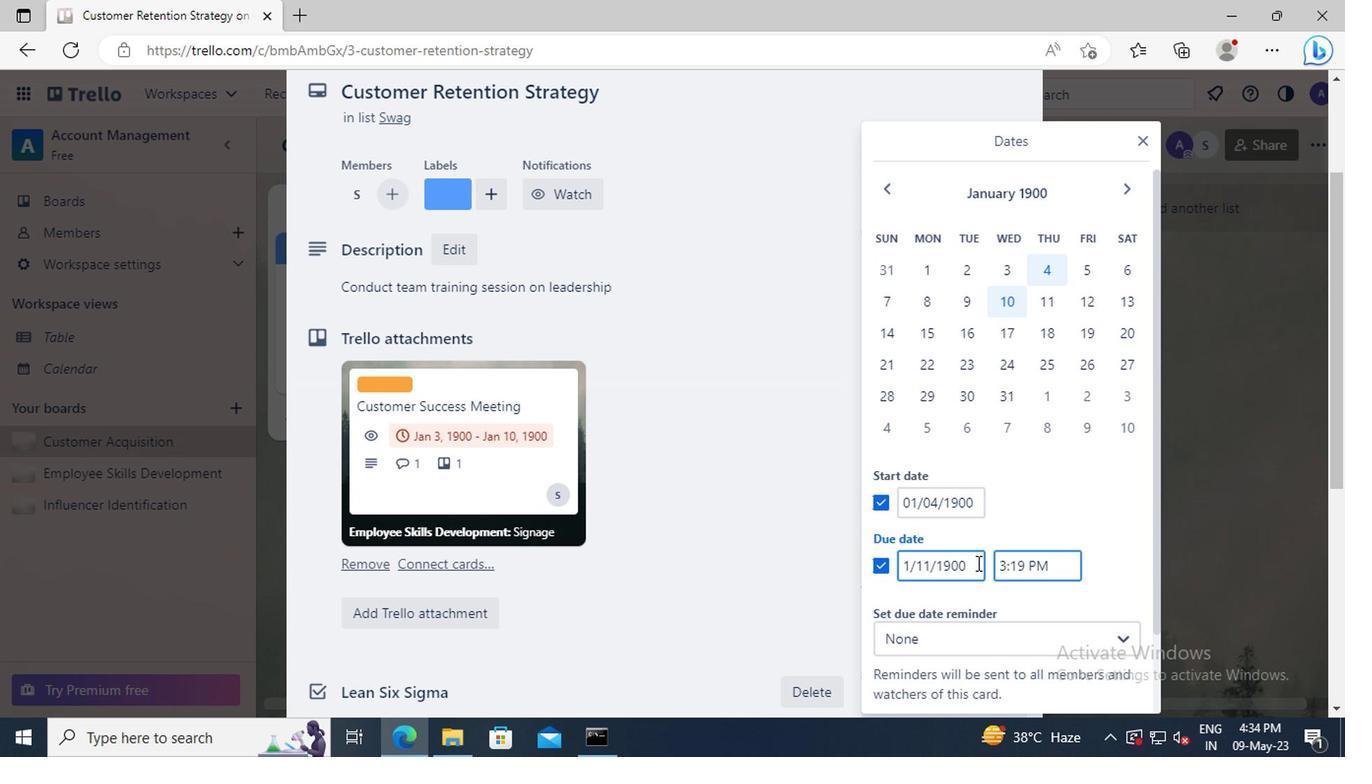 
Action: Mouse scrolled (972, 562) with delta (0, 0)
Screenshot: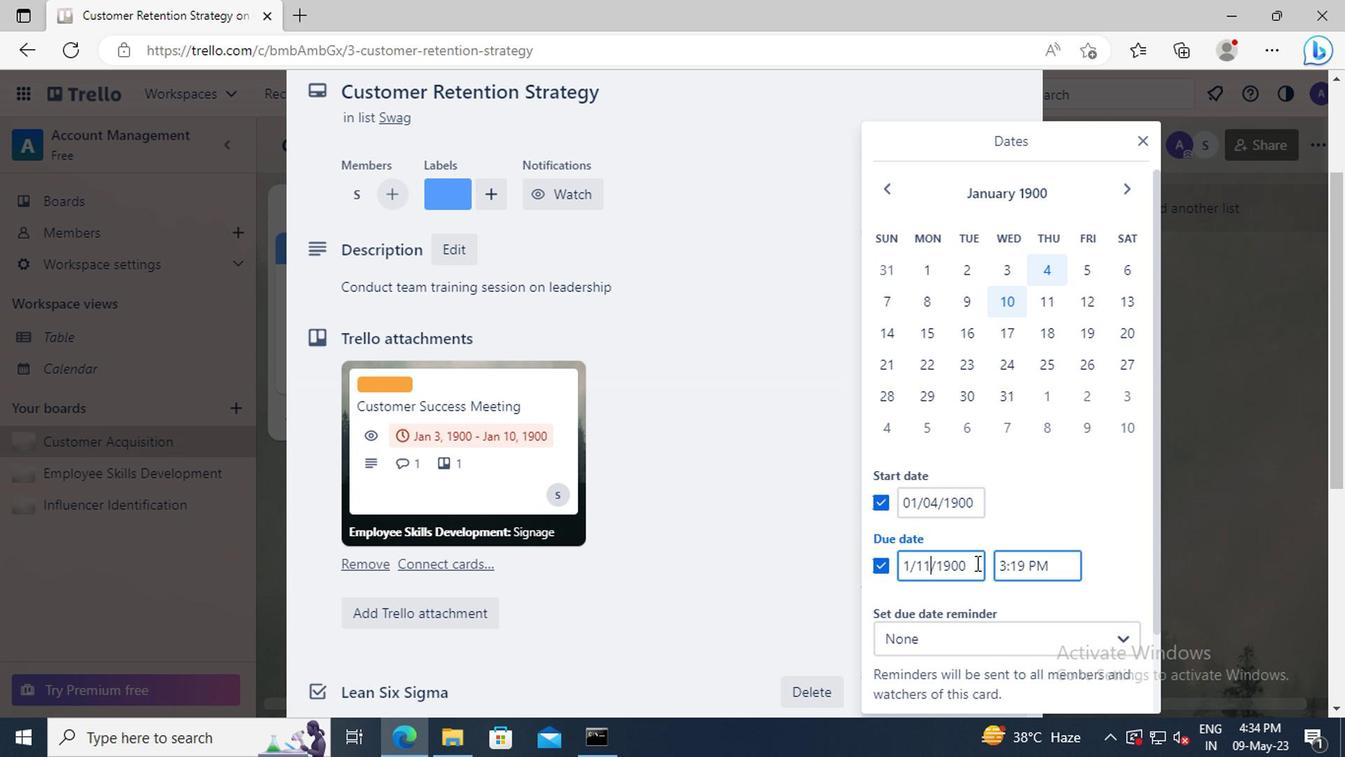 
Action: Mouse moved to (982, 632)
Screenshot: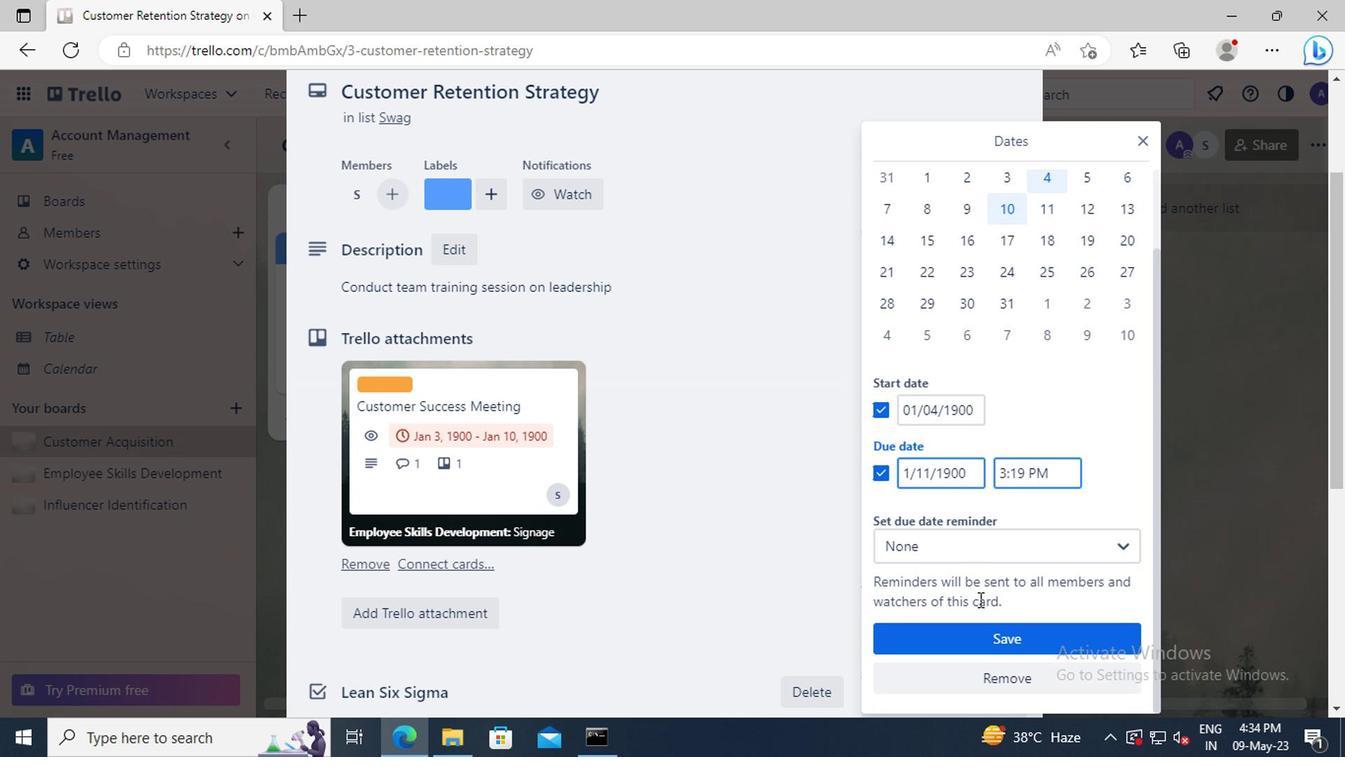
Action: Mouse pressed left at (982, 632)
Screenshot: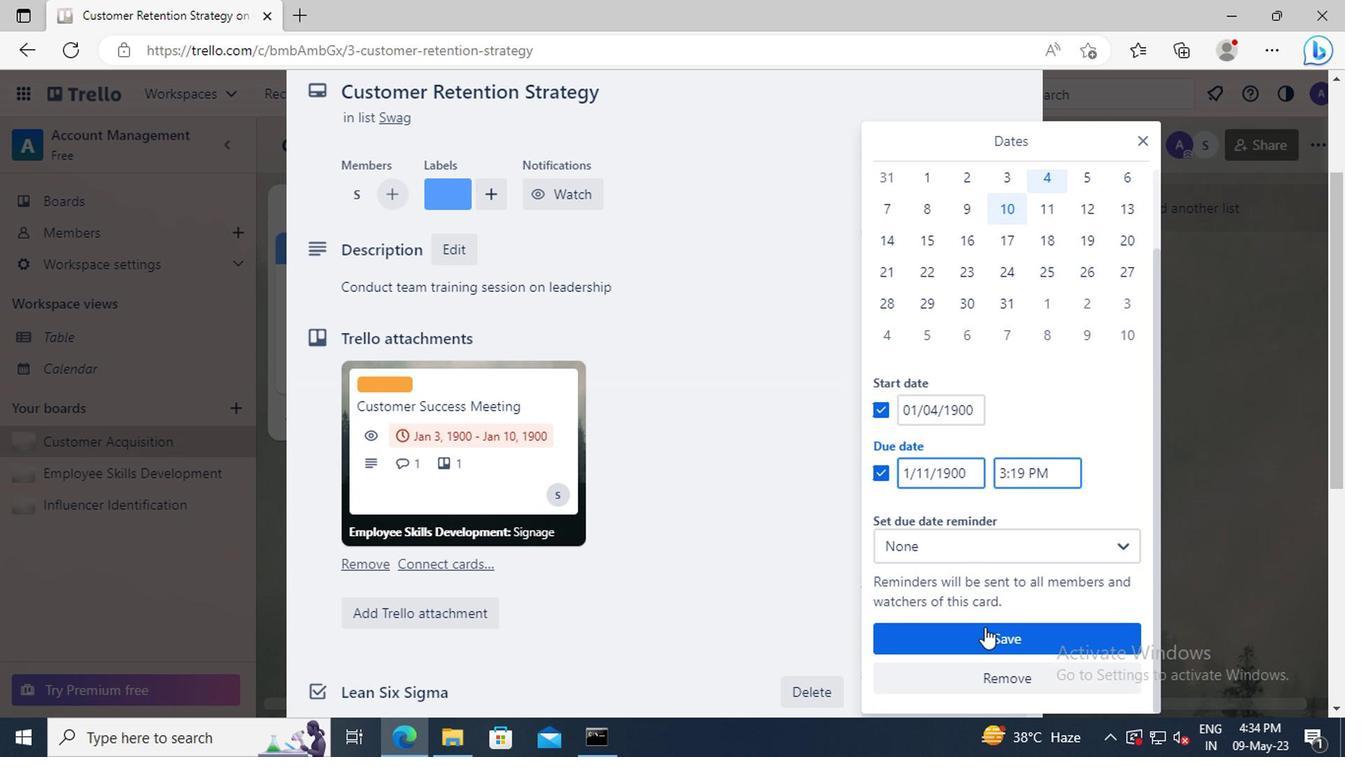 
